 Task: Send email   to parteek.kumar@softage.net with a cc to Aakash.mishra@softage.net and bcc to Ayush@softage.net with a subject Subject0000000001 and add a message Message0000000003. Send email   to parteek.kumar@softage.net; aakash.mishra@softage.net with a cc to Ayush@softage.net; pooja.chaudhary@softage.net and bcc to Vanshu.thakur@softage.net with a subject Subject0000000001 and add a message Message0000000003. Send email   to parteek.kumar@softage.net with a cc to Aakash.mishra@softage.net with a subject Subject0000000001 and add a message Message0000000003 and with an attachment of Attach0000000002. Send email   to parteek.kumar@softage.net with a cc to Aakash.mishra@softage.net and bcc to Ayush@softage.net with a subject Subject0000000001 and add a message Message0000000003 and with an attachment of Attach0000000003. Send email   to parteek.kumar@softage.net; aakash.mishra@softage.net with a cc to Ayush@softage.net; pooja.chaudhary@softage.net and bcc to Vanshu.thakur@softage.net with a subject Subject0000000001 and add a message Message0000000003 and with an attachment of Attach0000000004
Action: Mouse moved to (177, 220)
Screenshot: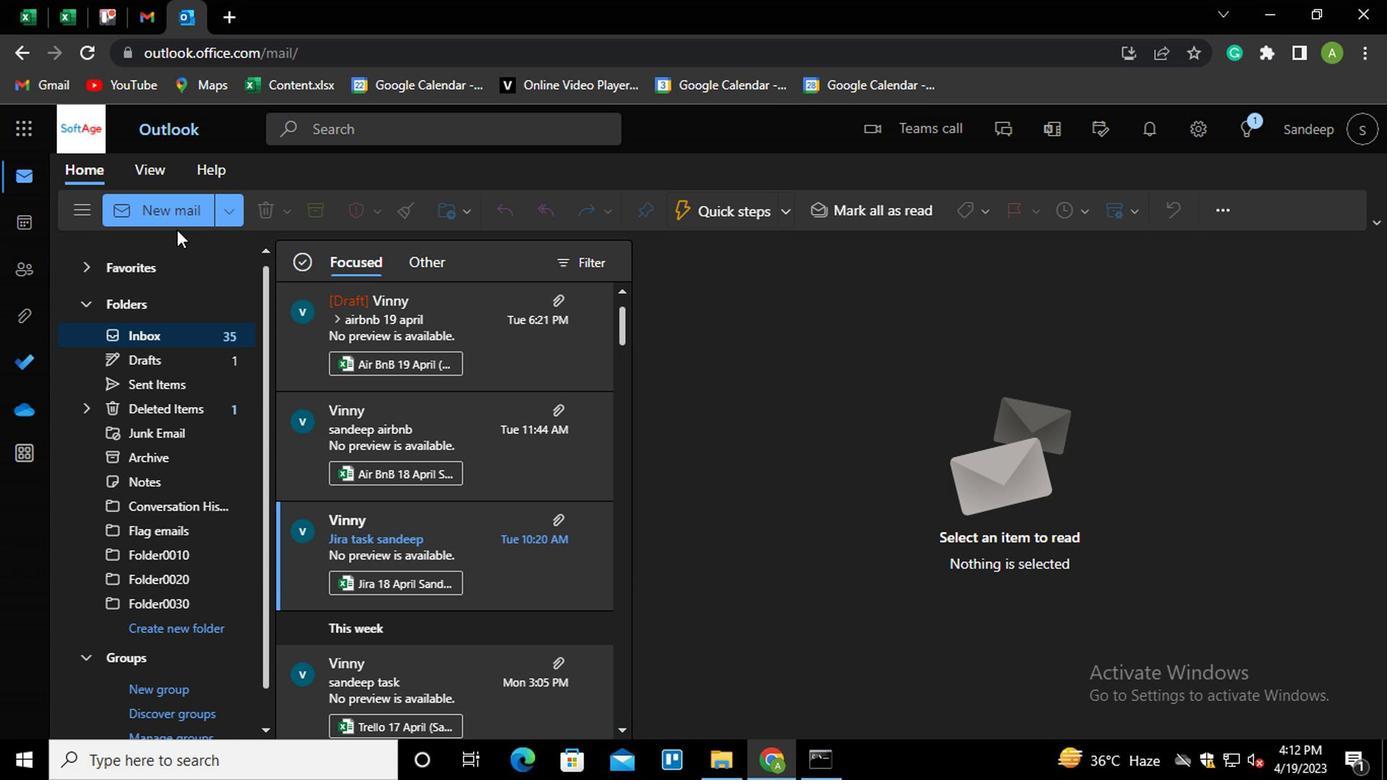 
Action: Mouse pressed left at (177, 220)
Screenshot: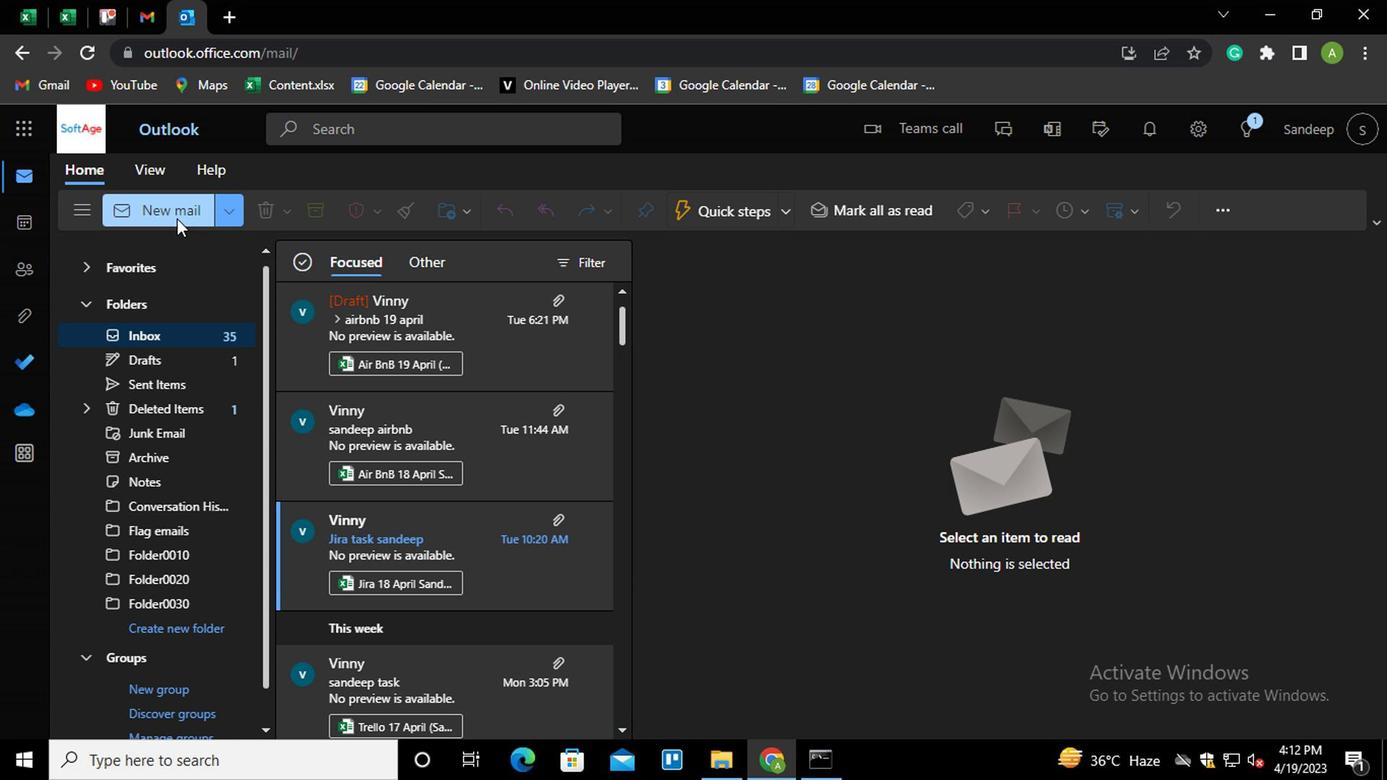 
Action: Mouse moved to (765, 324)
Screenshot: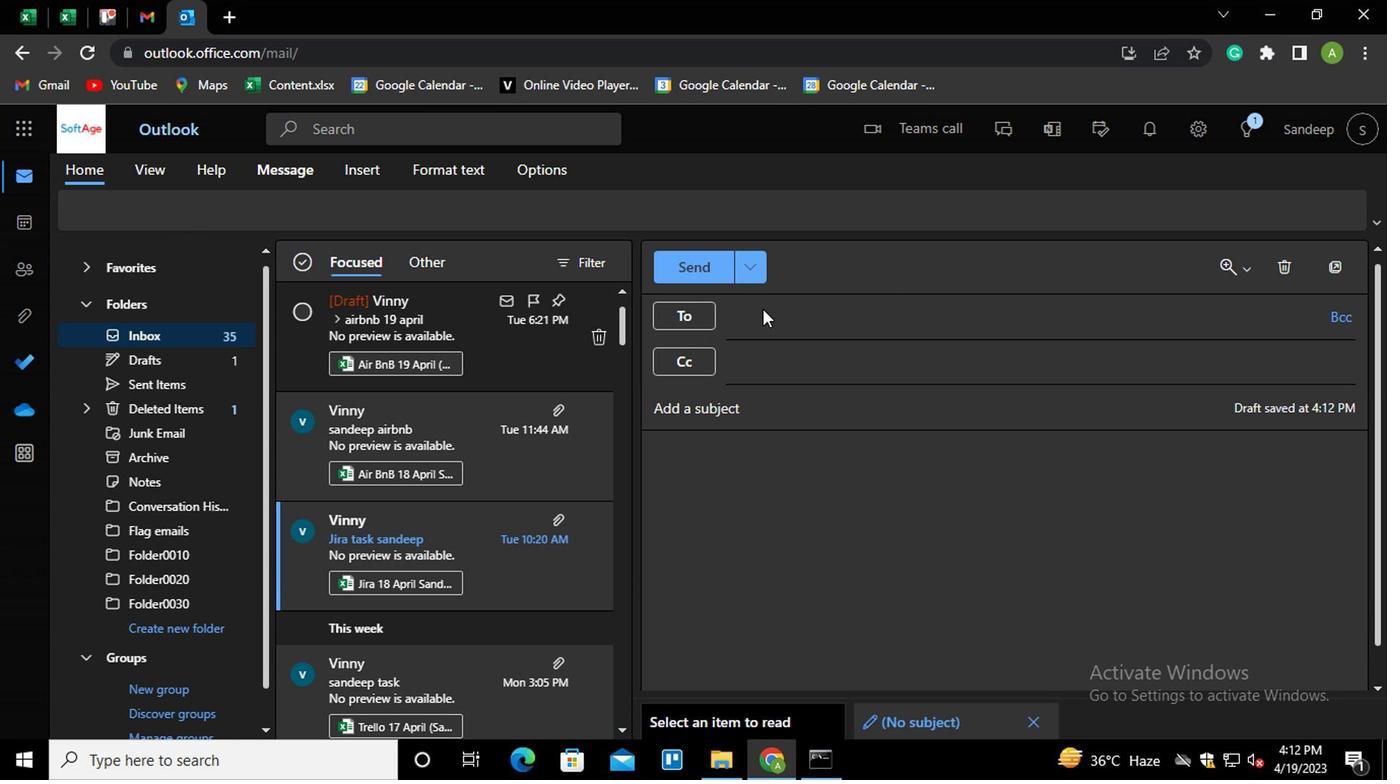 
Action: Mouse pressed left at (765, 324)
Screenshot: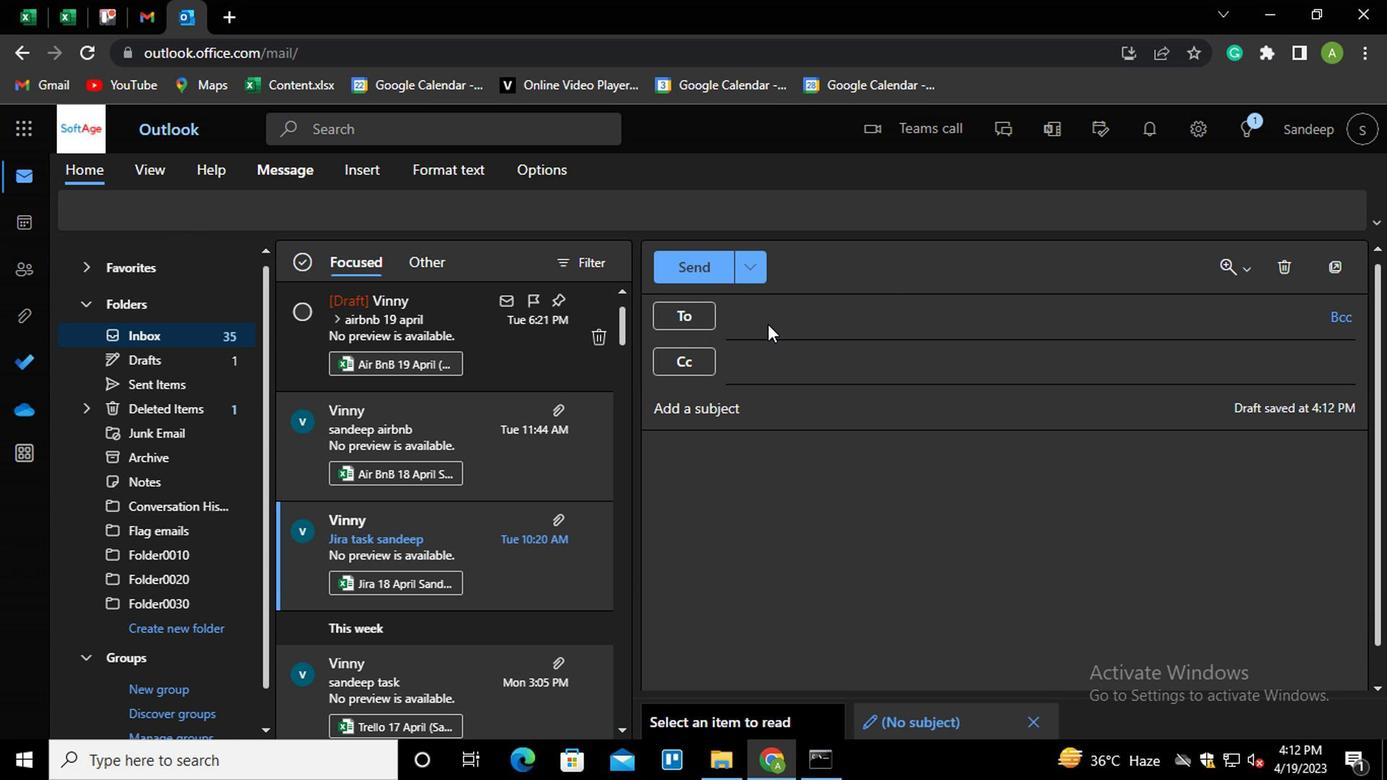 
Action: Mouse moved to (745, 310)
Screenshot: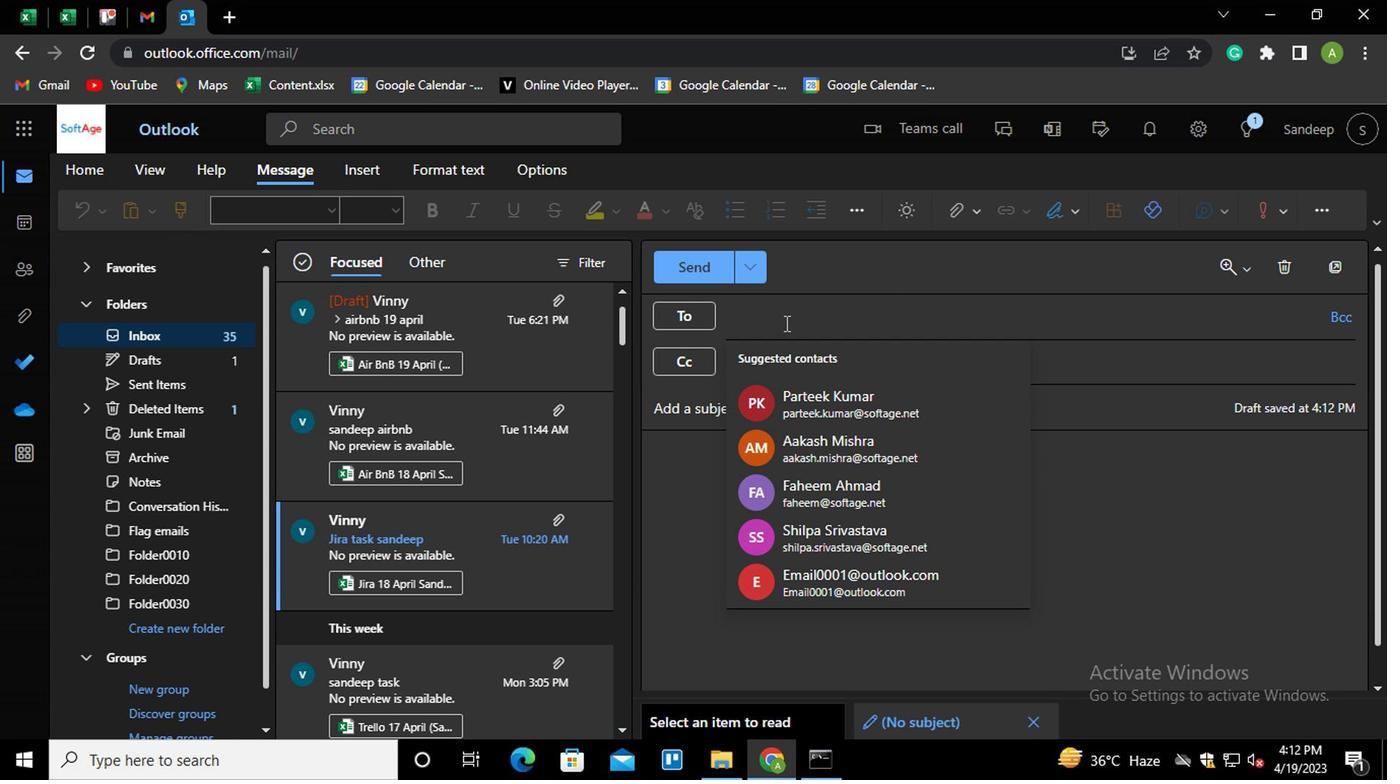 
Action: Key pressed <Key.shift>PRATEEJK<Key.backspace><Key.backspace>K./<Key.backspace>KUMAR<Key.shift>@SOFTAGE
Screenshot: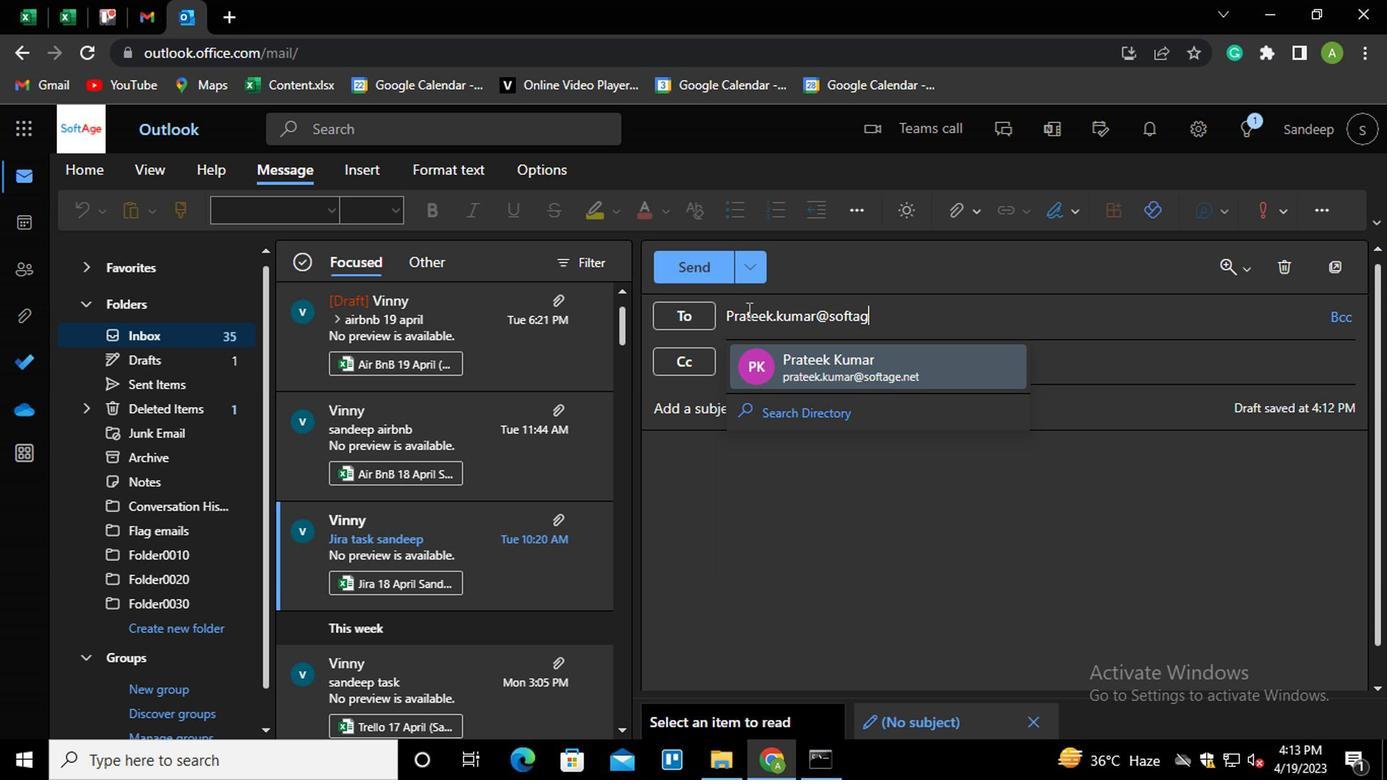 
Action: Mouse moved to (830, 373)
Screenshot: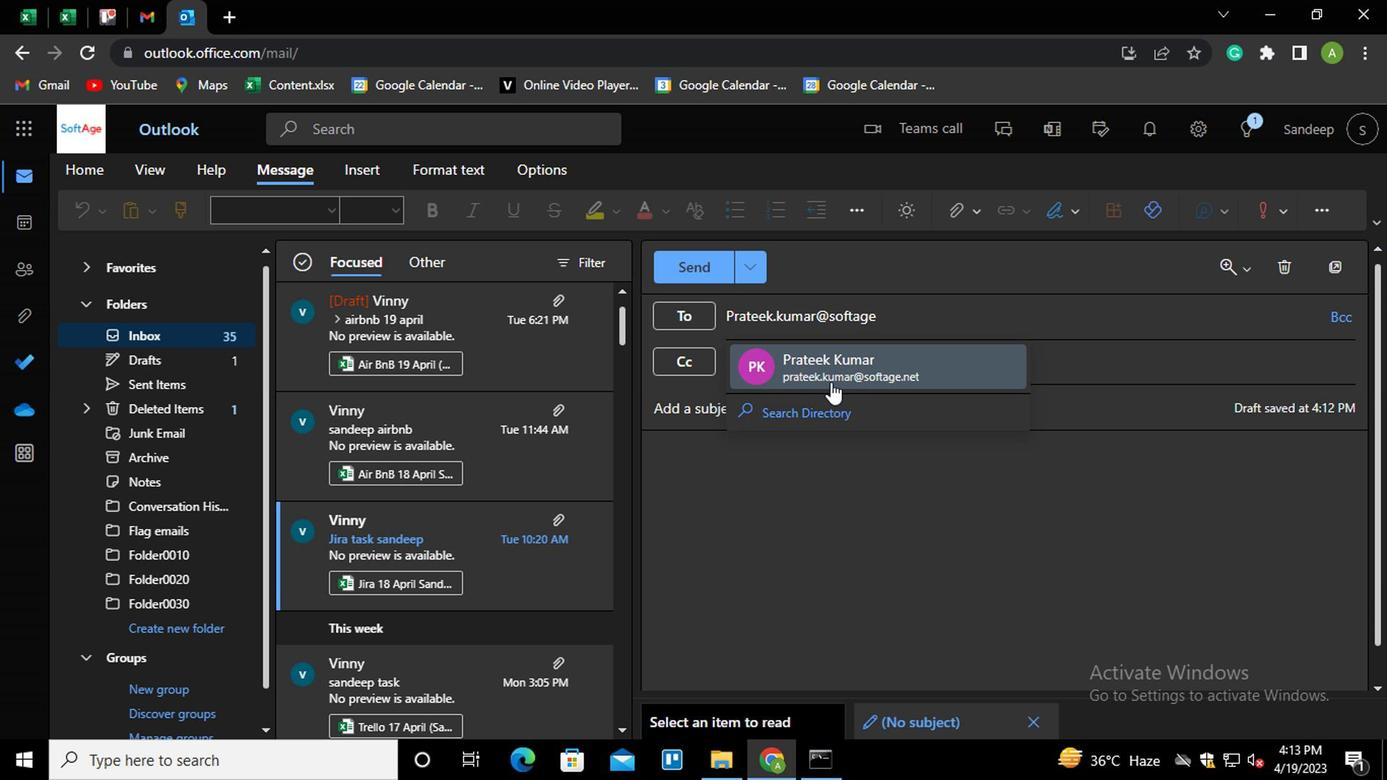 
Action: Mouse pressed left at (830, 373)
Screenshot: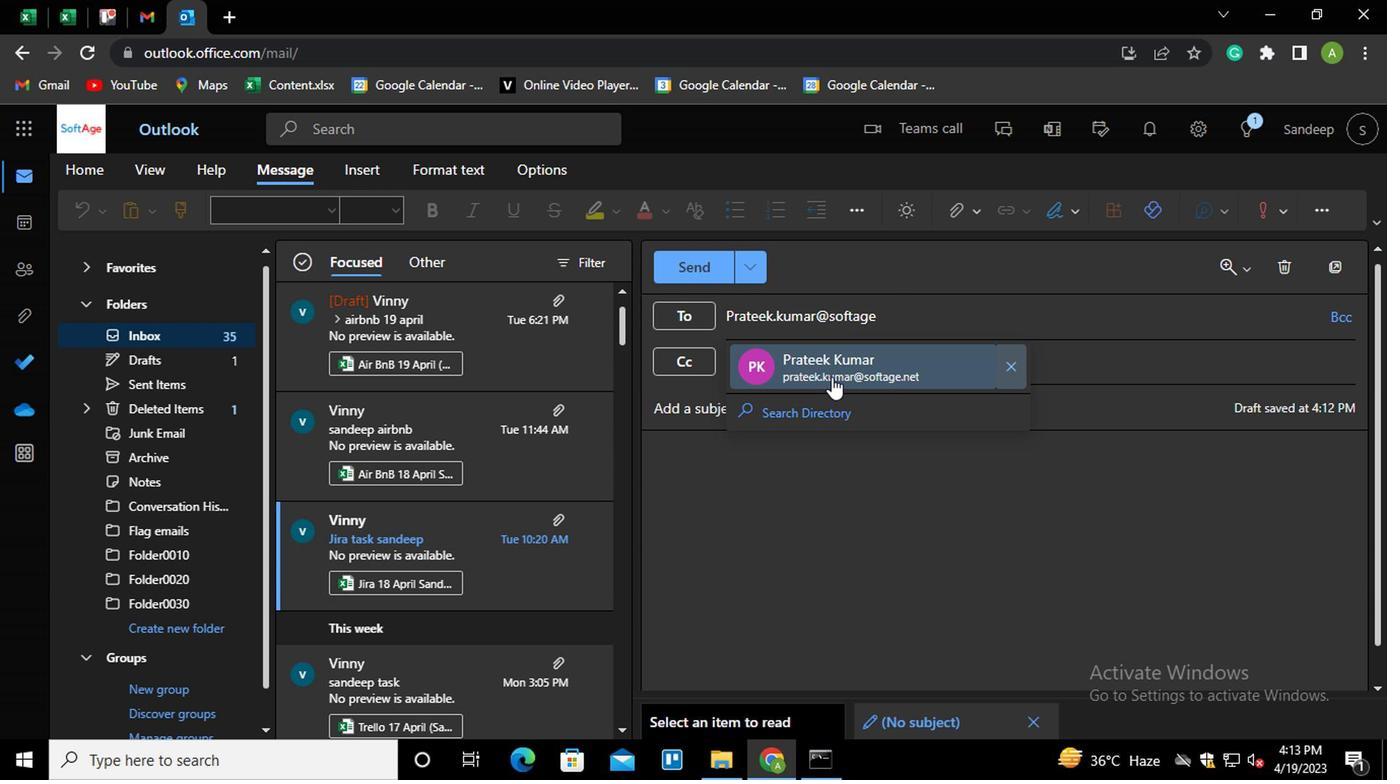 
Action: Mouse moved to (792, 398)
Screenshot: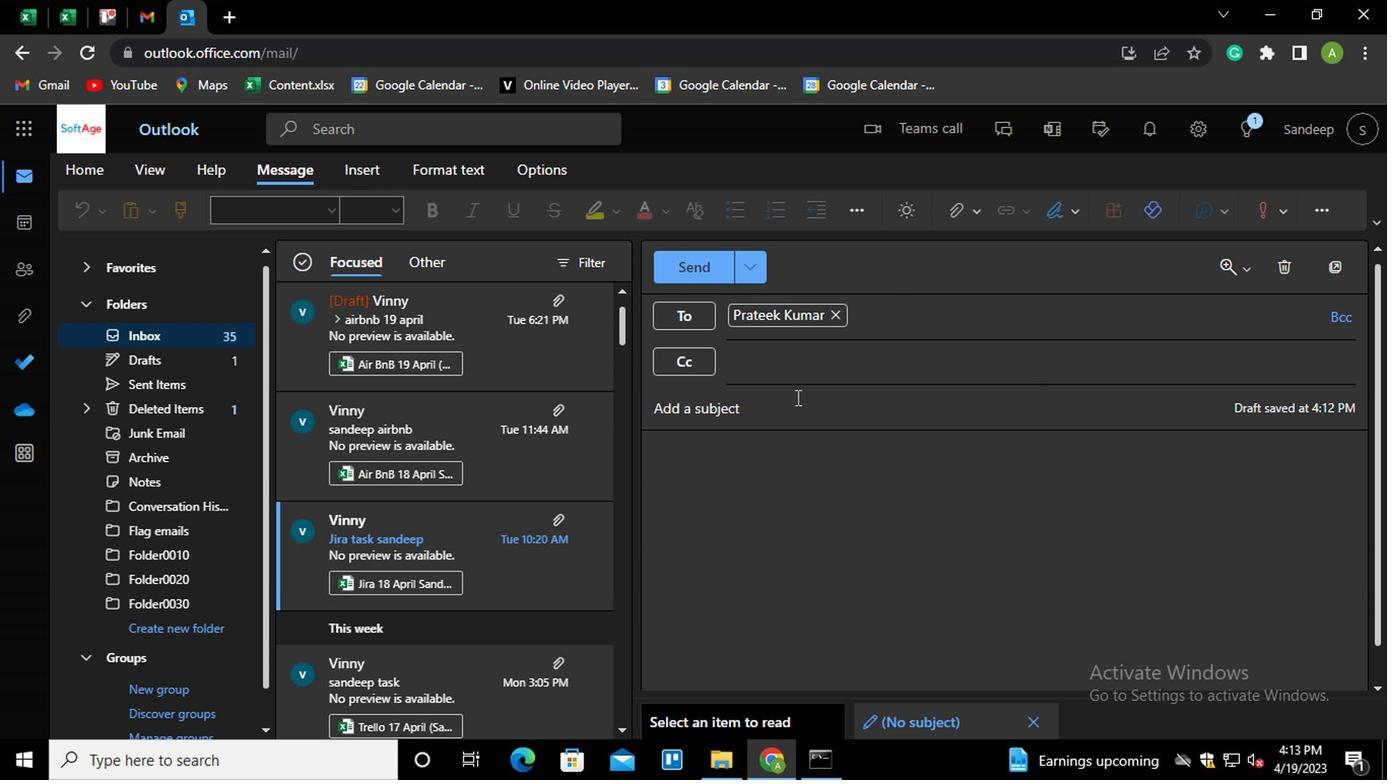 
Action: Mouse pressed left at (792, 398)
Screenshot: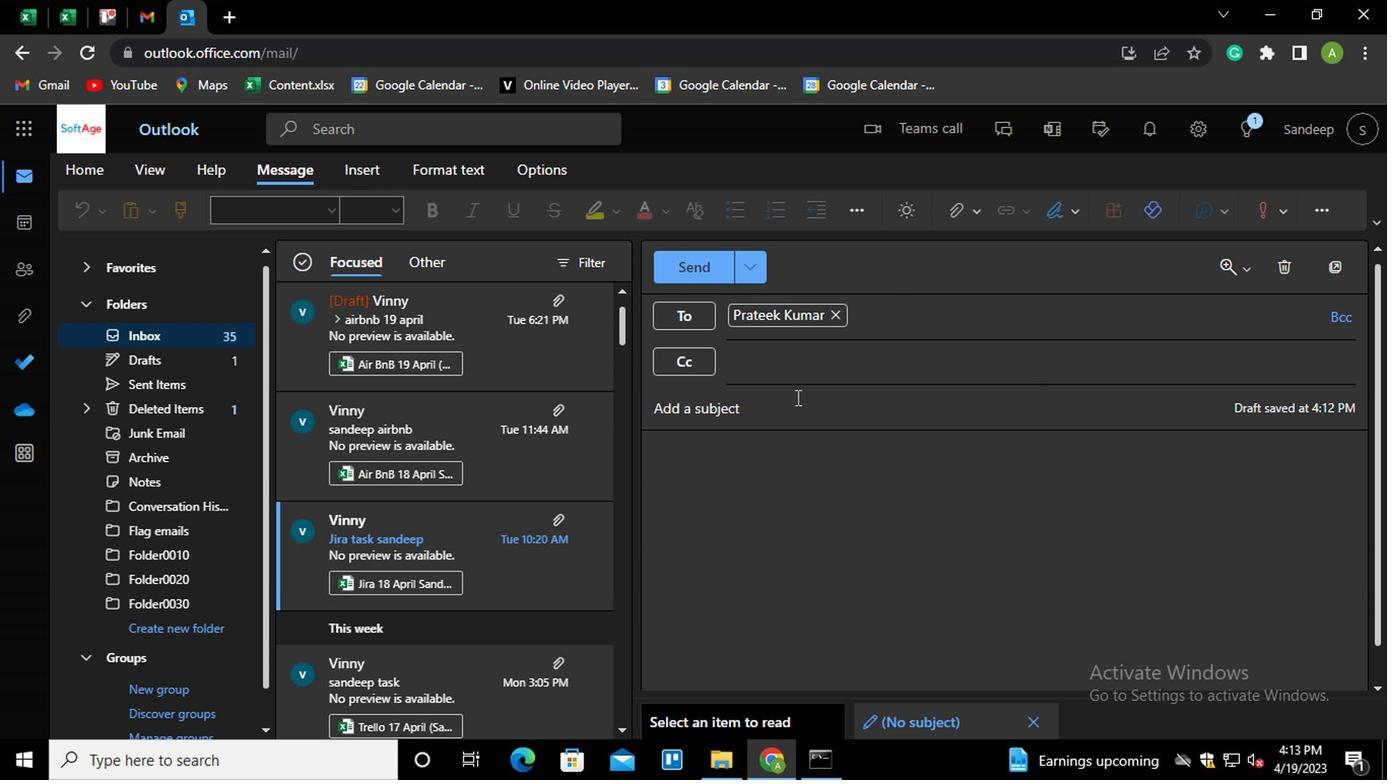 
Action: Key pressed <Key.shift>SUBJECT0000000001
Screenshot: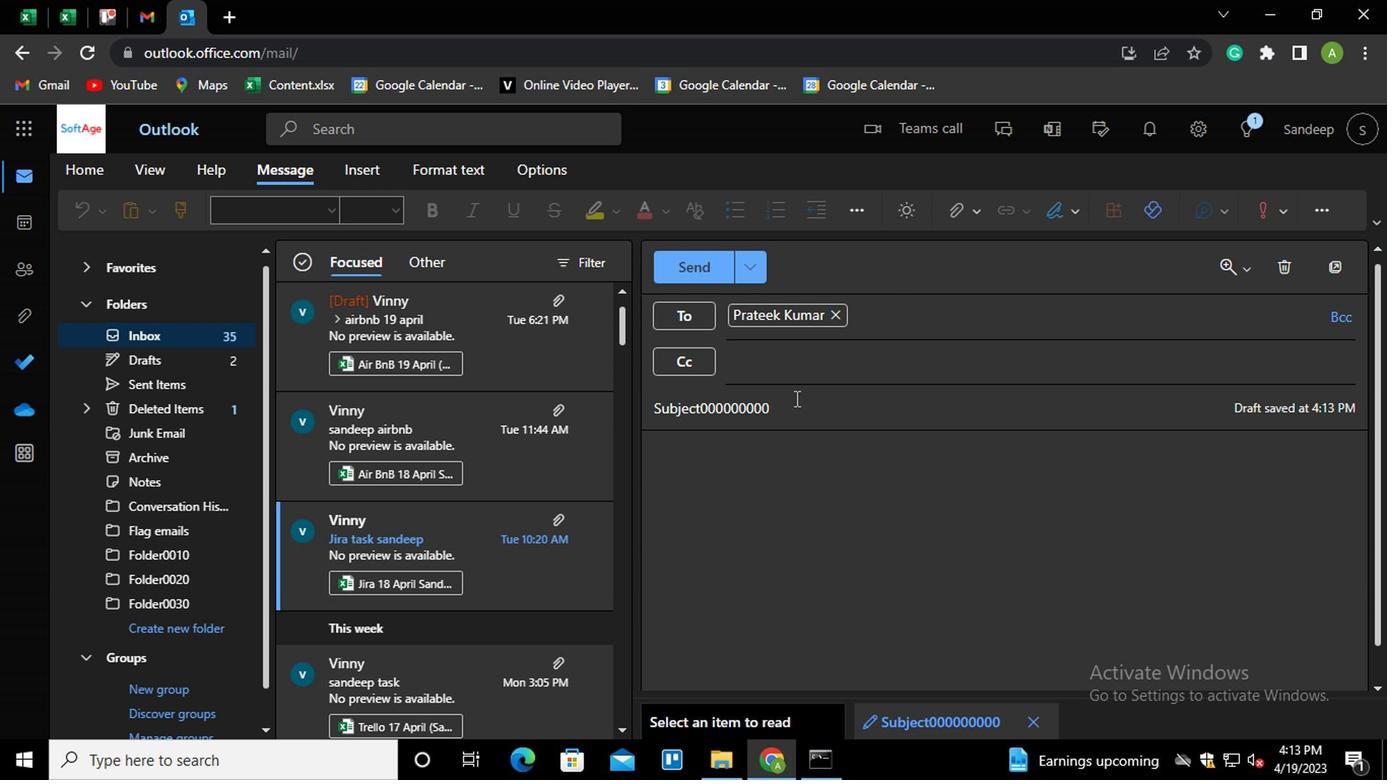 
Action: Mouse moved to (820, 474)
Screenshot: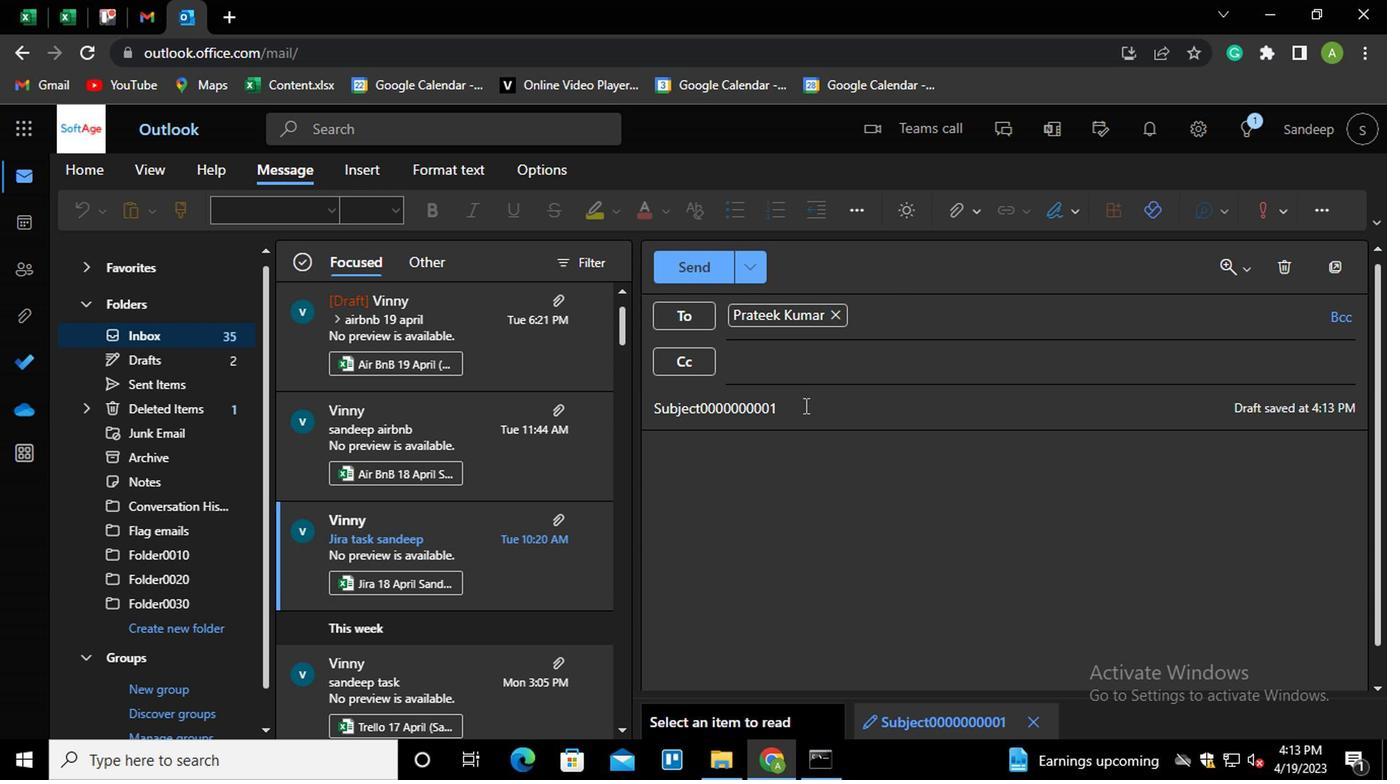 
Action: Mouse pressed left at (820, 474)
Screenshot: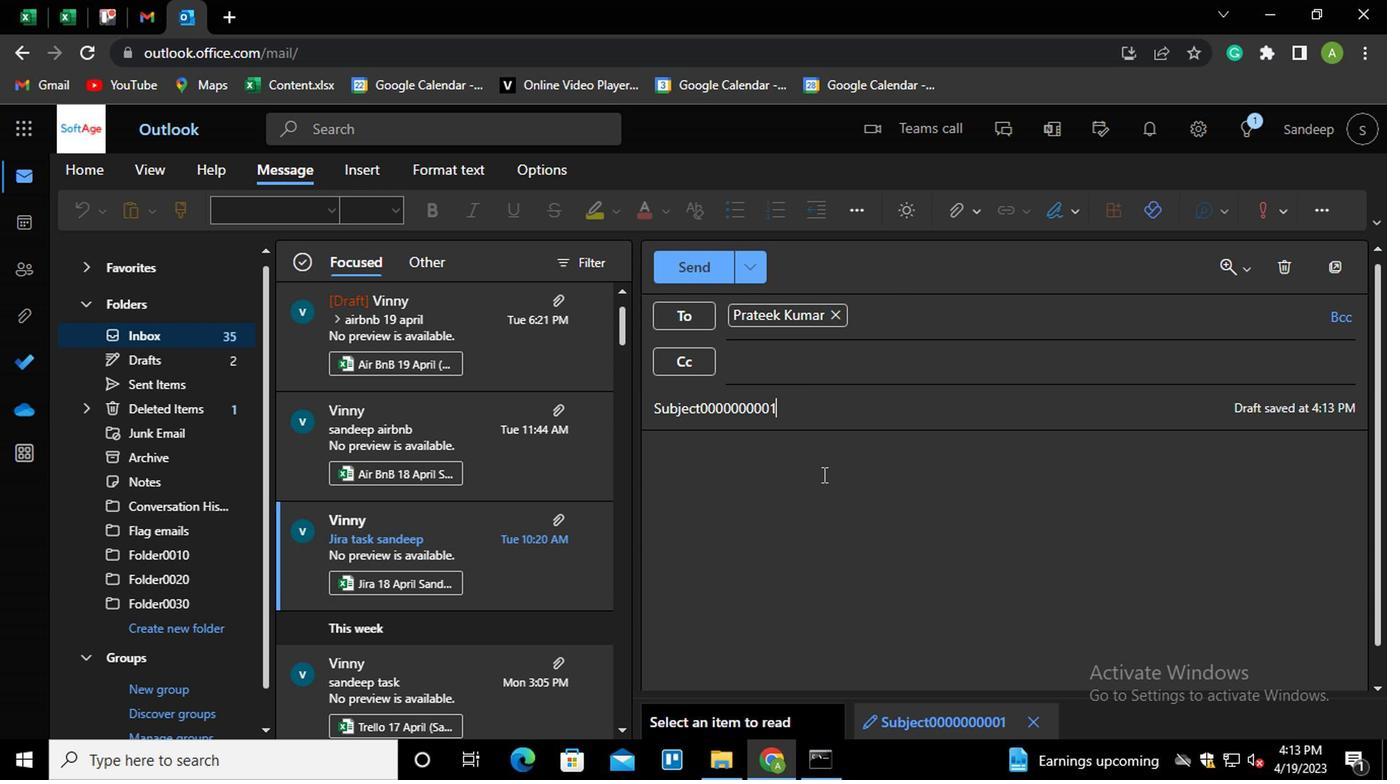 
Action: Key pressed <Key.shift_r>MESSAGE000000000<Key.num_lock>1
Screenshot: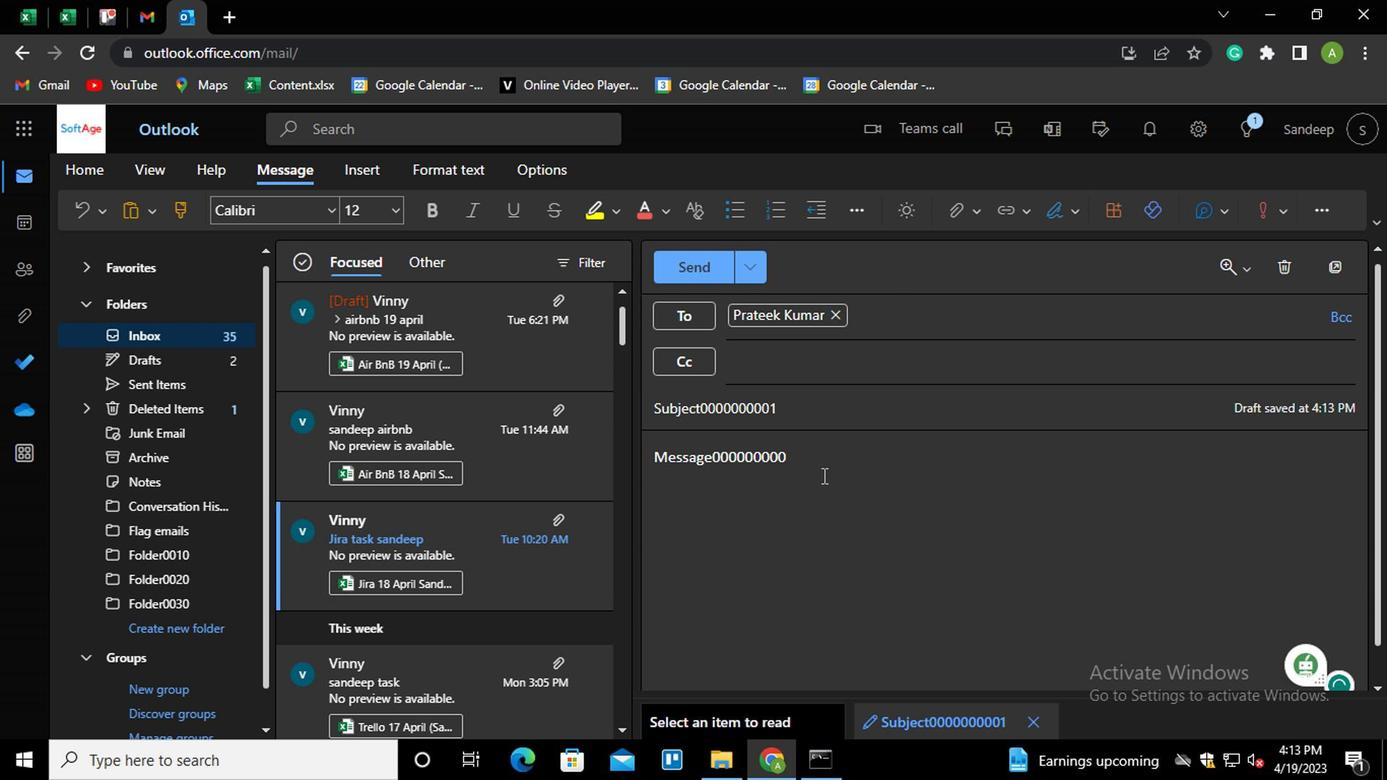 
Action: Mouse moved to (696, 265)
Screenshot: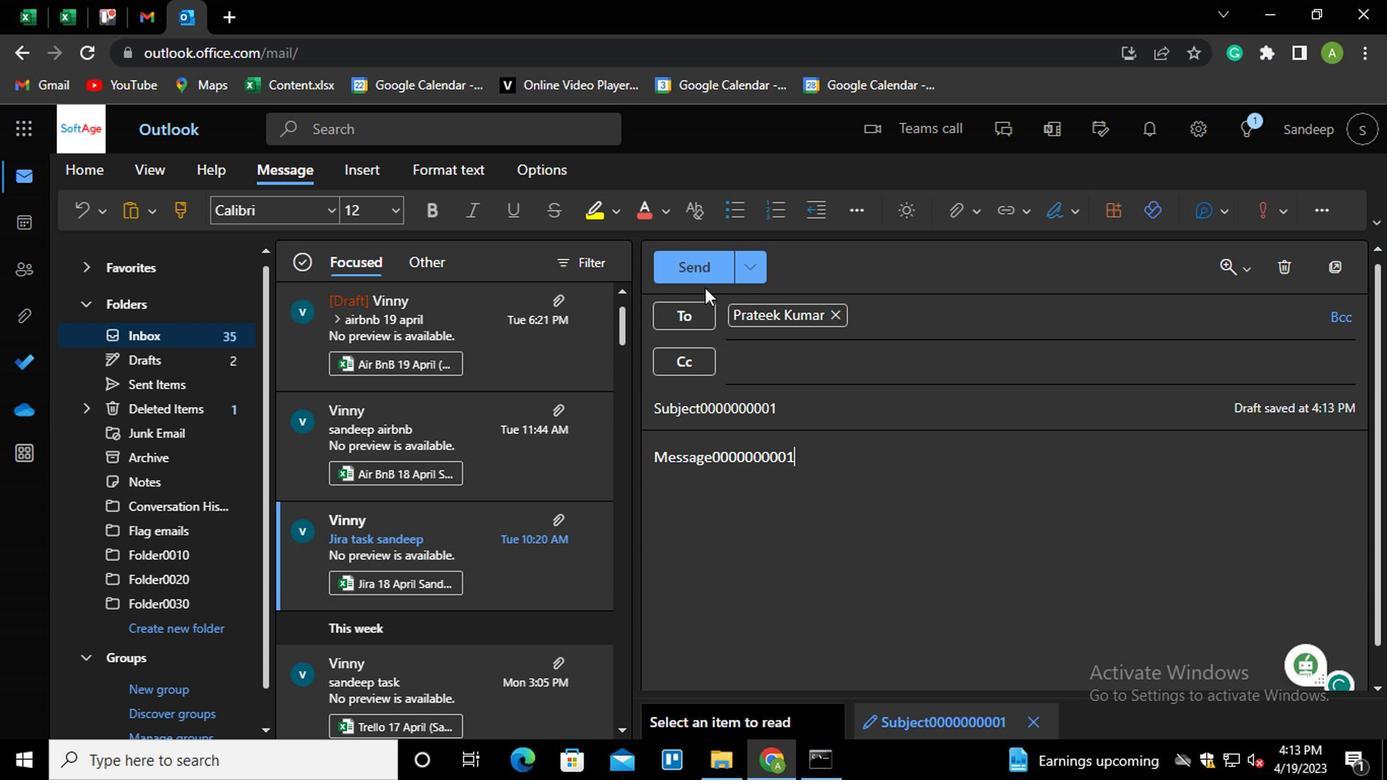 
Action: Mouse pressed left at (696, 265)
Screenshot: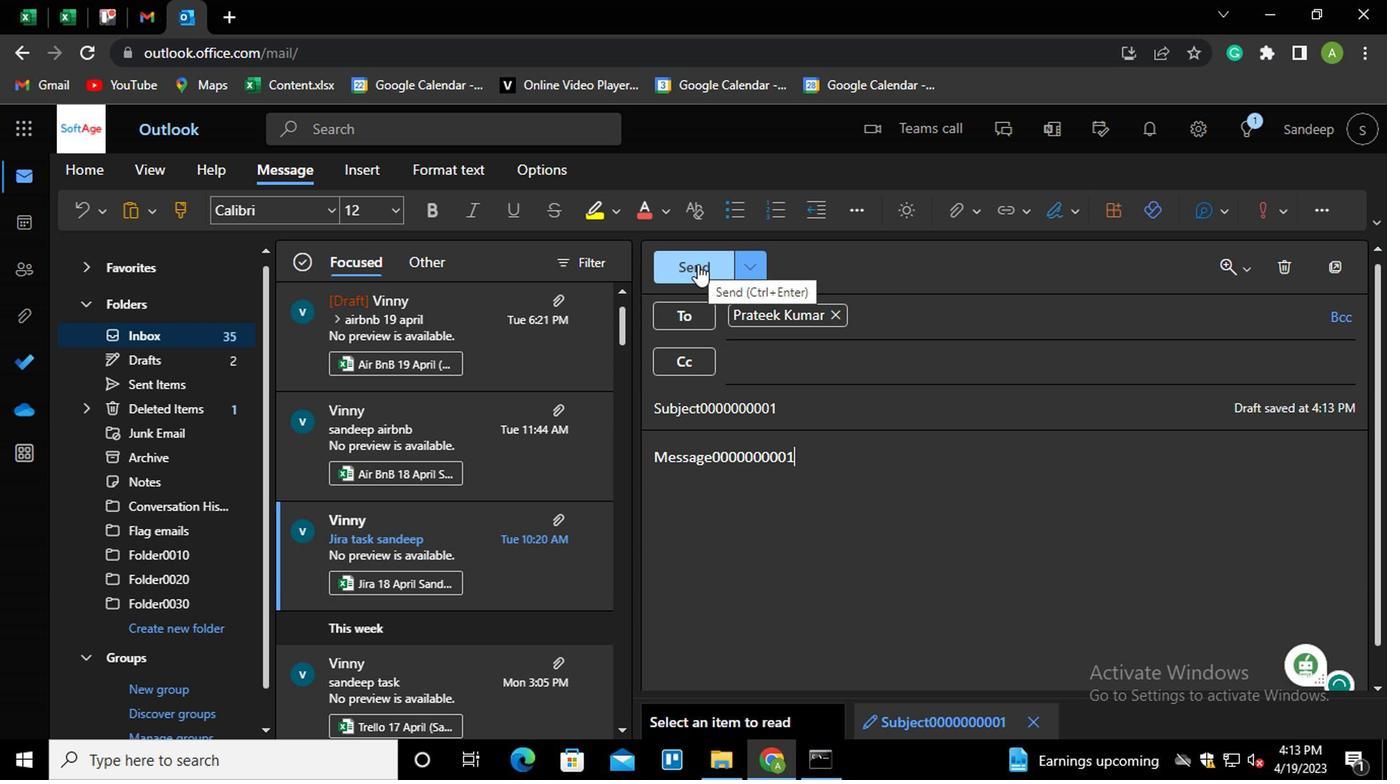
Action: Mouse moved to (178, 208)
Screenshot: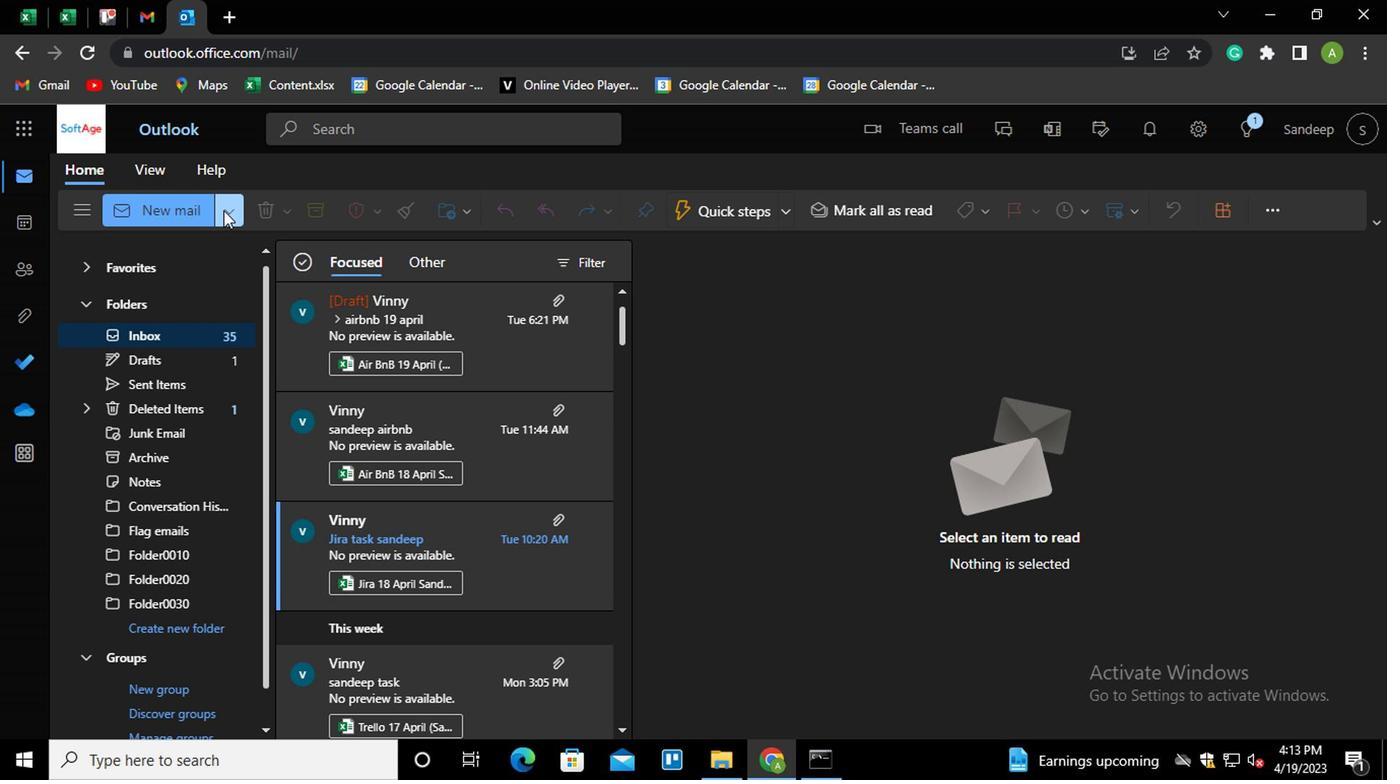 
Action: Mouse pressed left at (178, 208)
Screenshot: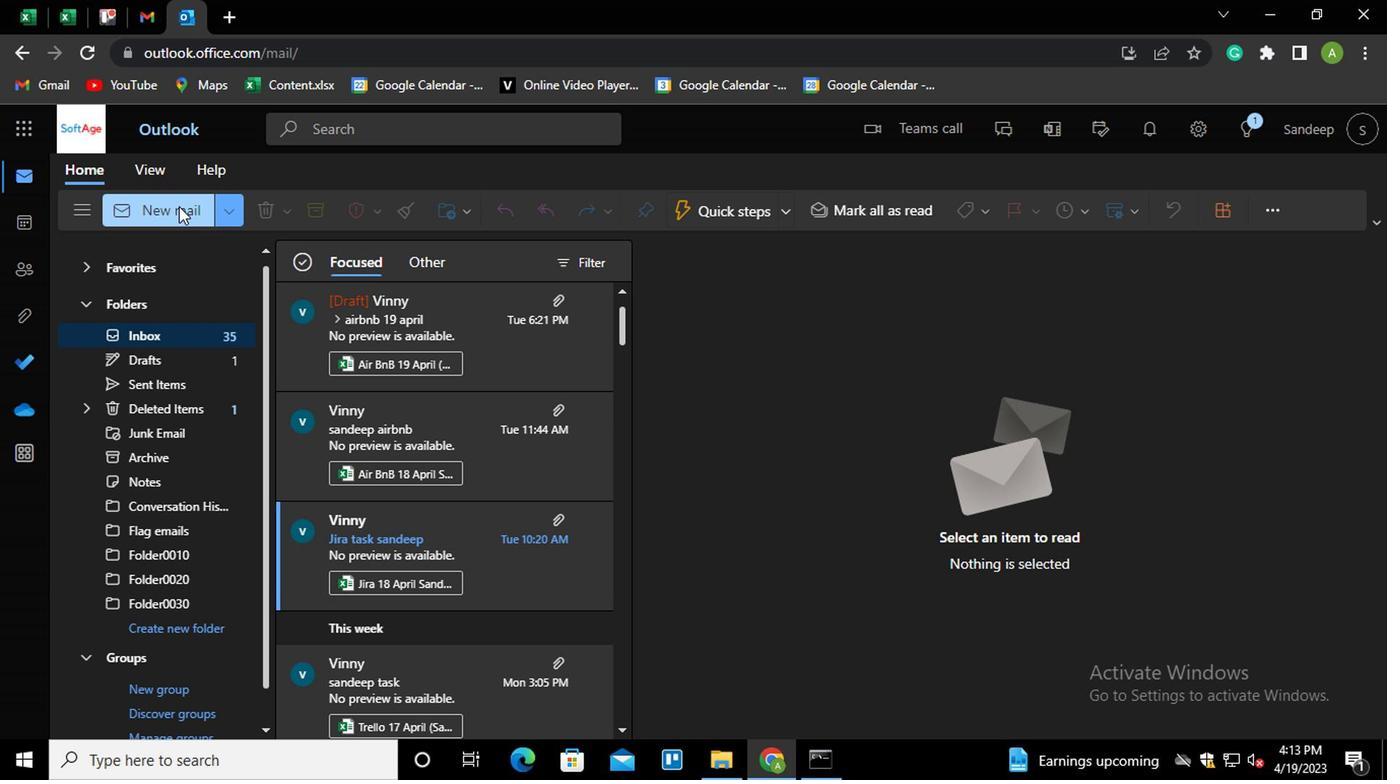 
Action: Mouse moved to (756, 311)
Screenshot: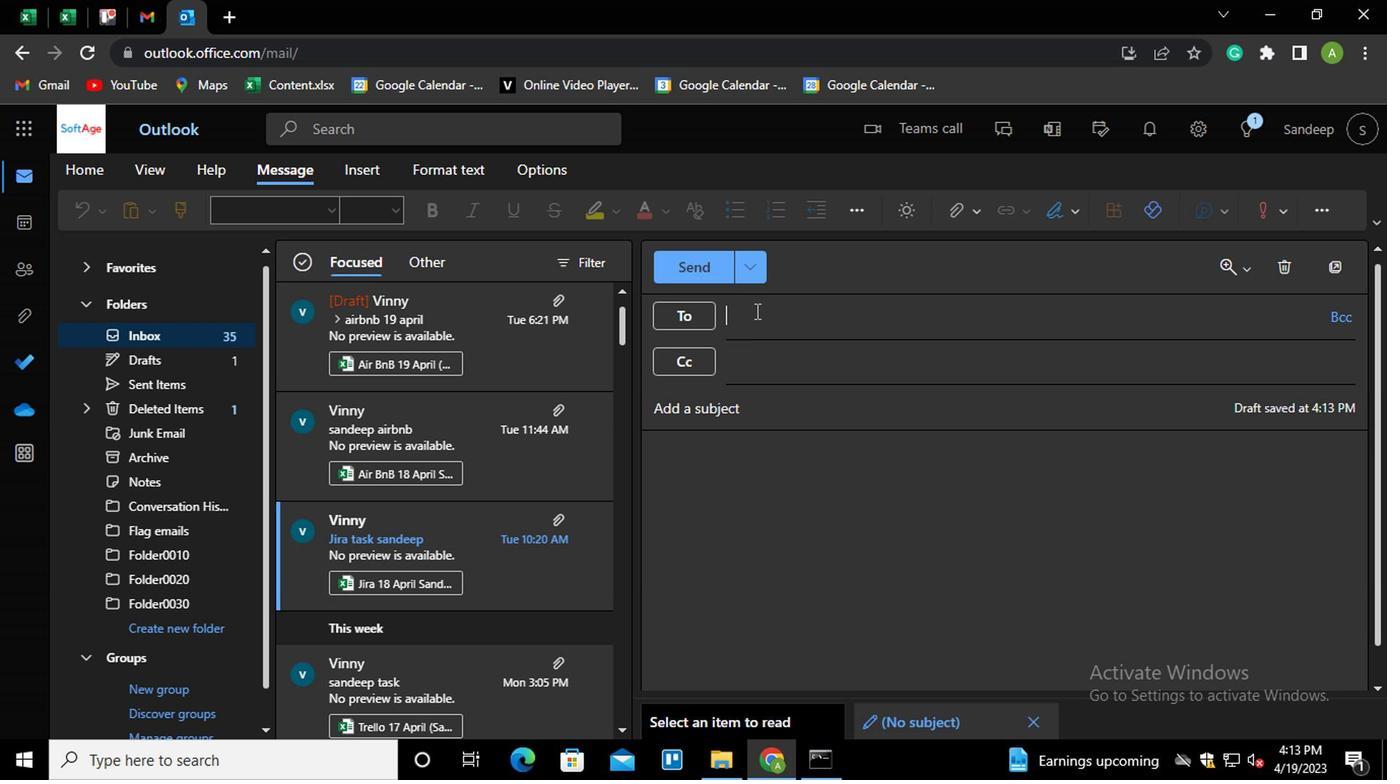 
Action: Mouse pressed left at (756, 311)
Screenshot: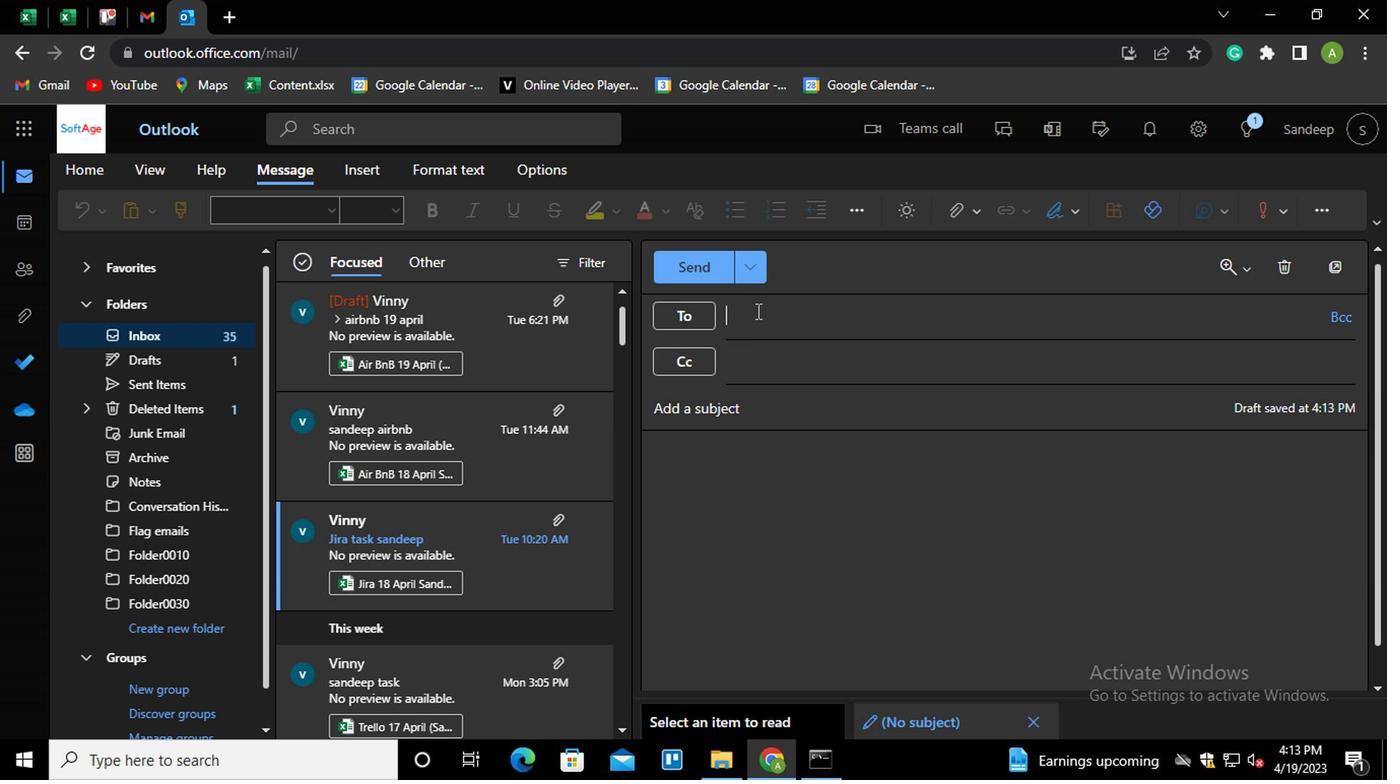 
Action: Key pressed P
Screenshot: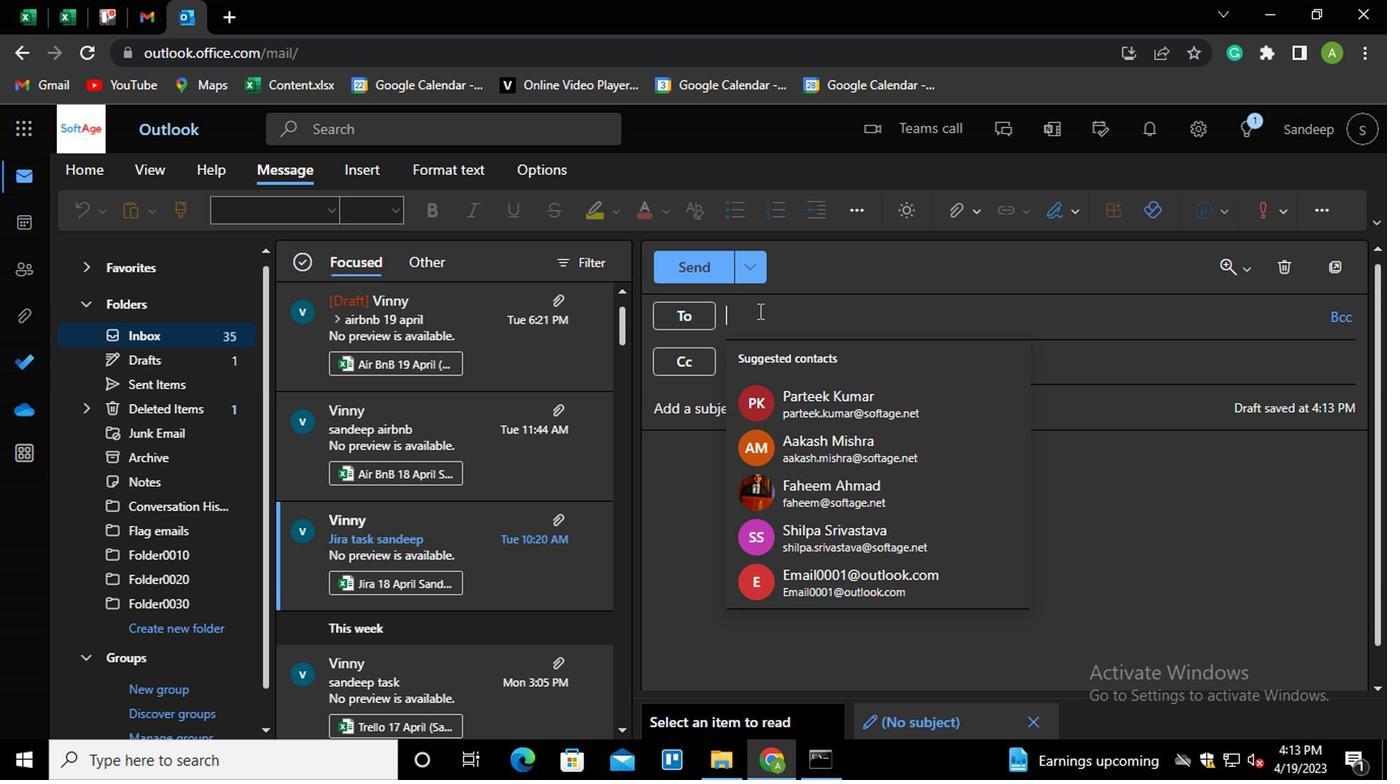 
Action: Mouse moved to (818, 398)
Screenshot: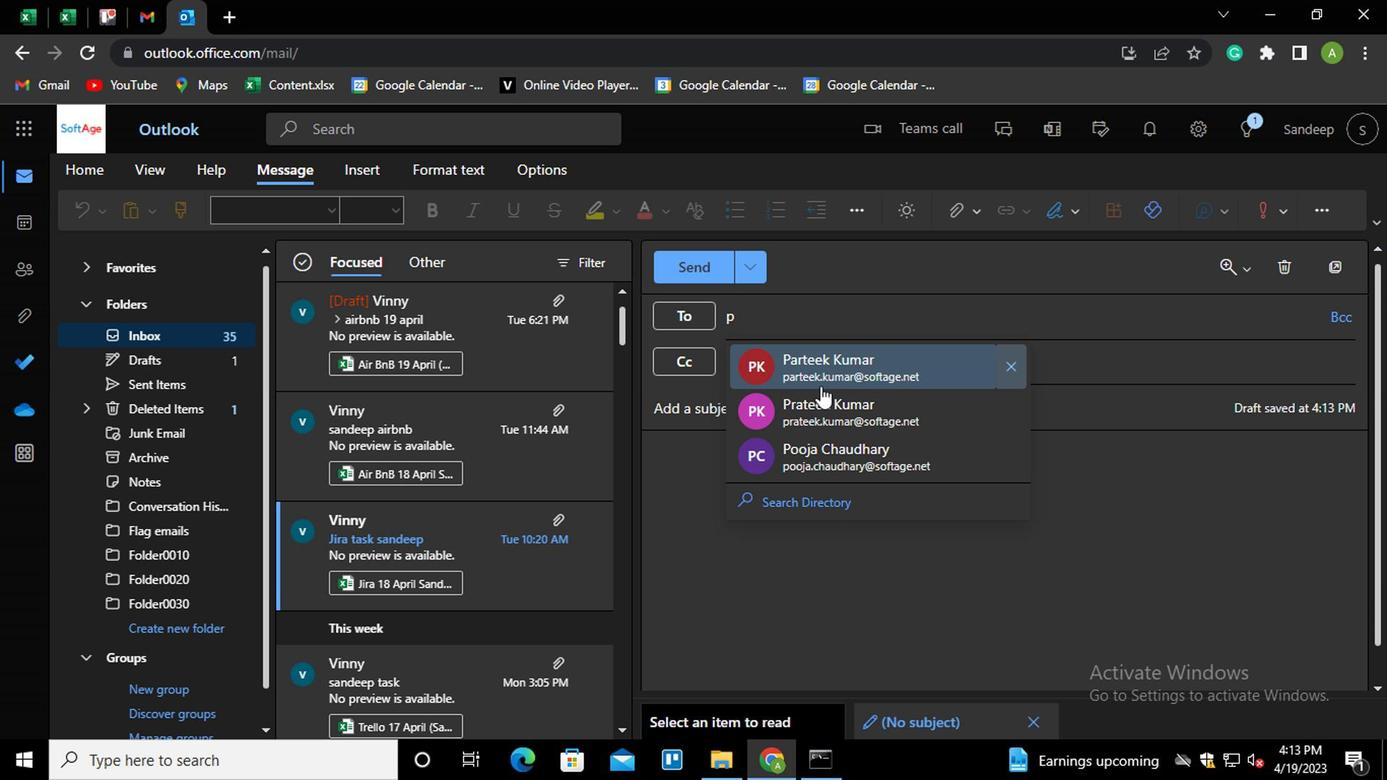 
Action: Mouse pressed left at (818, 398)
Screenshot: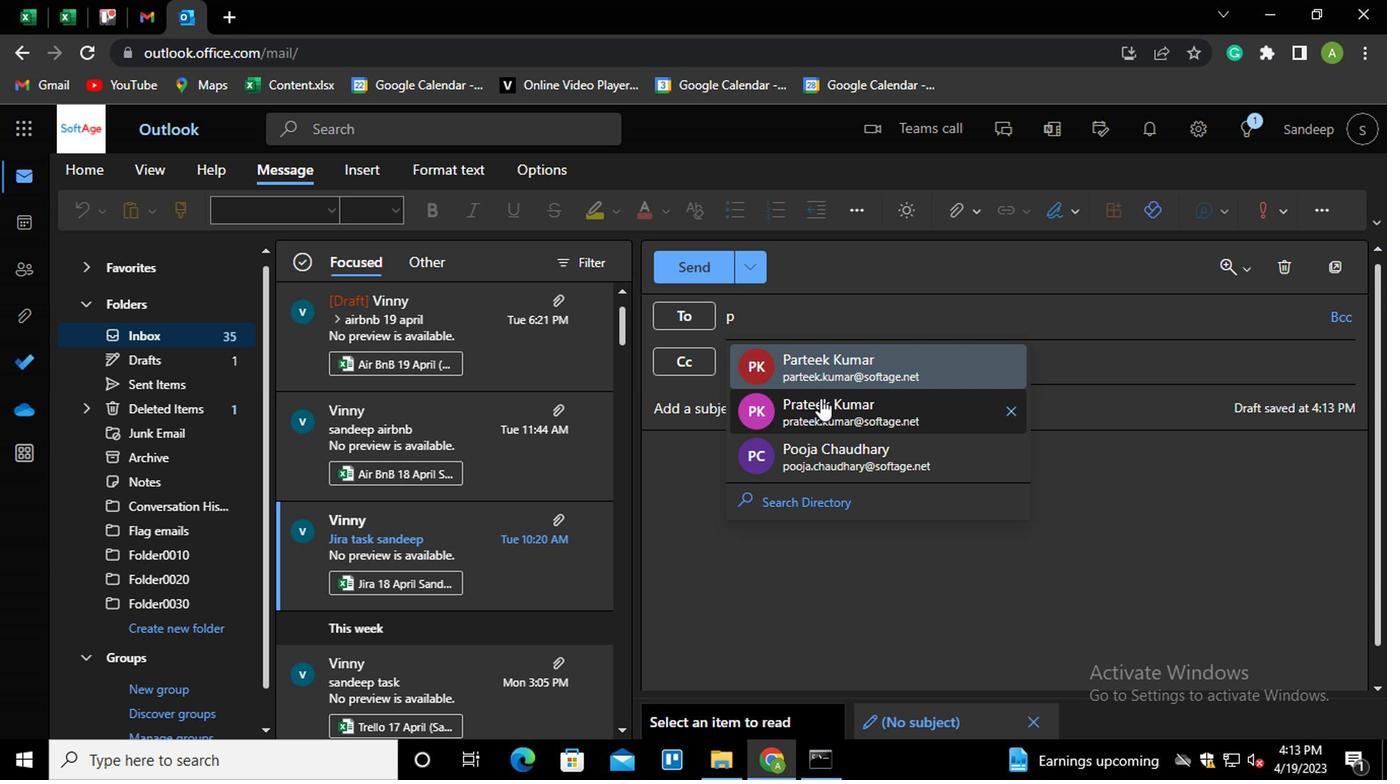 
Action: Mouse moved to (860, 310)
Screenshot: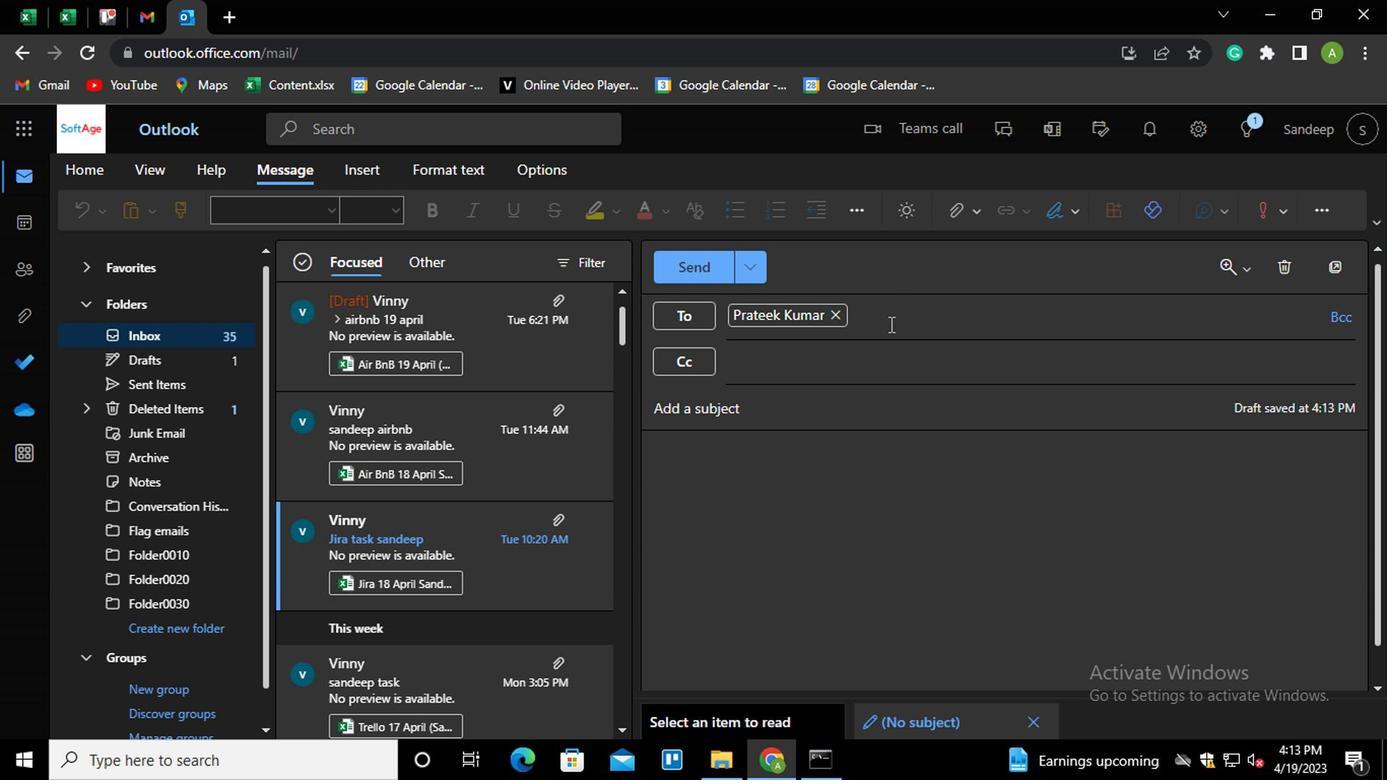 
Action: Key pressed <Key.shift>A
Screenshot: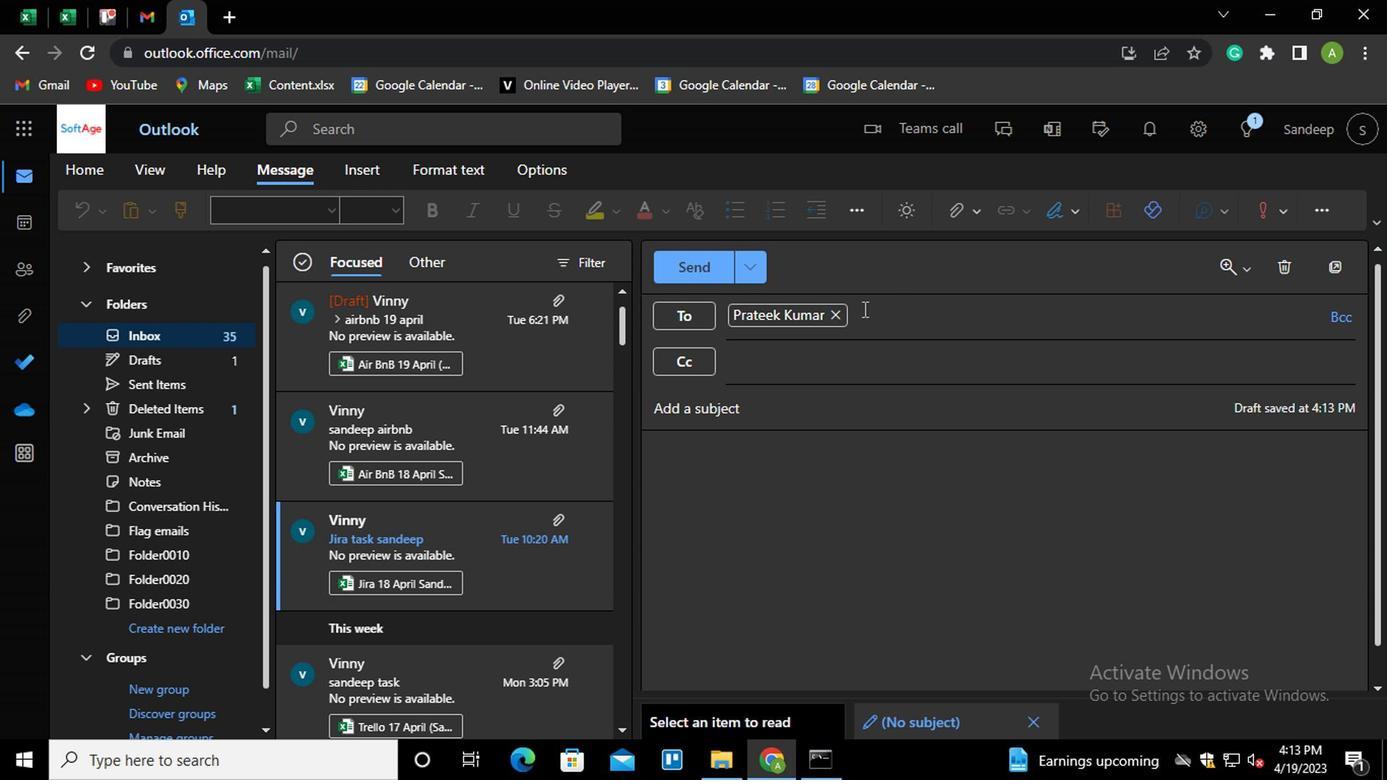 
Action: Mouse moved to (921, 367)
Screenshot: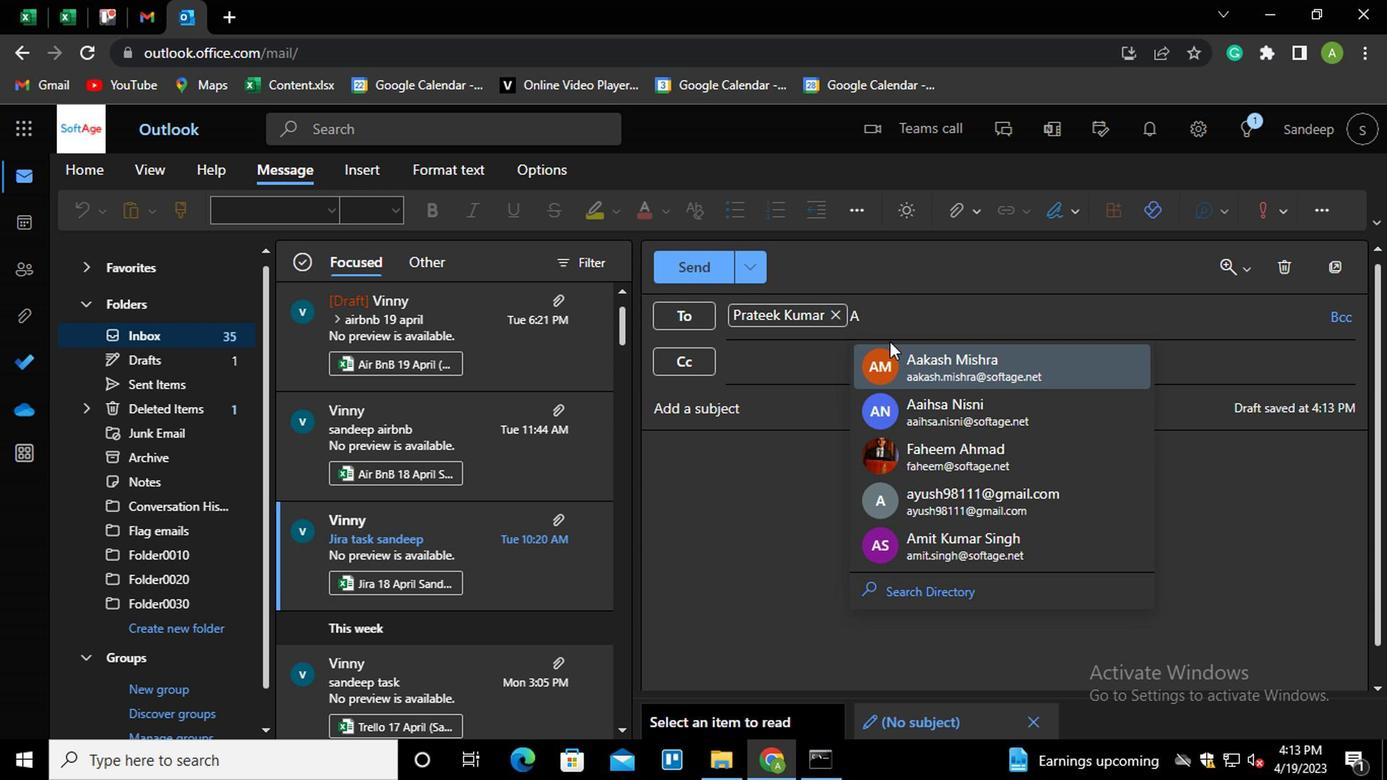 
Action: Mouse pressed left at (921, 367)
Screenshot: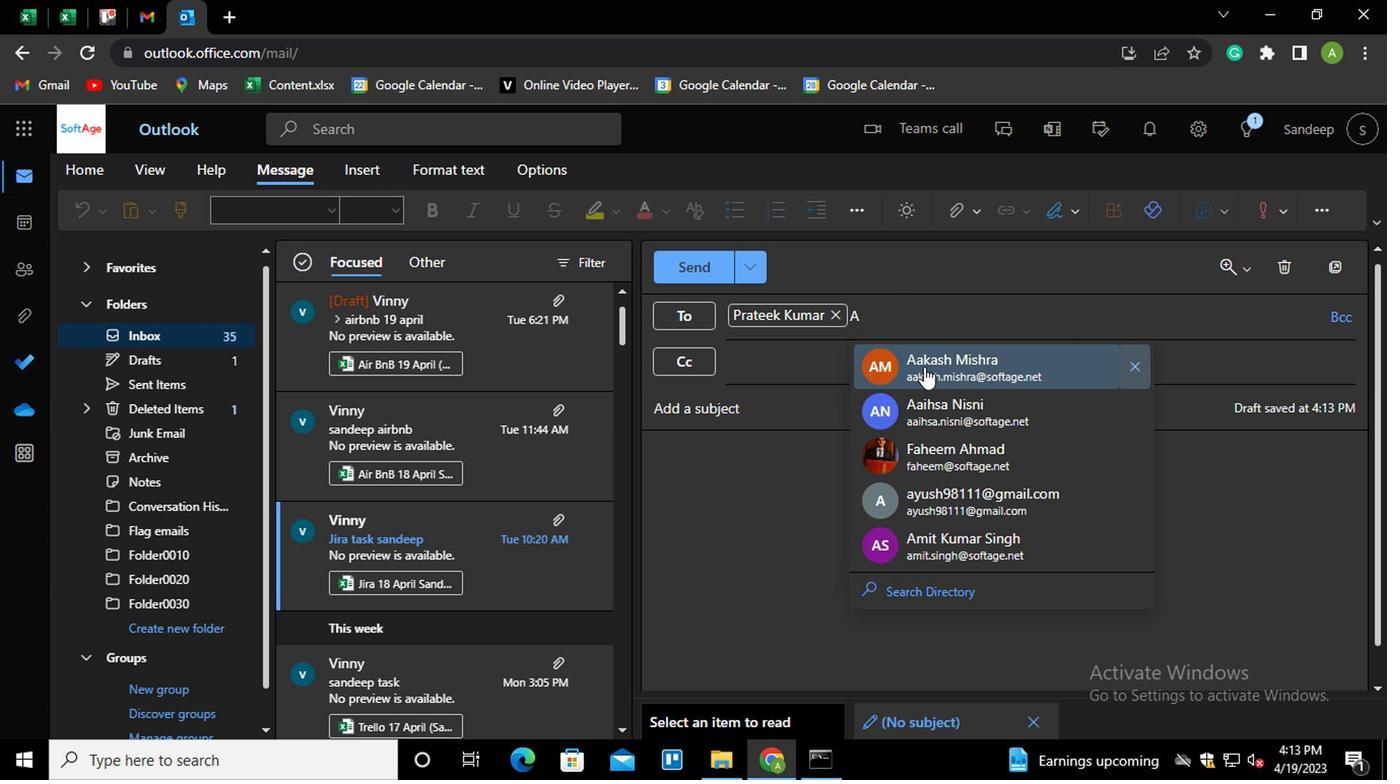 
Action: Mouse moved to (749, 414)
Screenshot: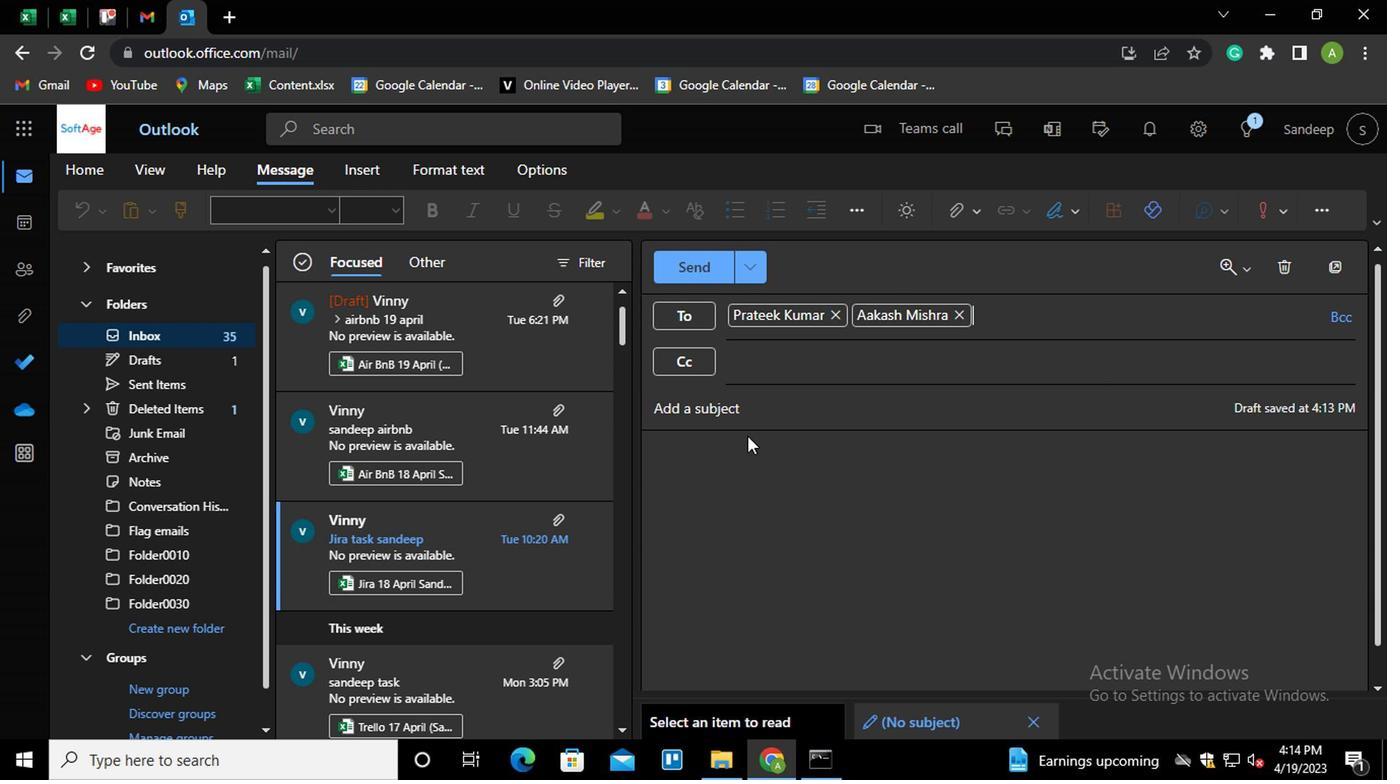 
Action: Mouse pressed left at (749, 414)
Screenshot: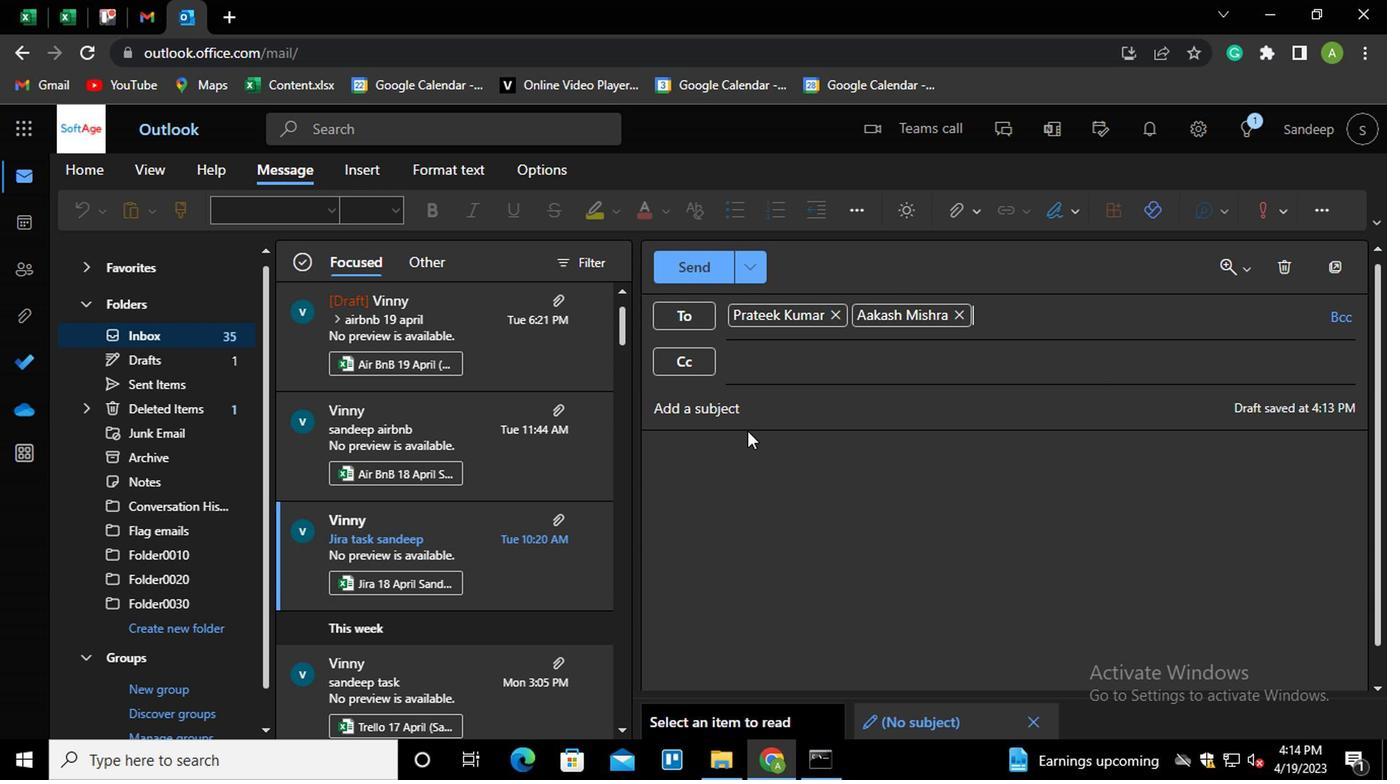 
Action: Key pressed <Key.shift>SUBJECT0000000002
Screenshot: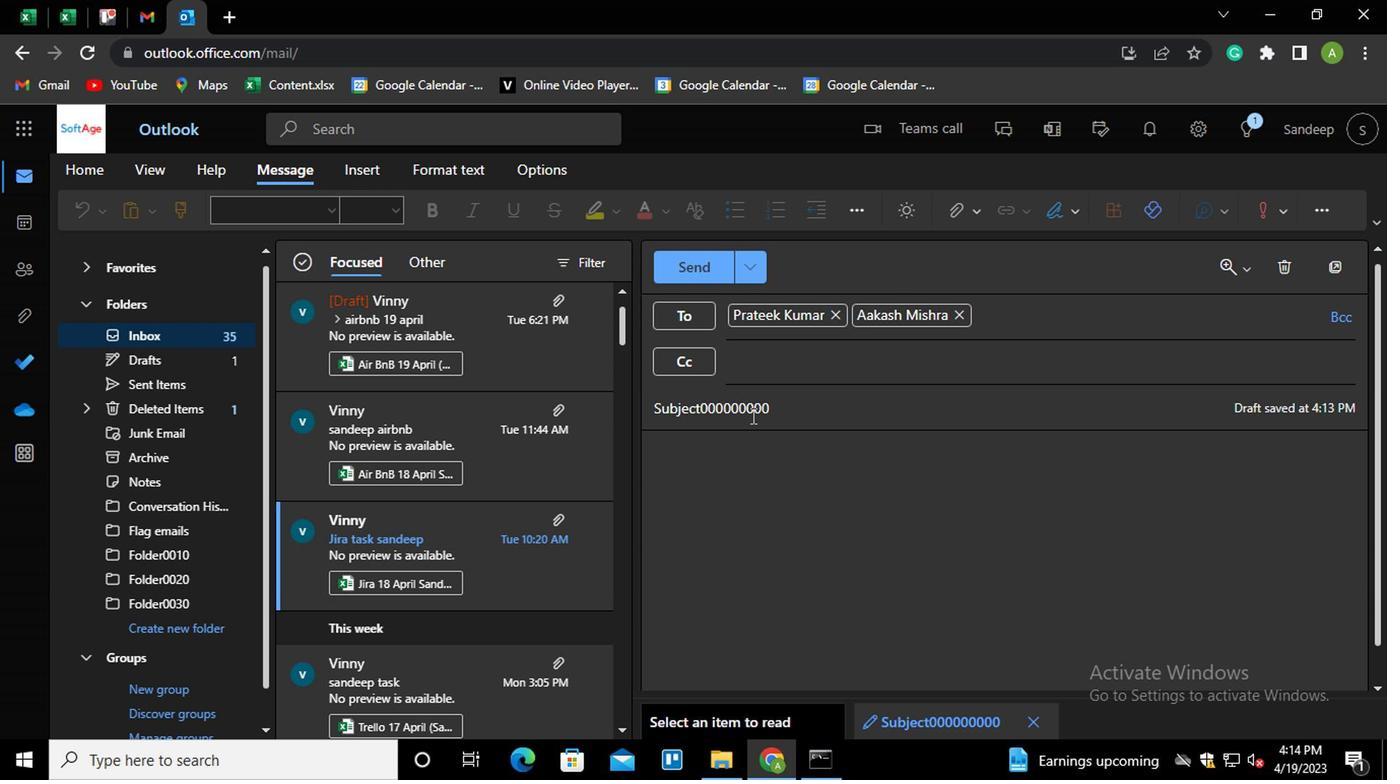 
Action: Mouse moved to (769, 460)
Screenshot: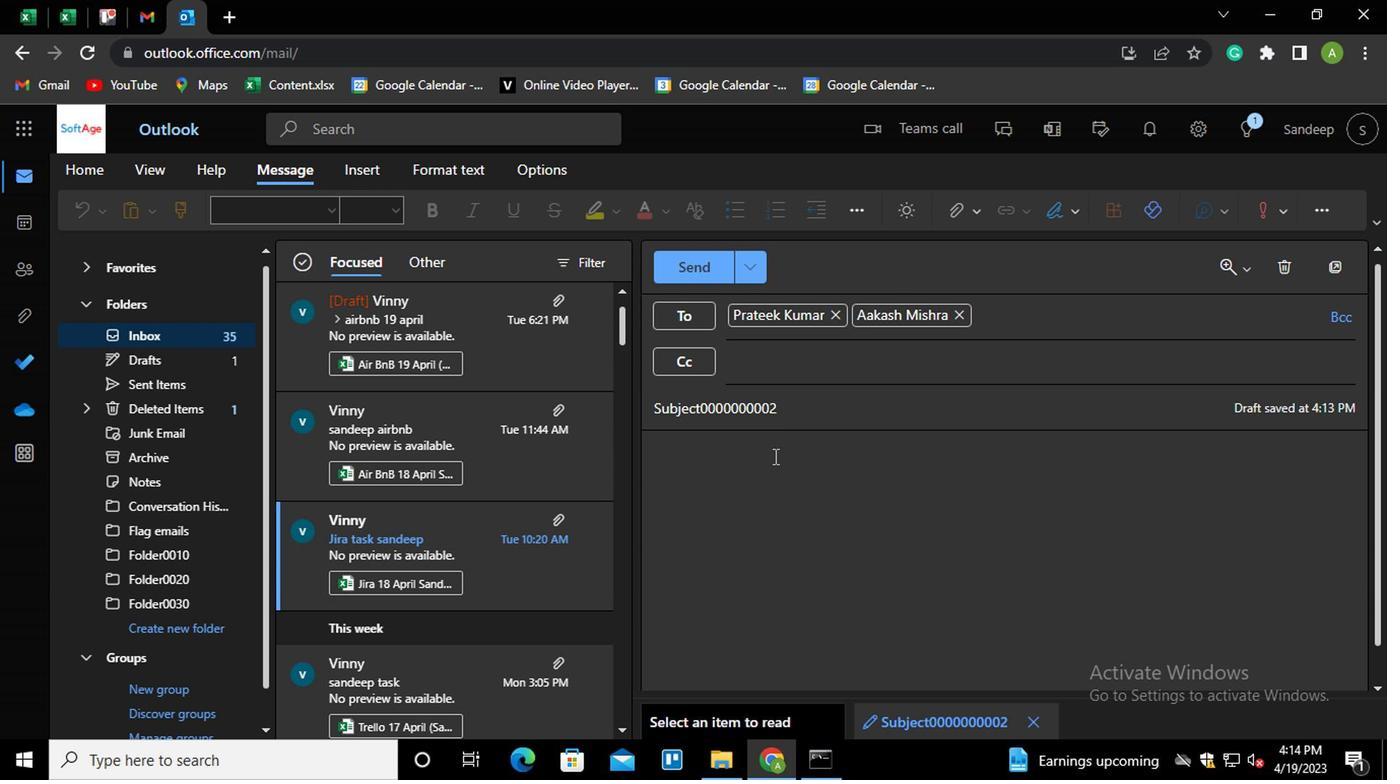 
Action: Mouse pressed left at (769, 460)
Screenshot: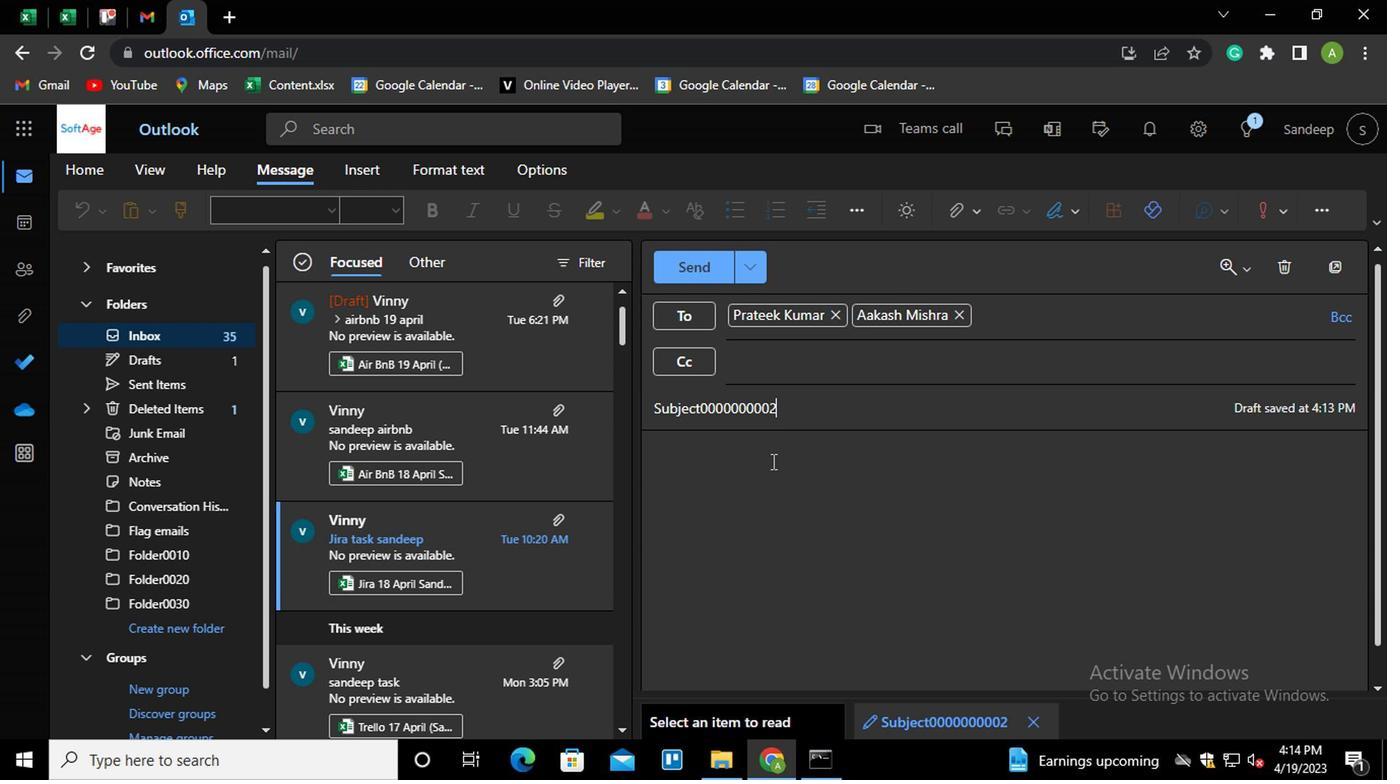 
Action: Key pressed <Key.shift_r>MESSAGE0000000002
Screenshot: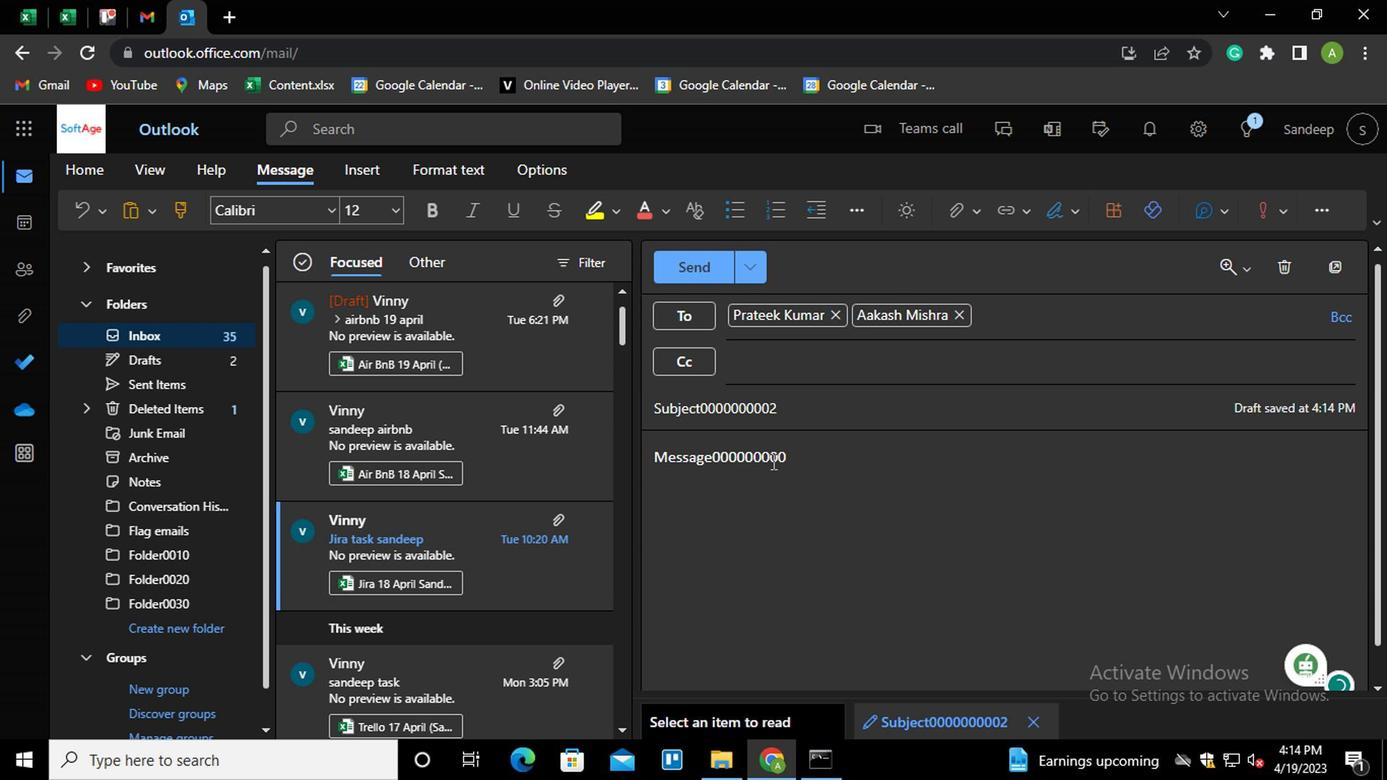 
Action: Mouse moved to (696, 260)
Screenshot: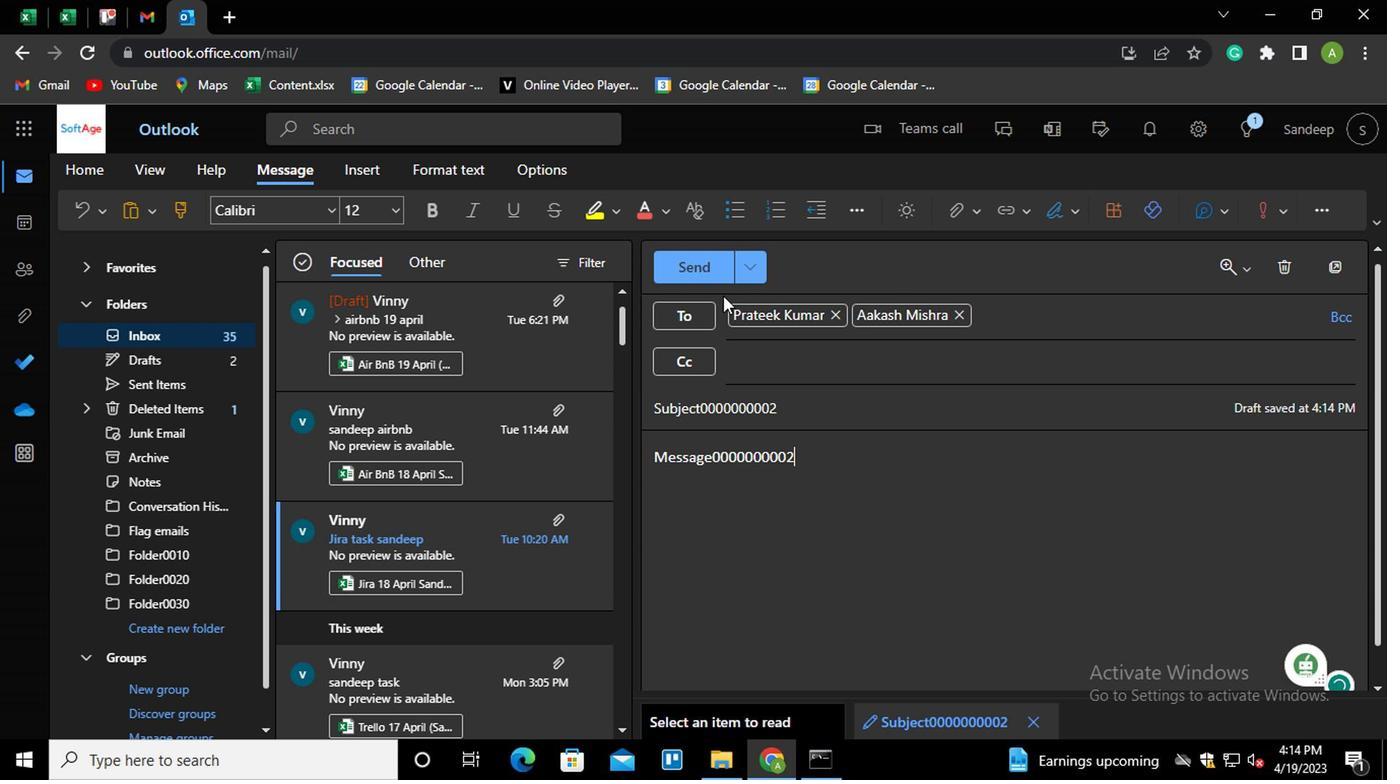 
Action: Mouse pressed left at (696, 260)
Screenshot: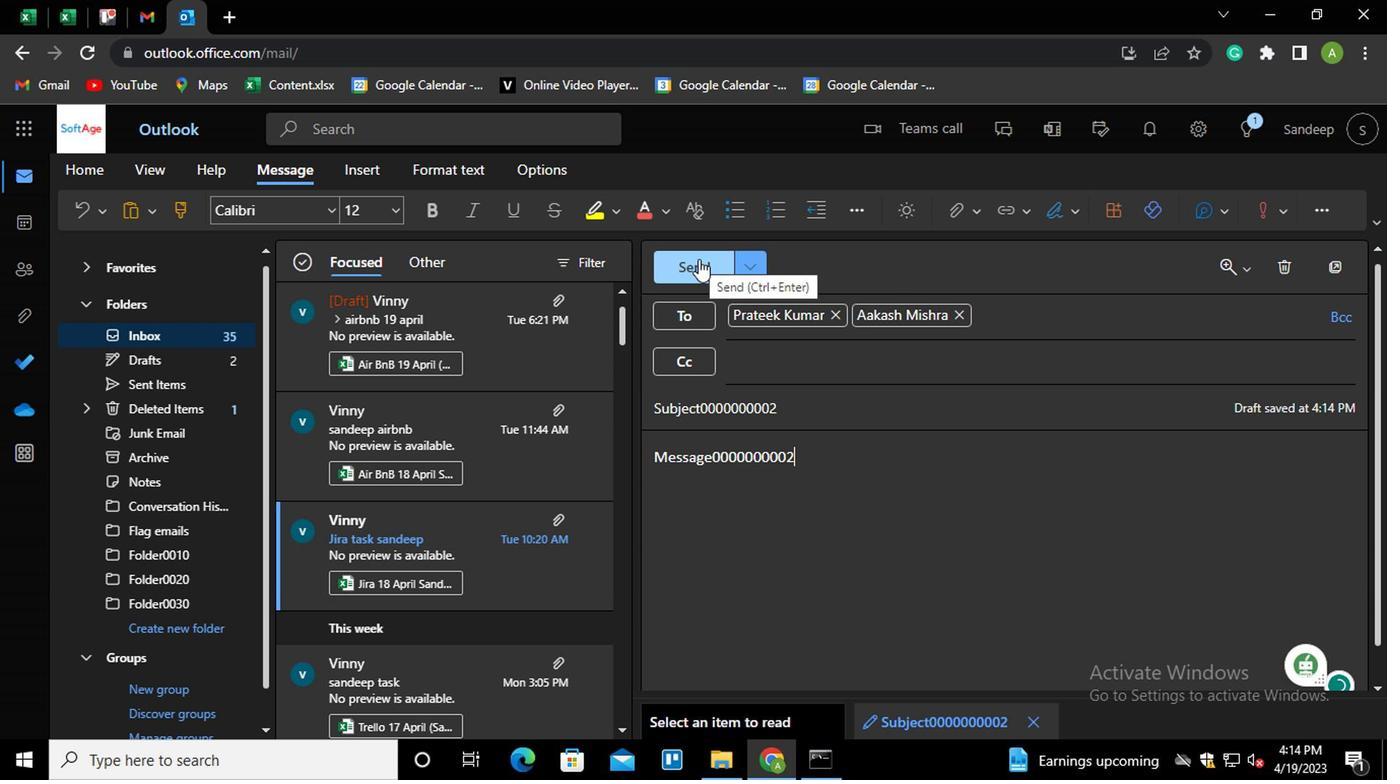
Action: Mouse moved to (172, 206)
Screenshot: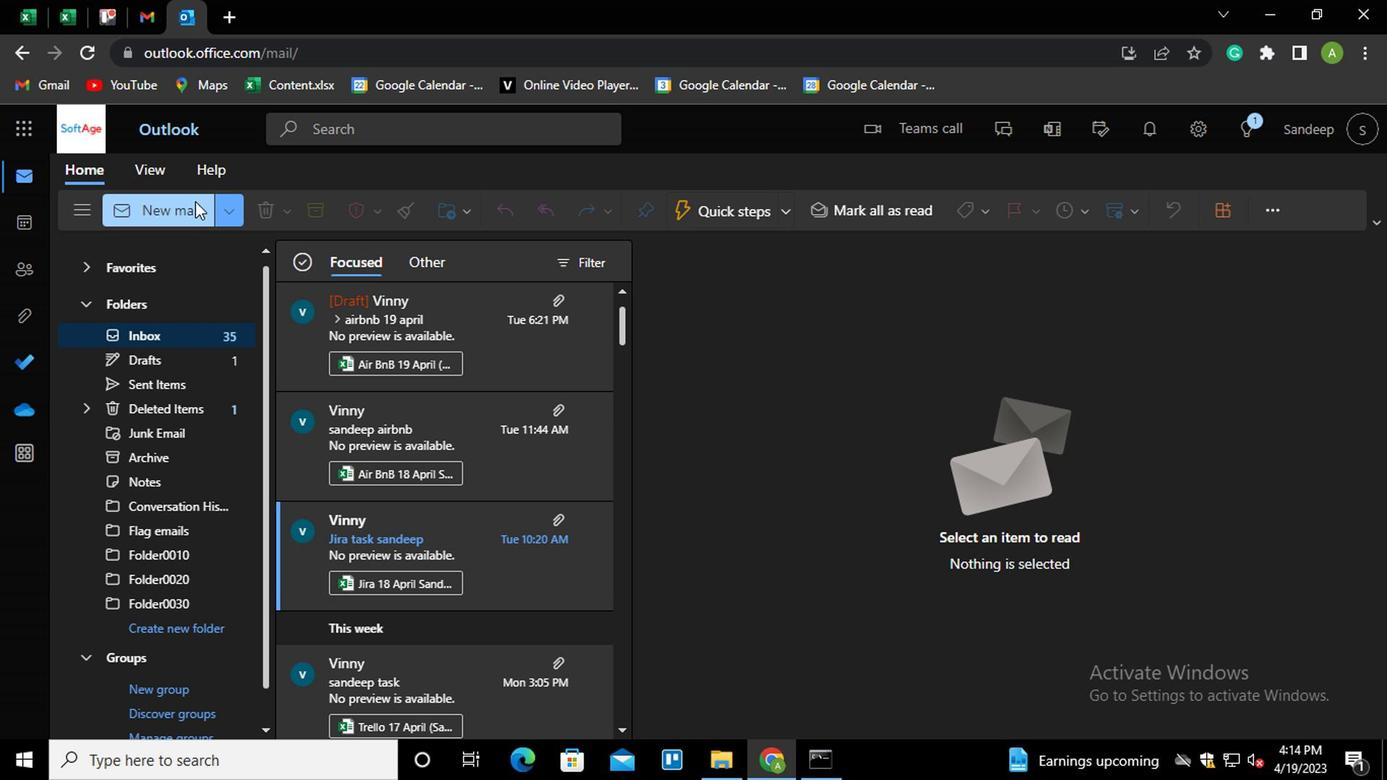 
Action: Mouse pressed left at (172, 206)
Screenshot: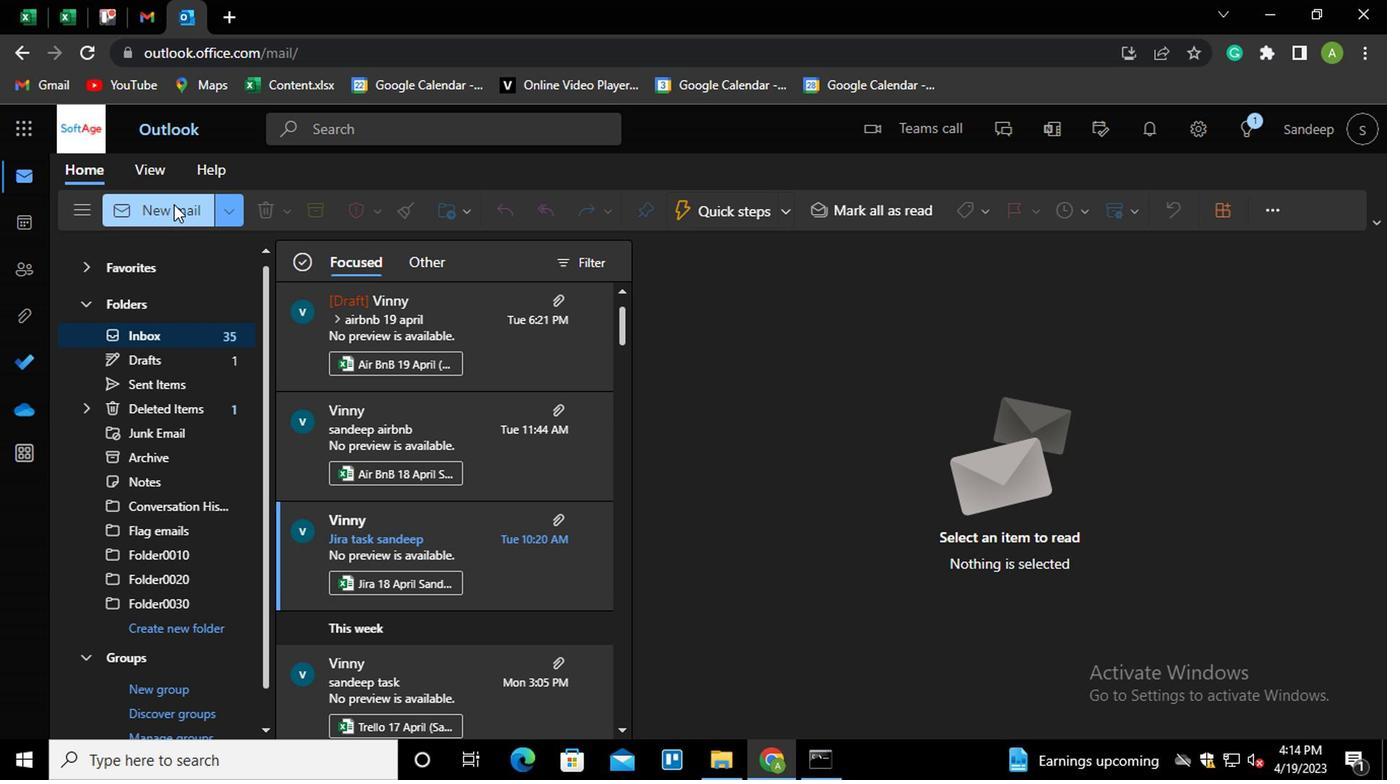 
Action: Mouse moved to (755, 315)
Screenshot: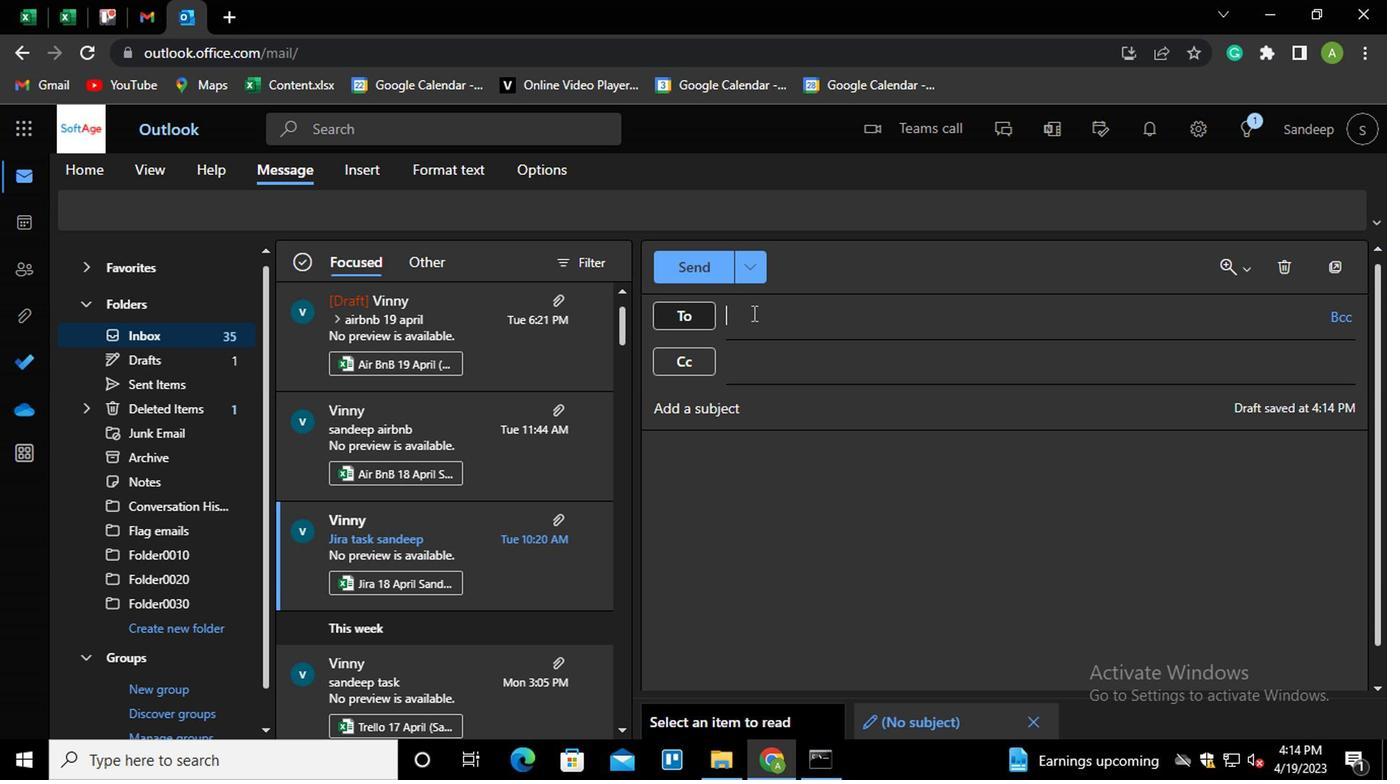 
Action: Mouse pressed left at (755, 315)
Screenshot: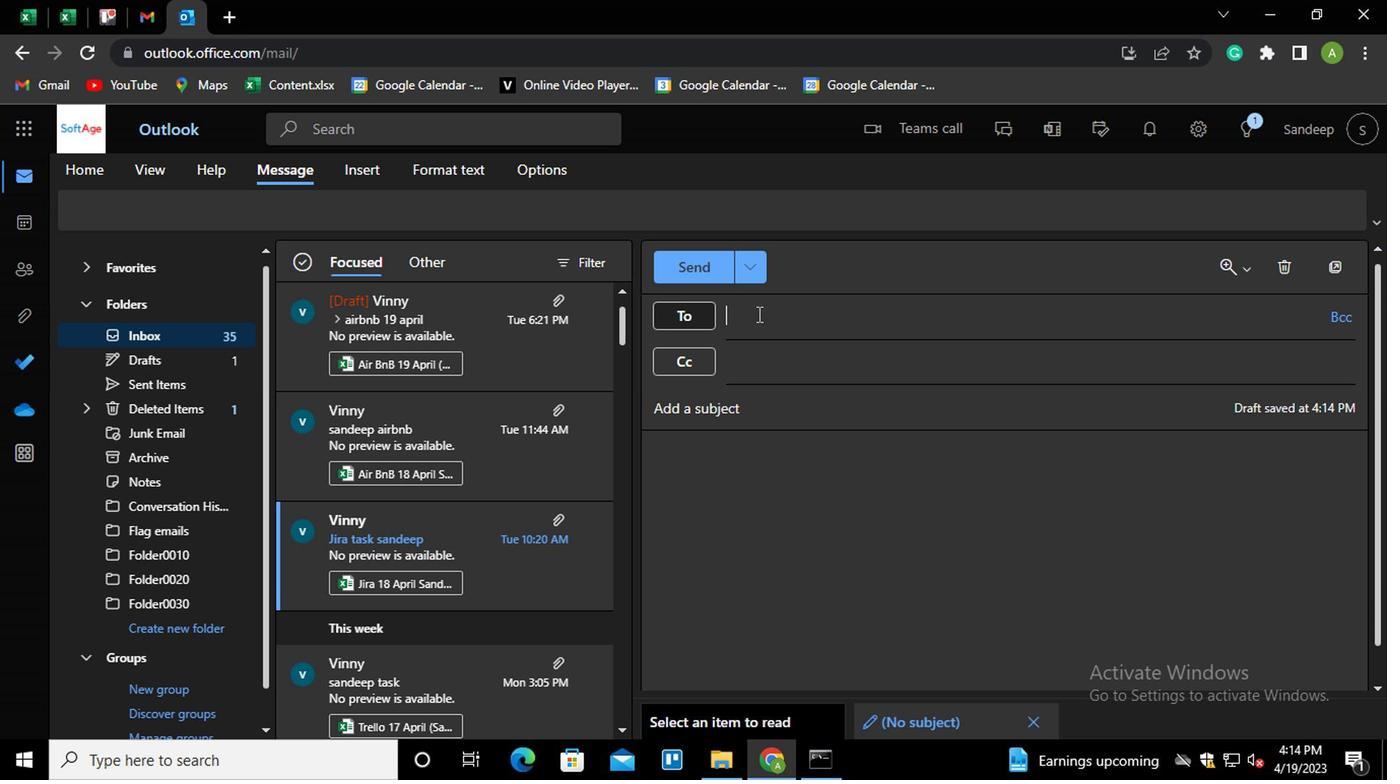 
Action: Key pressed <Key.shift>AYU
Screenshot: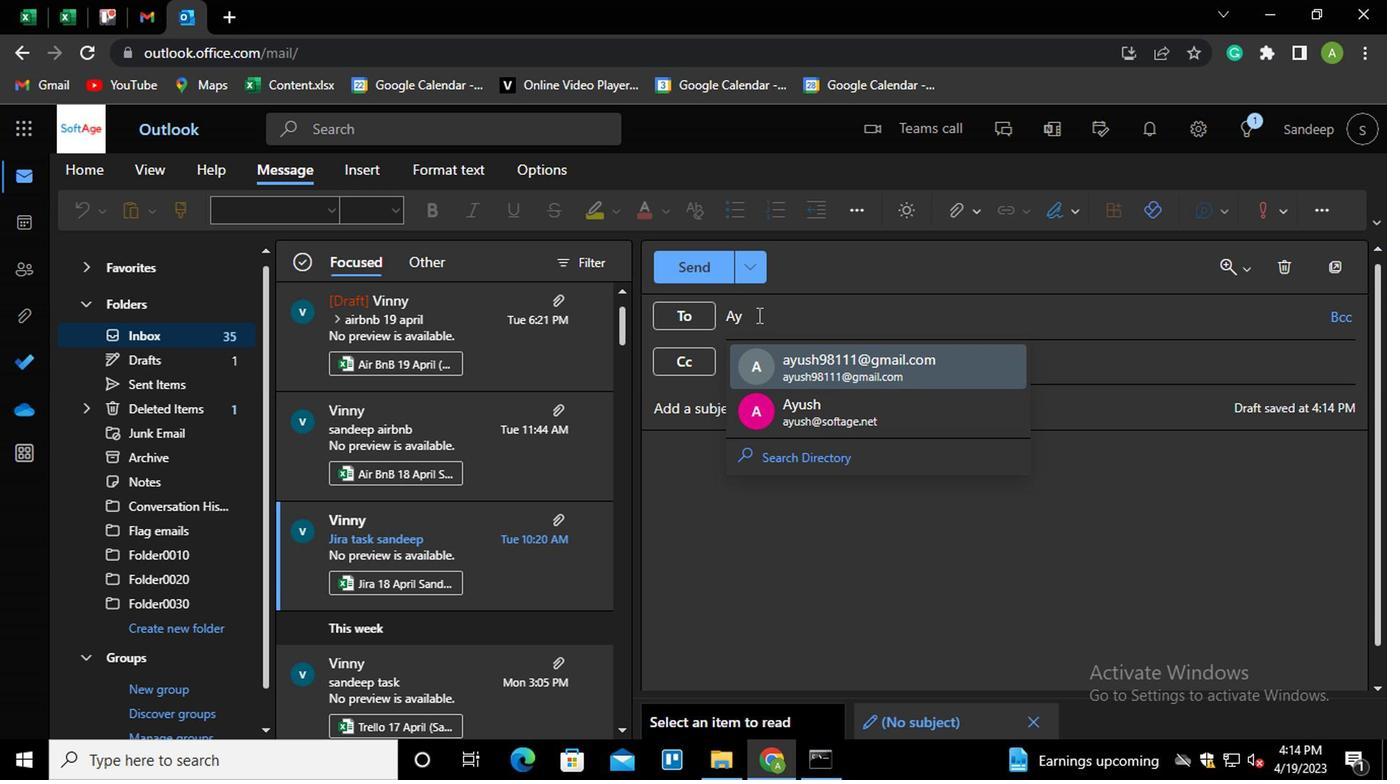 
Action: Mouse moved to (819, 395)
Screenshot: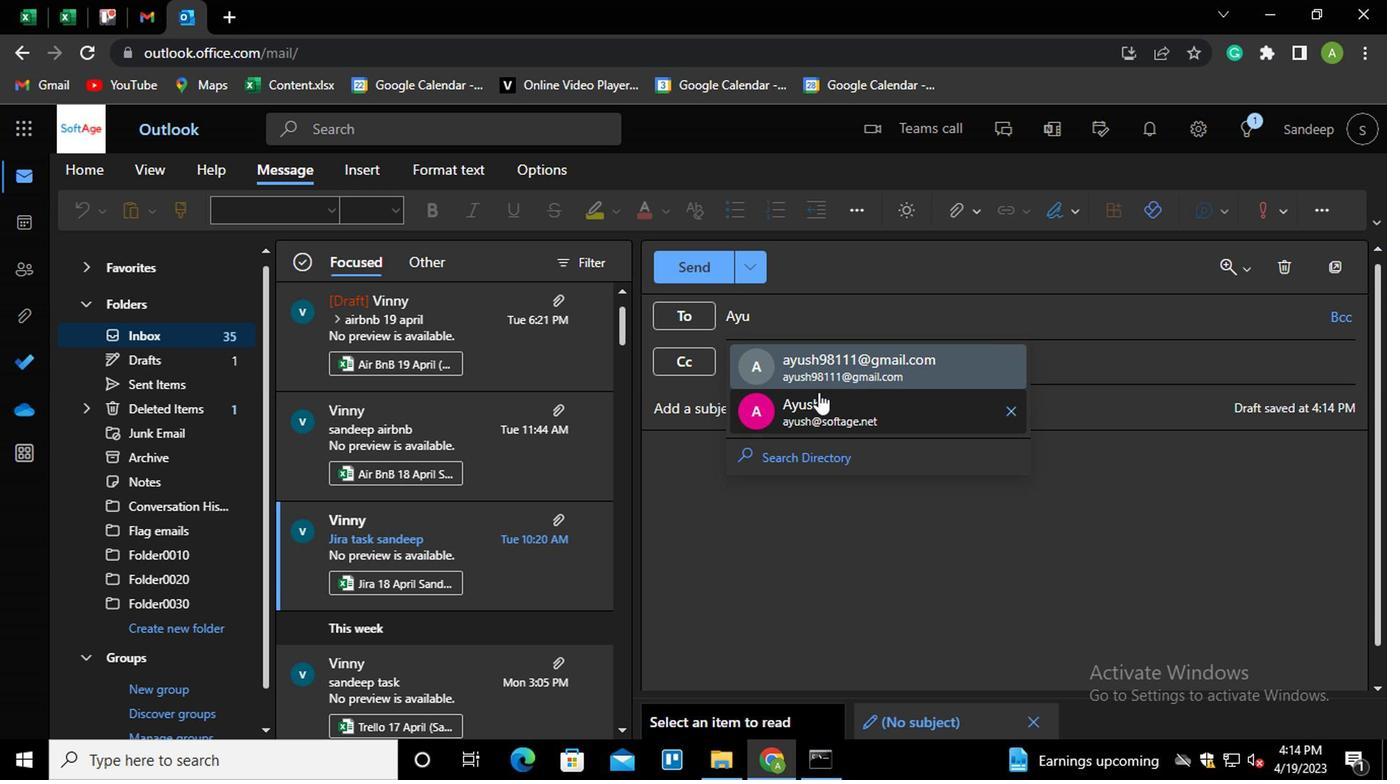 
Action: Mouse pressed left at (819, 395)
Screenshot: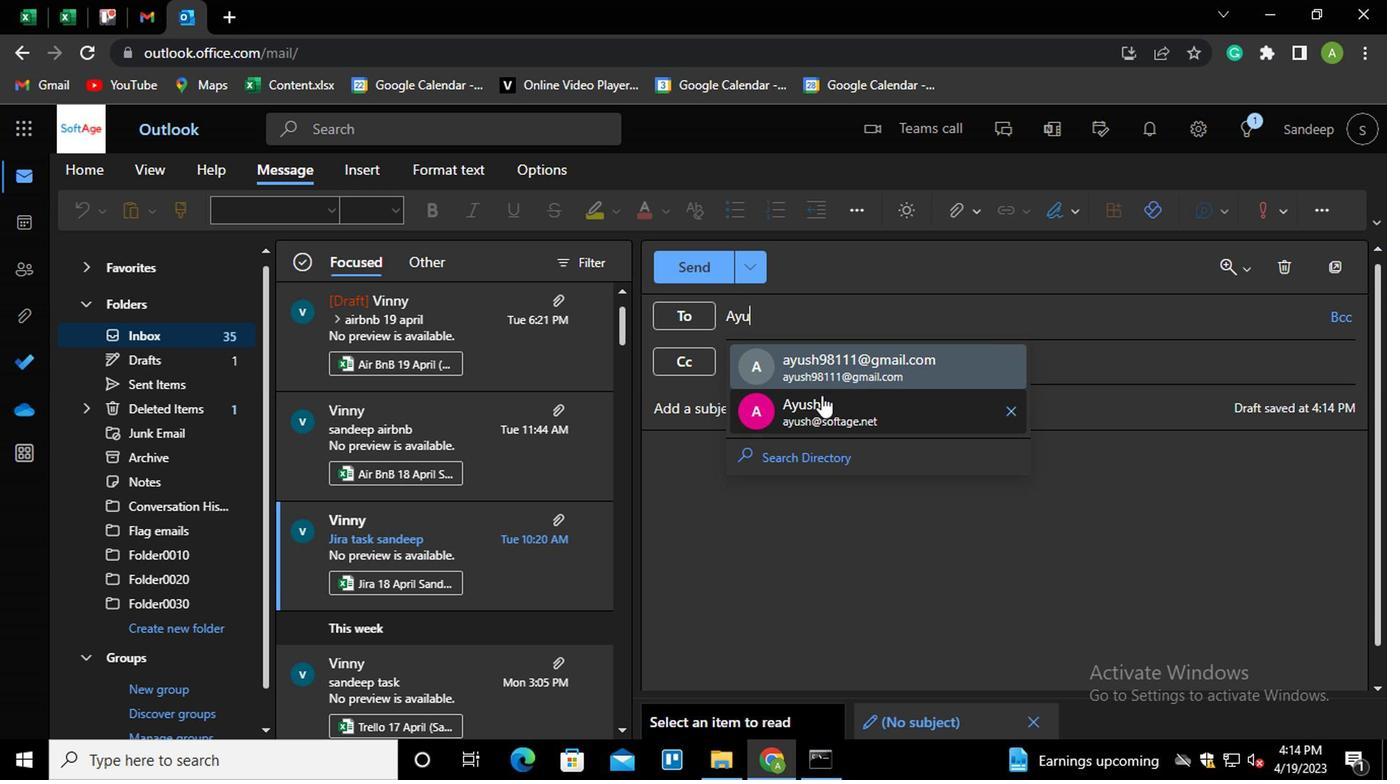 
Action: Mouse moved to (815, 414)
Screenshot: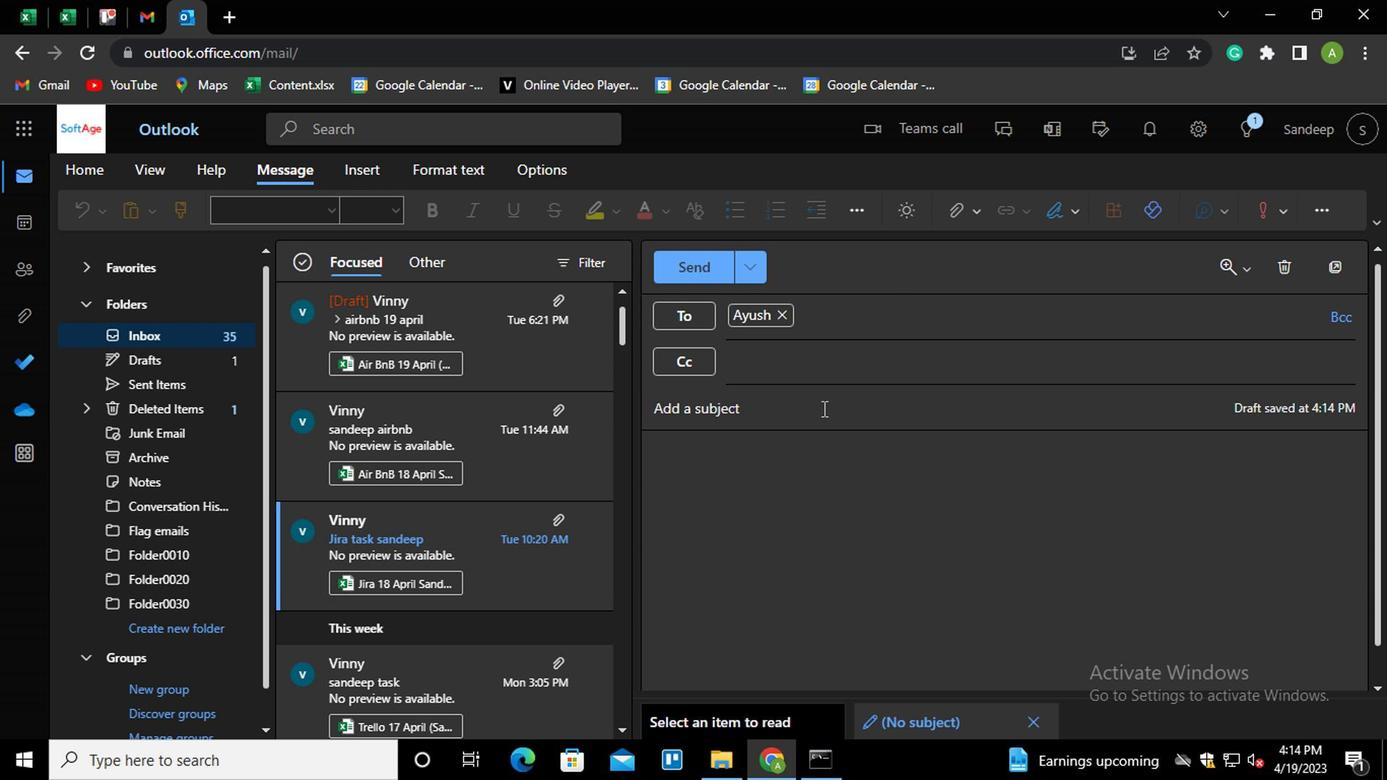 
Action: Mouse pressed left at (815, 414)
Screenshot: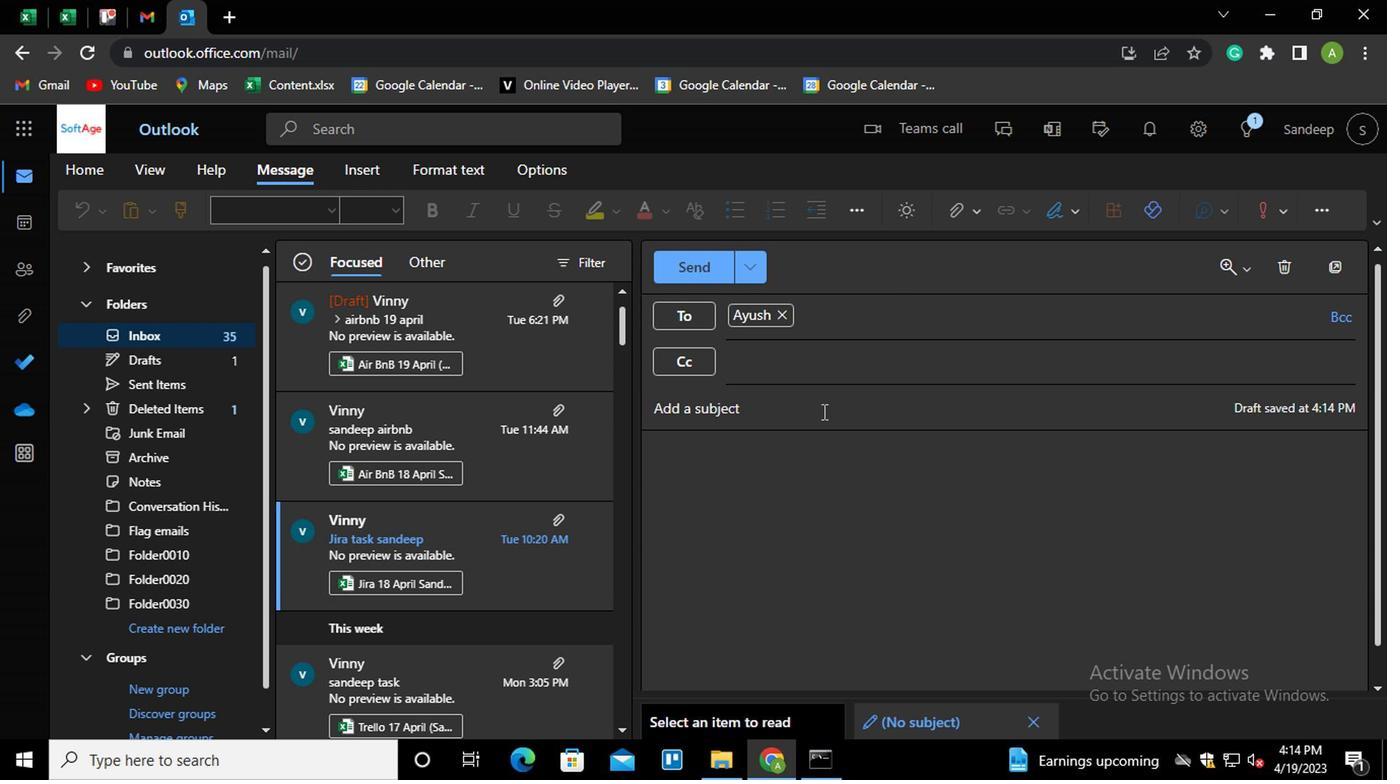 
Action: Key pressed <Key.shift>SUBJECT0000000002
Screenshot: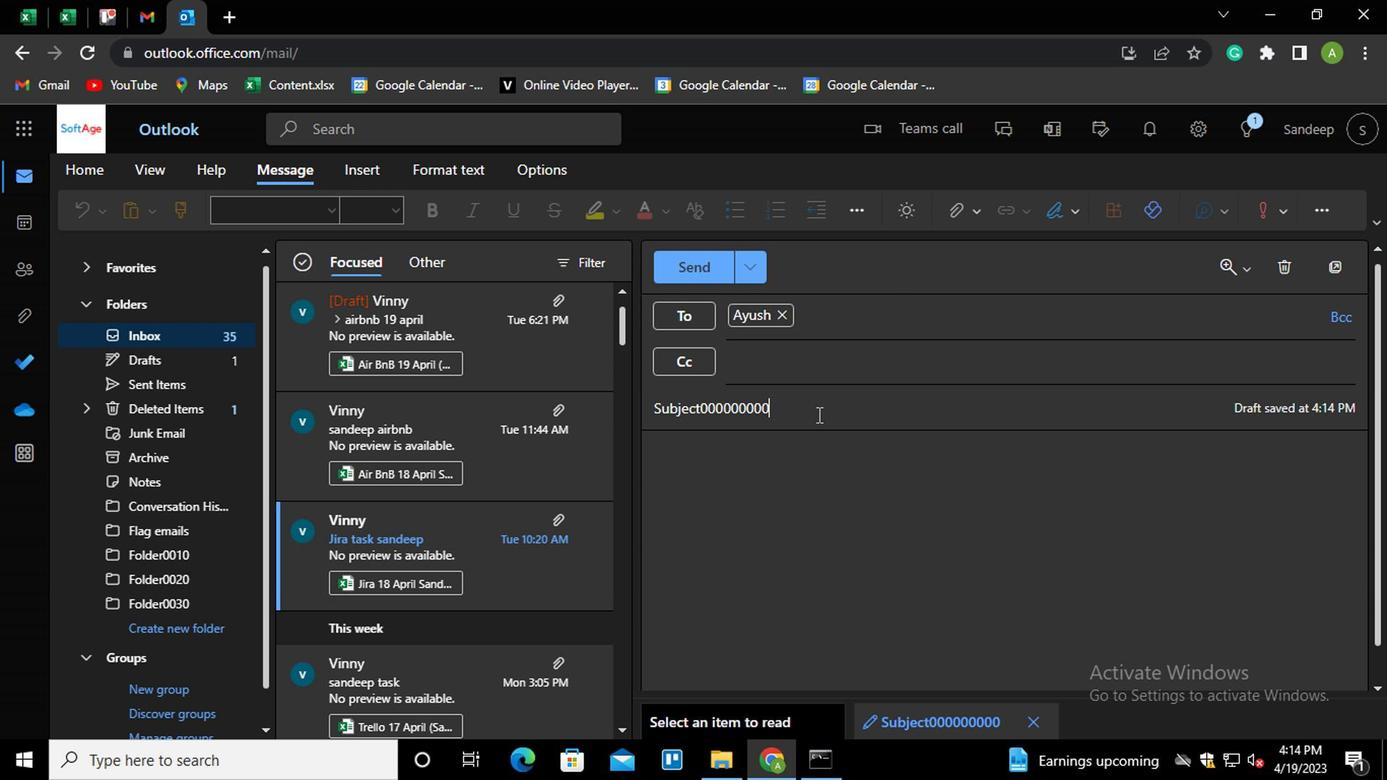 
Action: Mouse moved to (782, 527)
Screenshot: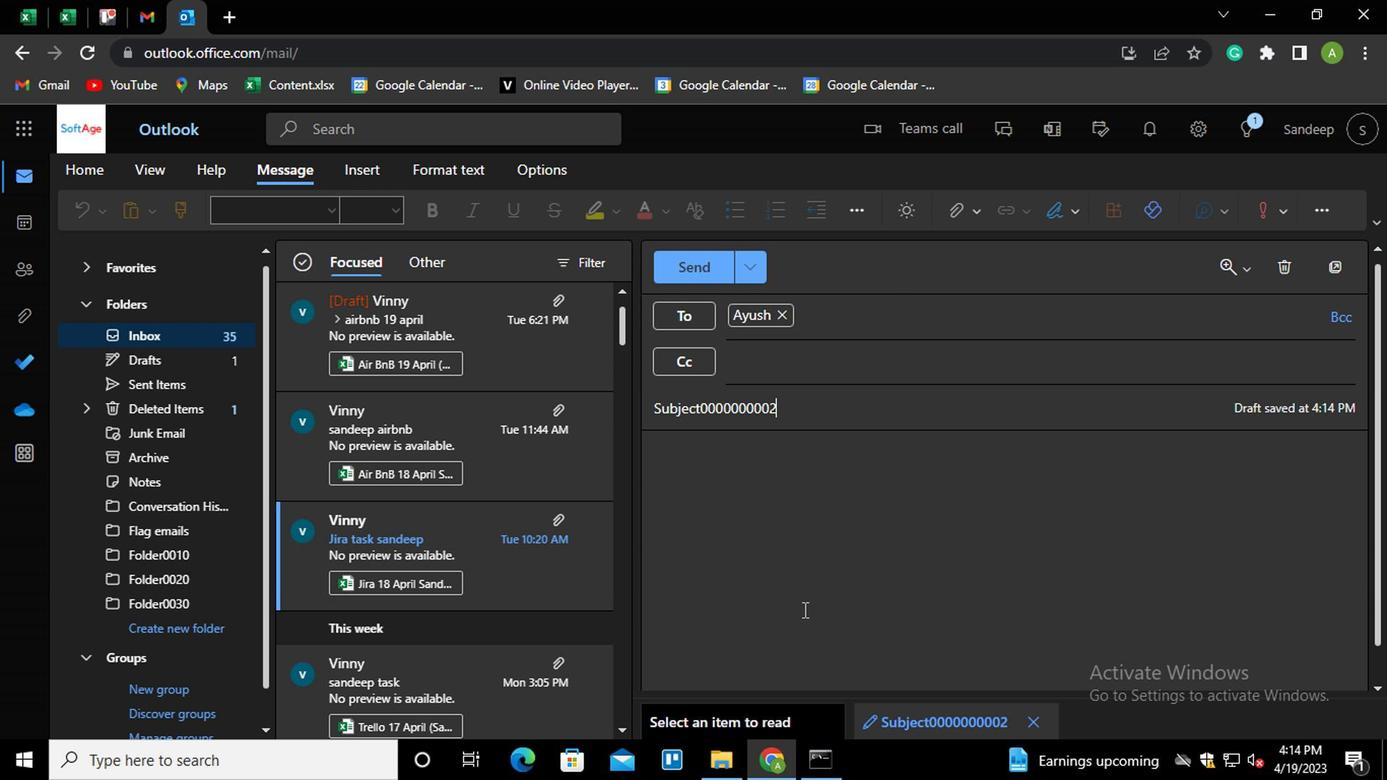 
Action: Mouse pressed left at (782, 527)
Screenshot: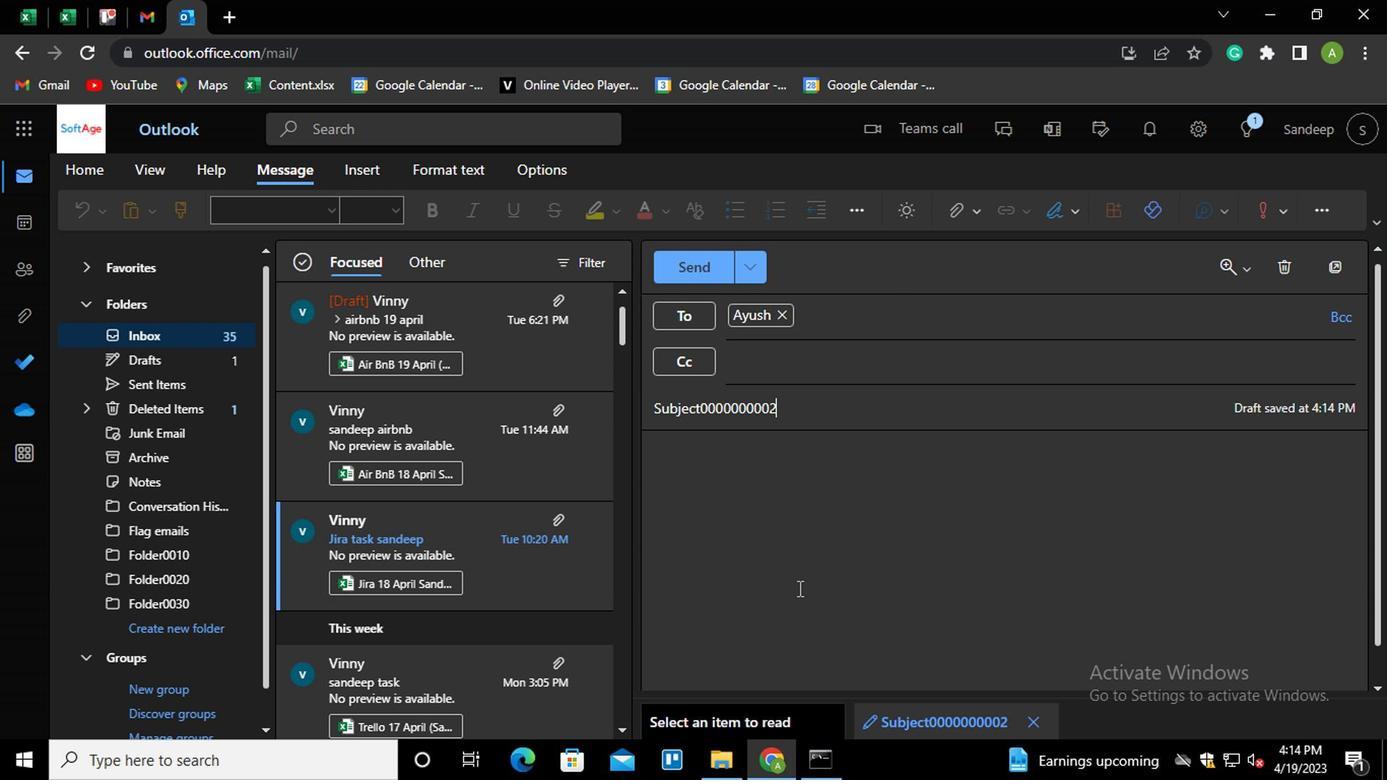 
Action: Key pressed <Key.shift_r>MESSSAGE0000000003
Screenshot: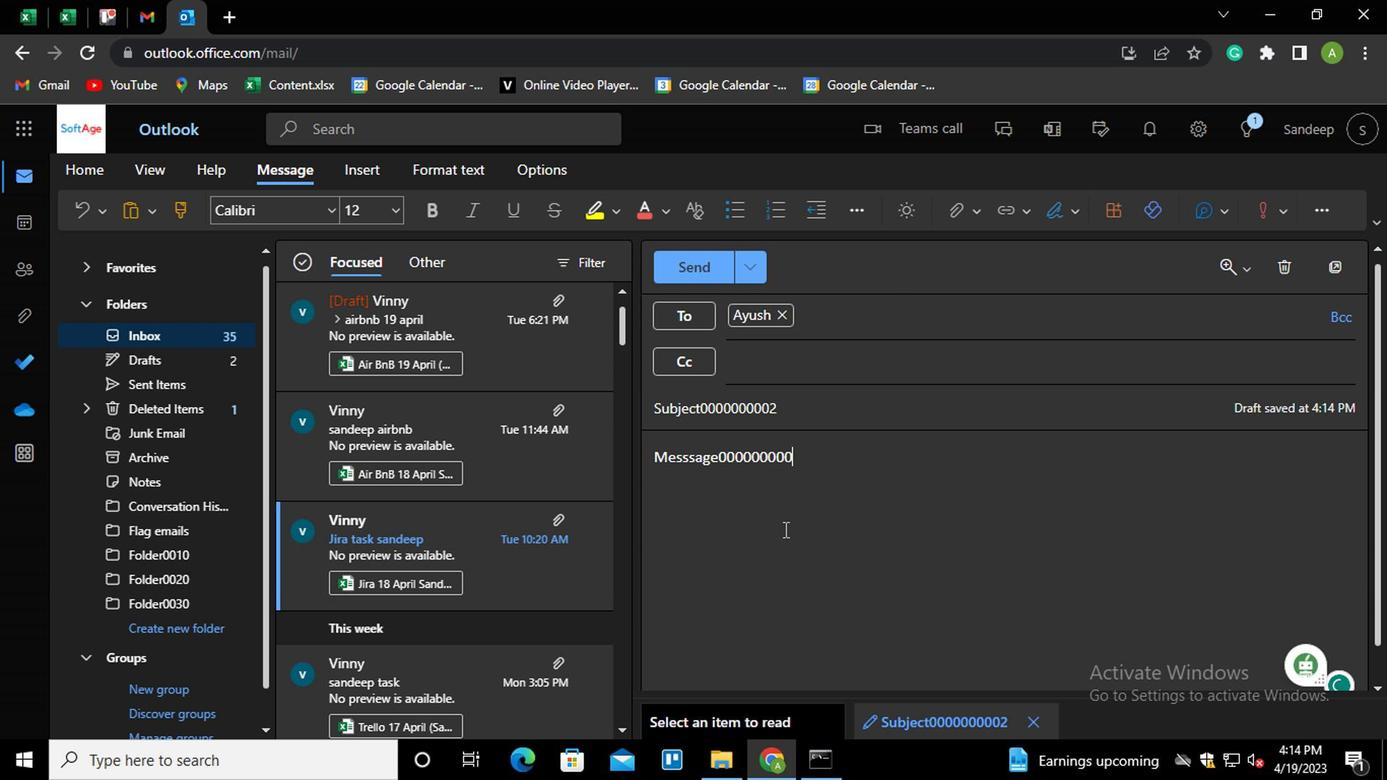 
Action: Mouse moved to (956, 215)
Screenshot: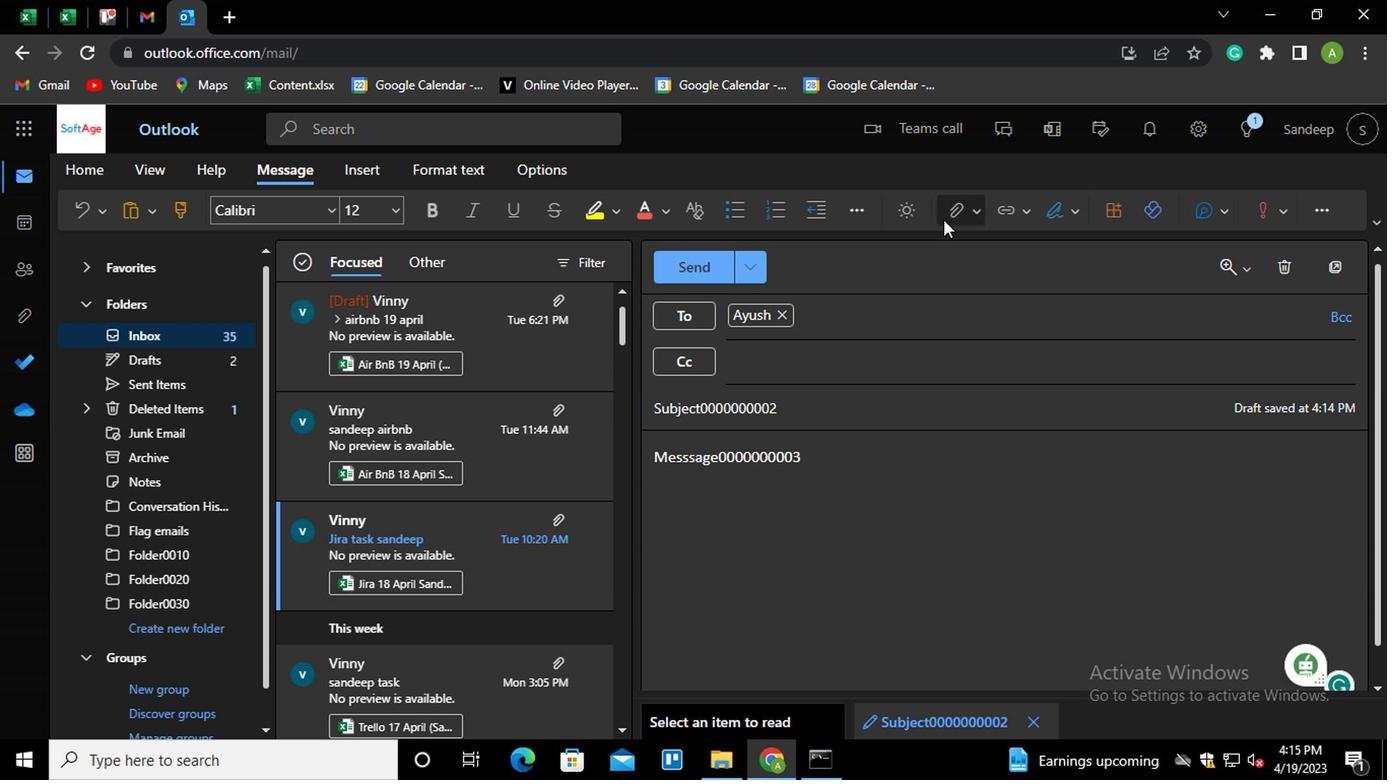 
Action: Mouse pressed left at (956, 215)
Screenshot: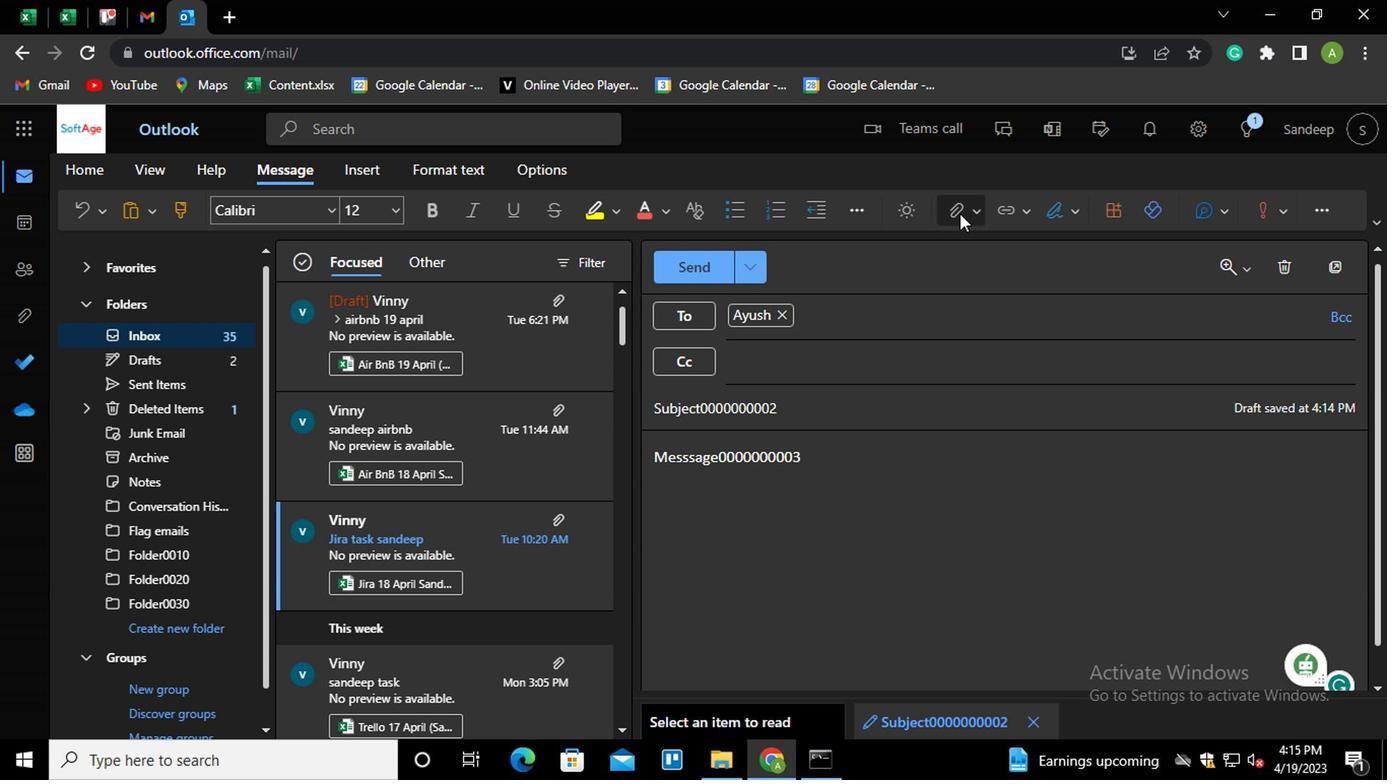 
Action: Mouse moved to (849, 254)
Screenshot: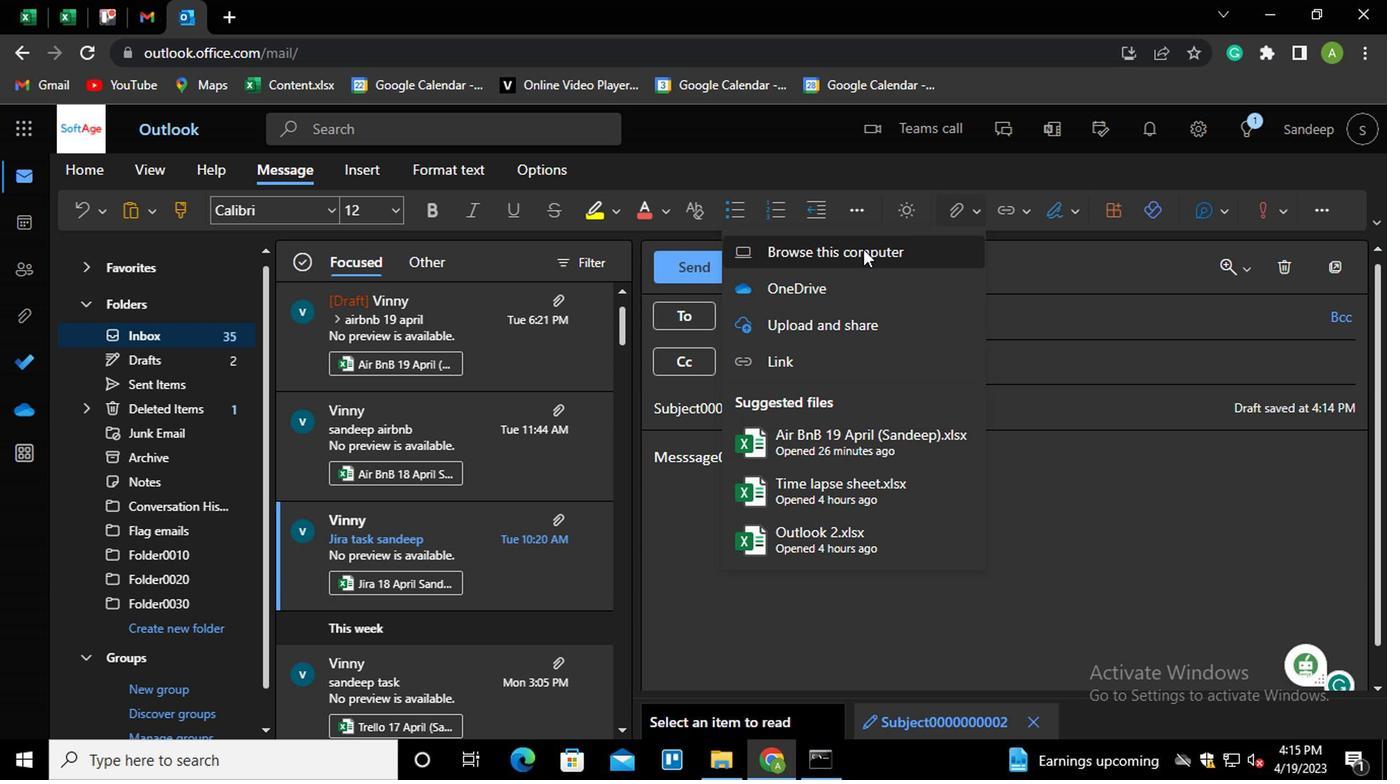 
Action: Mouse pressed left at (849, 254)
Screenshot: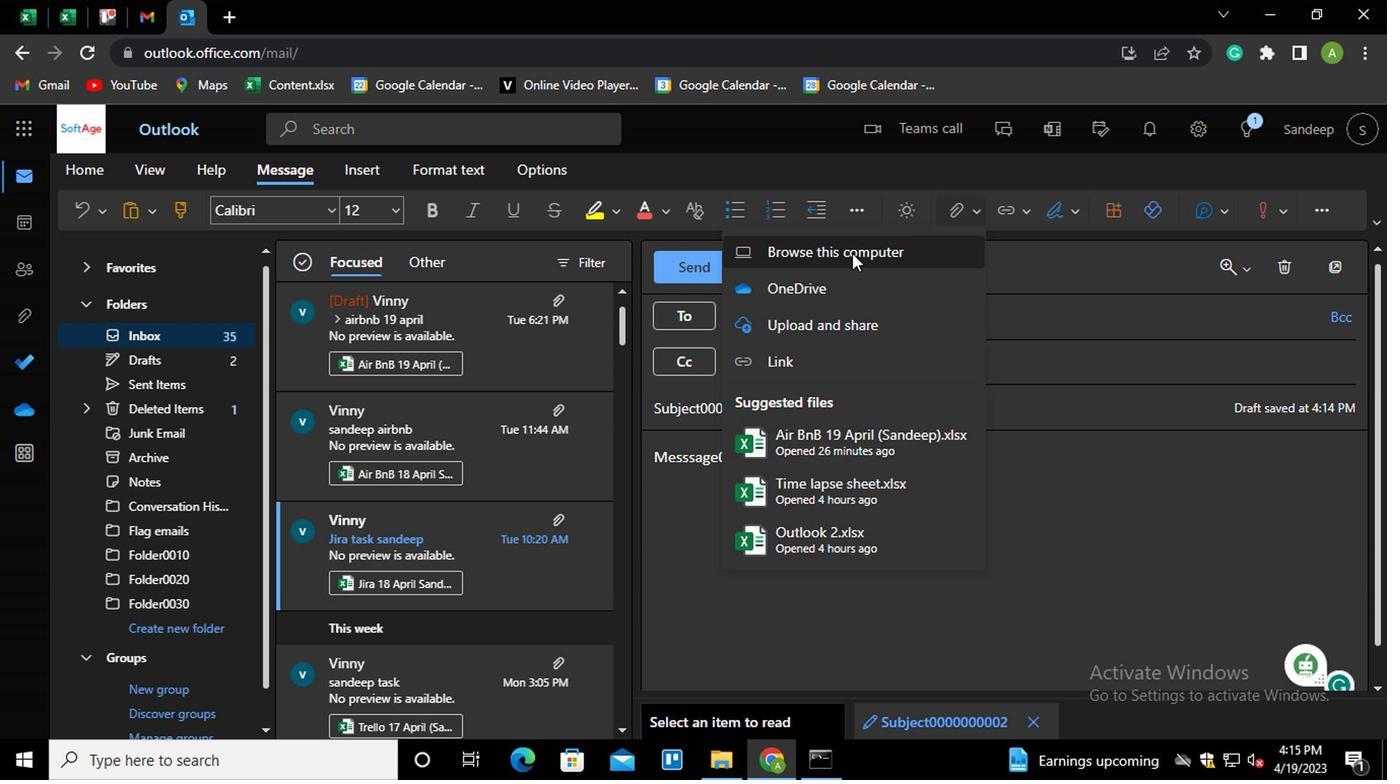
Action: Mouse moved to (258, 154)
Screenshot: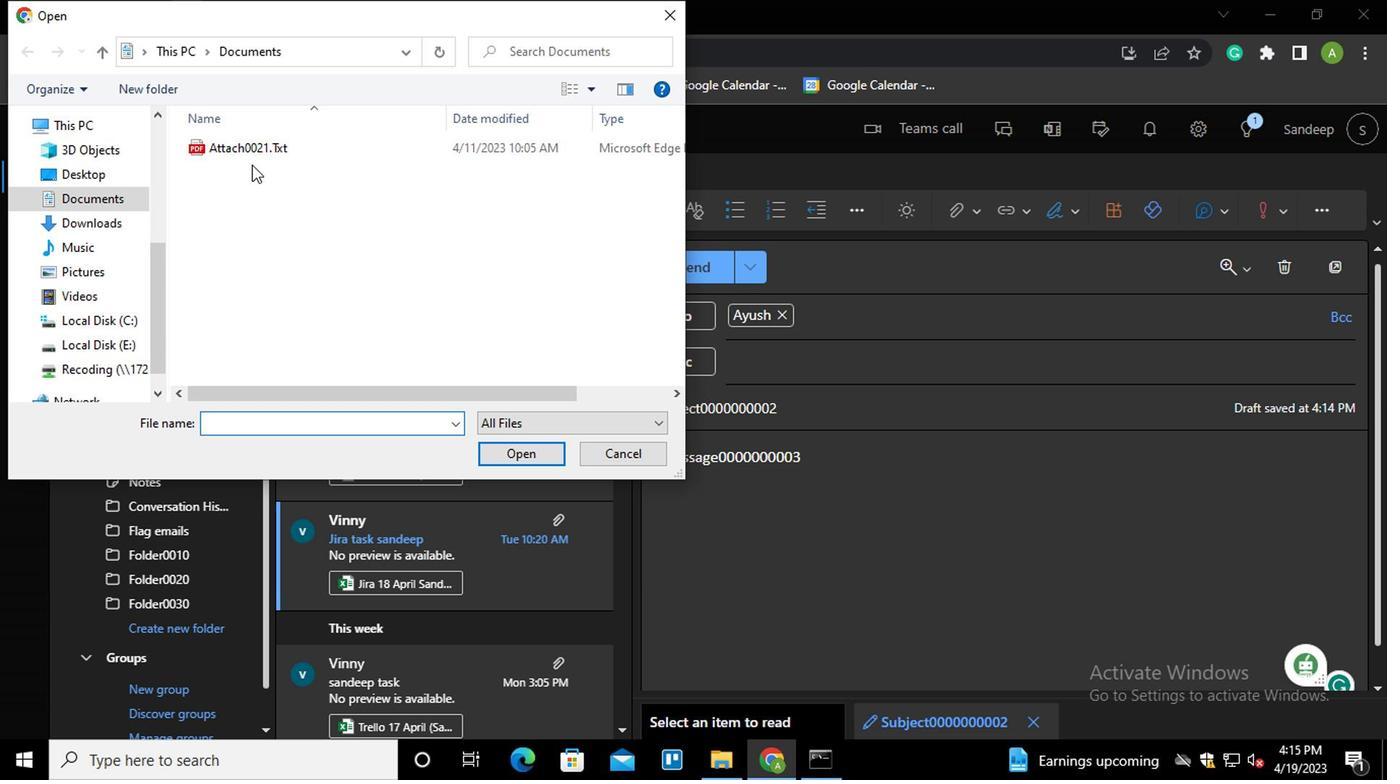 
Action: Mouse pressed left at (258, 154)
Screenshot: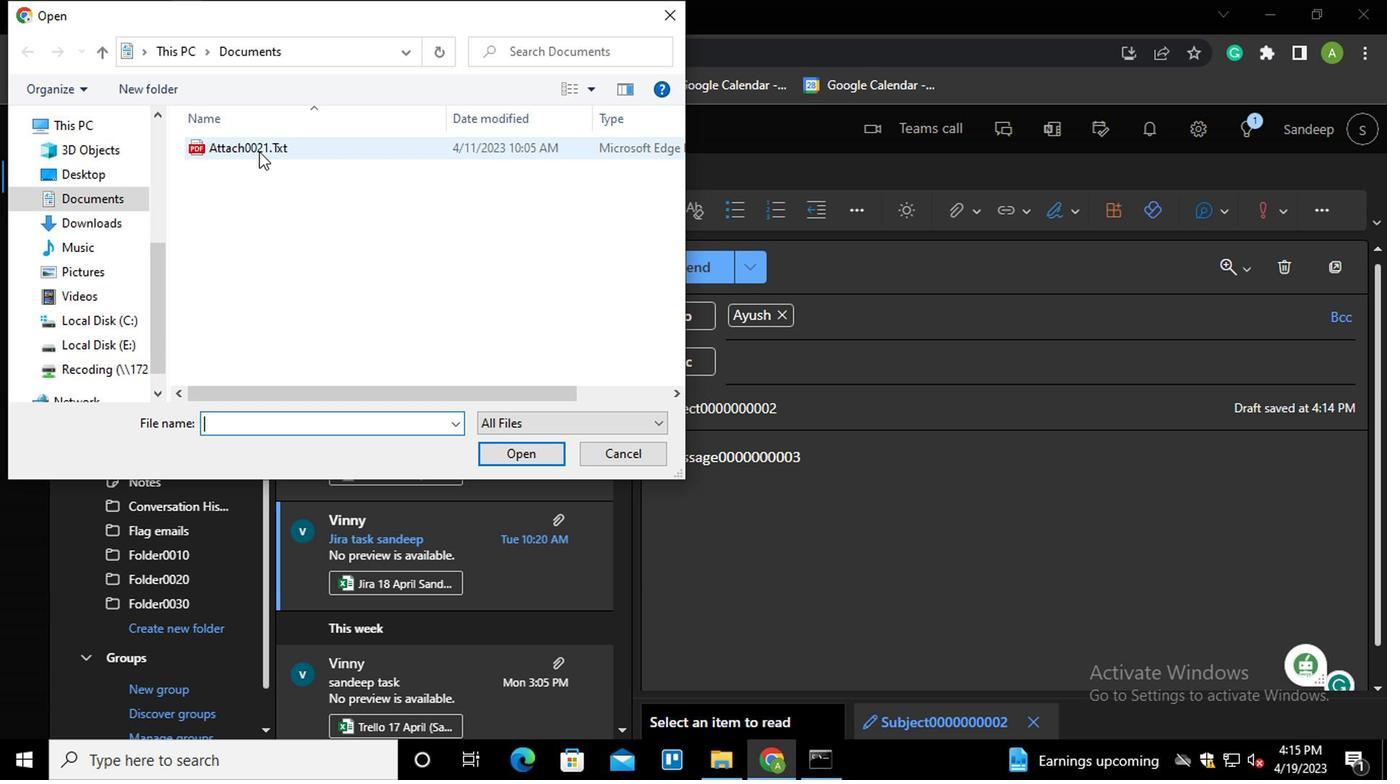 
Action: Mouse moved to (281, 156)
Screenshot: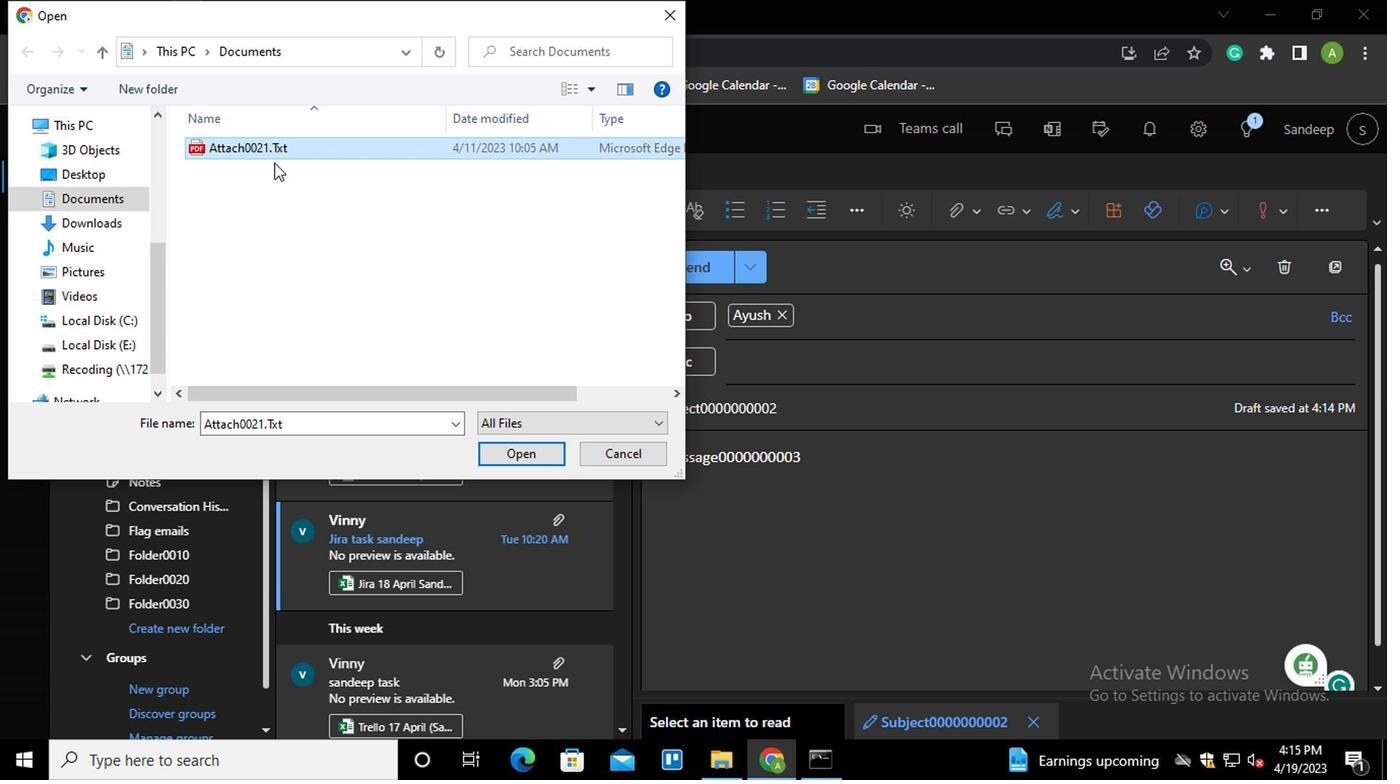 
Action: Mouse pressed right at (281, 156)
Screenshot: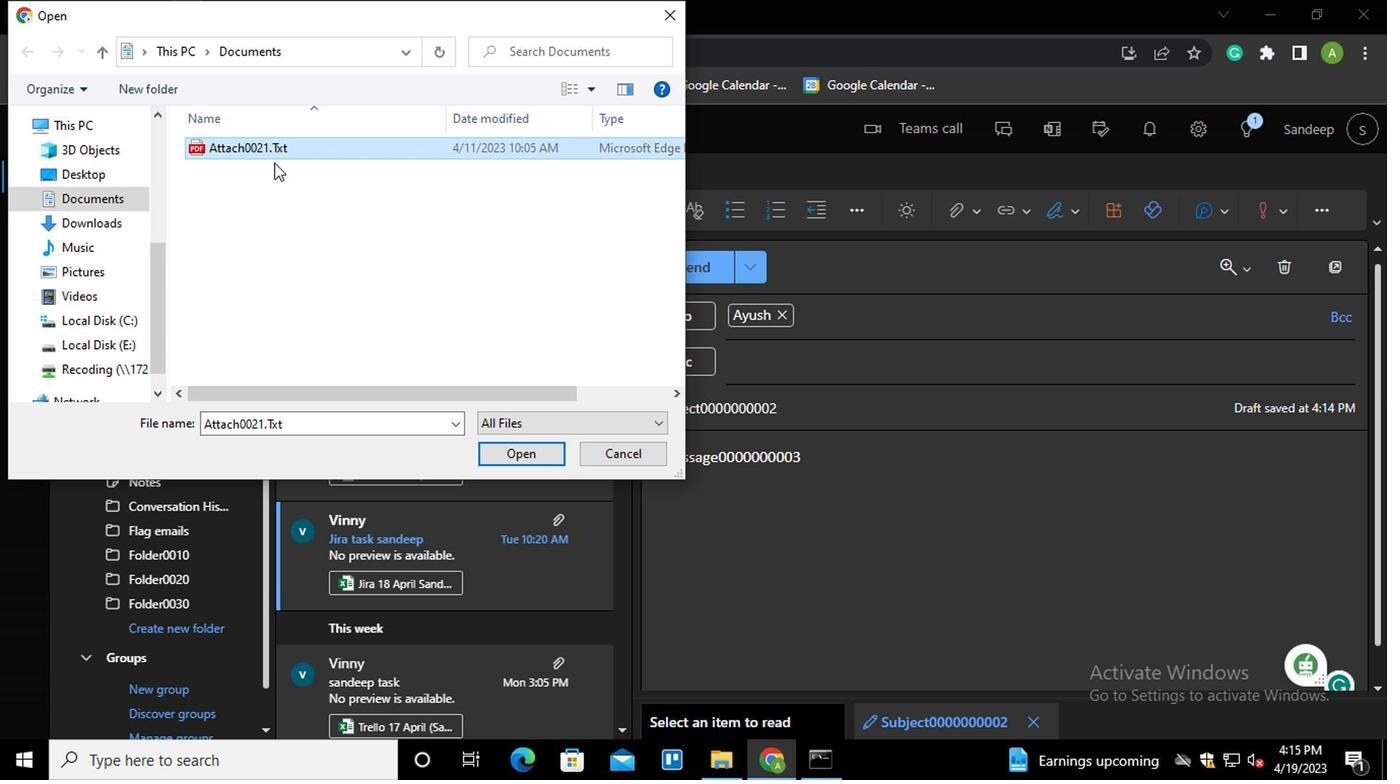 
Action: Mouse moved to (346, 447)
Screenshot: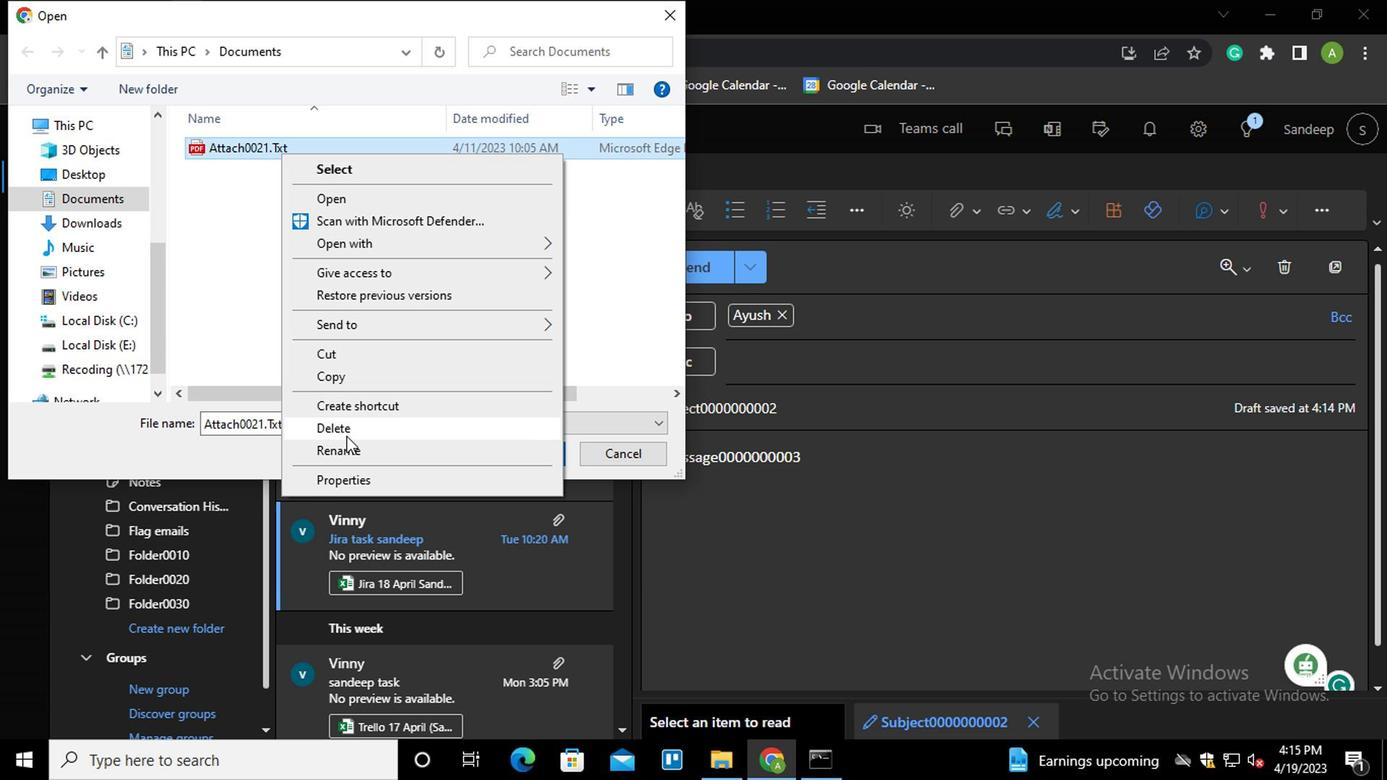 
Action: Mouse pressed left at (346, 447)
Screenshot: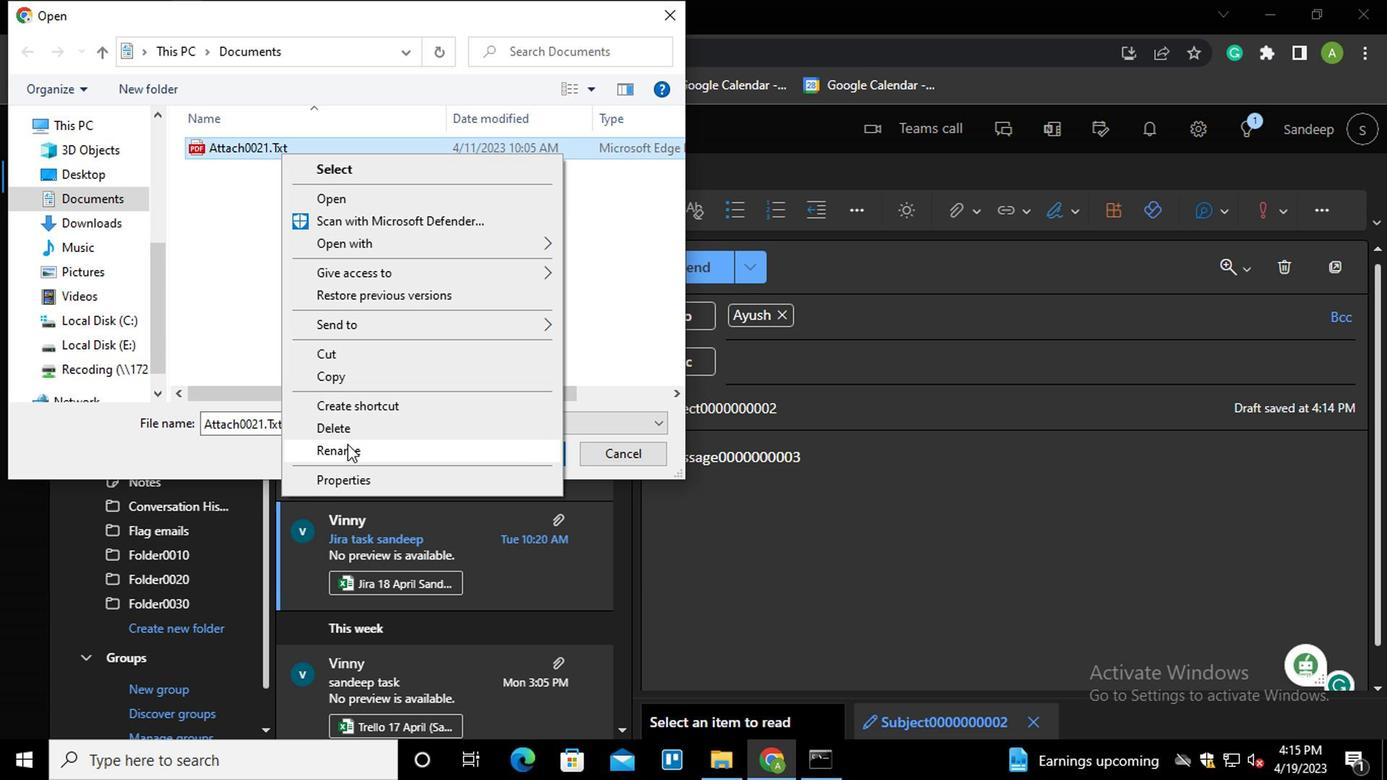 
Action: Mouse moved to (355, 354)
Screenshot: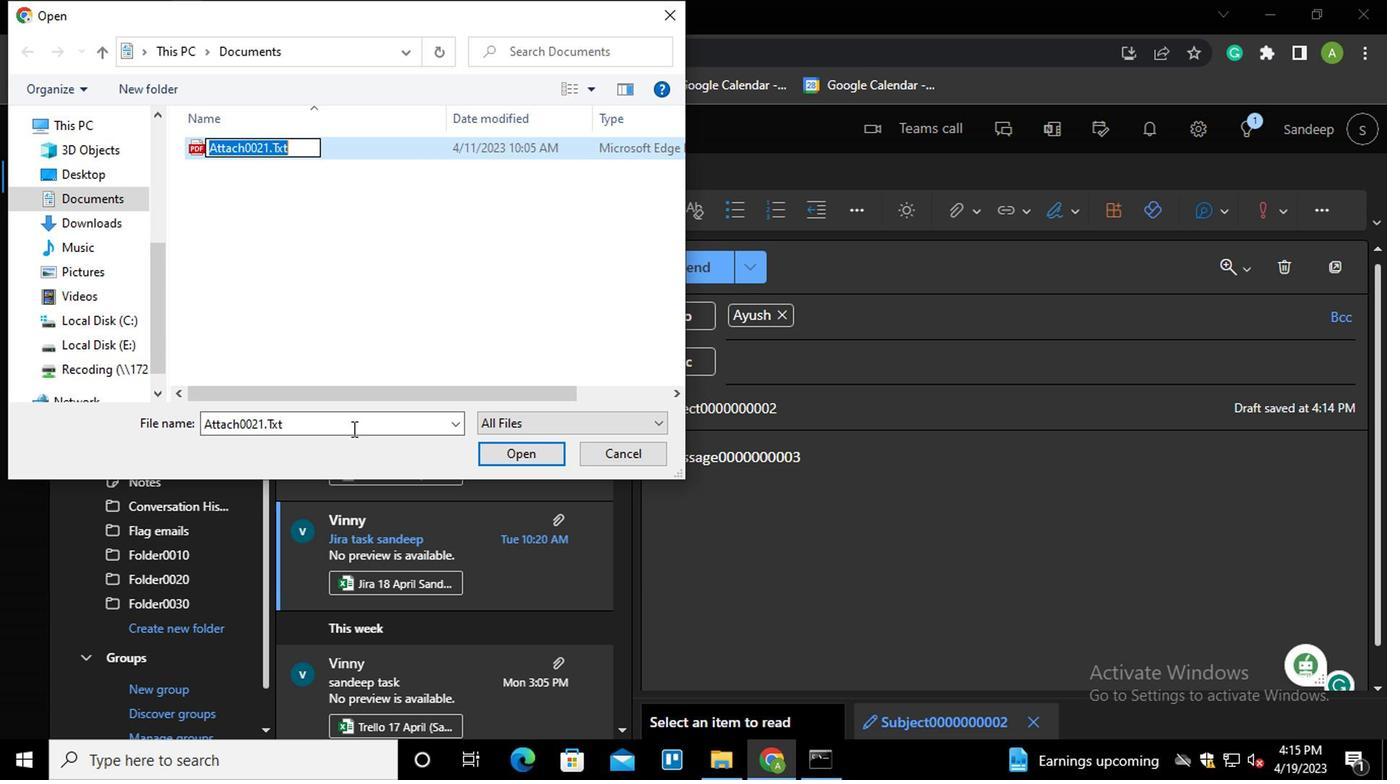 
Action: Key pressed <Key.backspace><Key.shift>ATTACH0000000001<Key.enter>
Screenshot: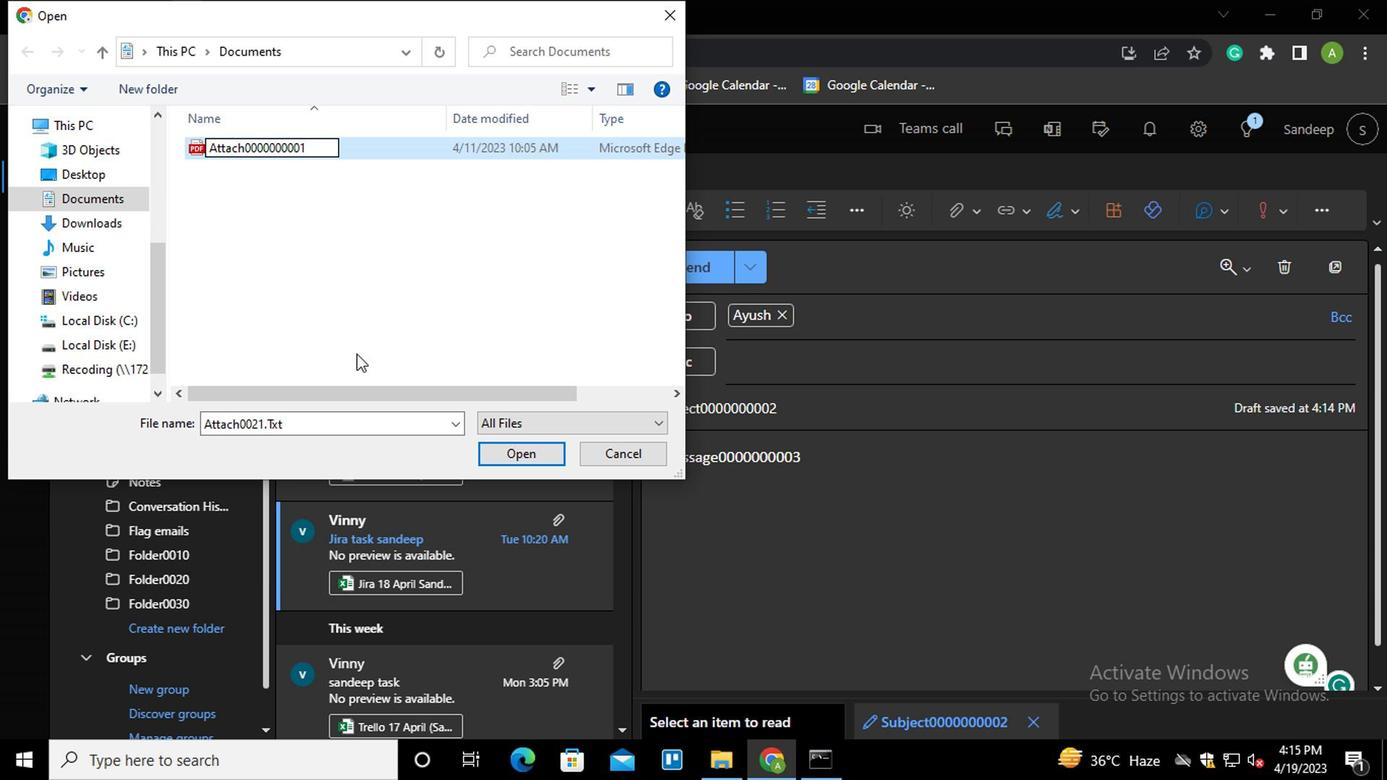 
Action: Mouse moved to (317, 155)
Screenshot: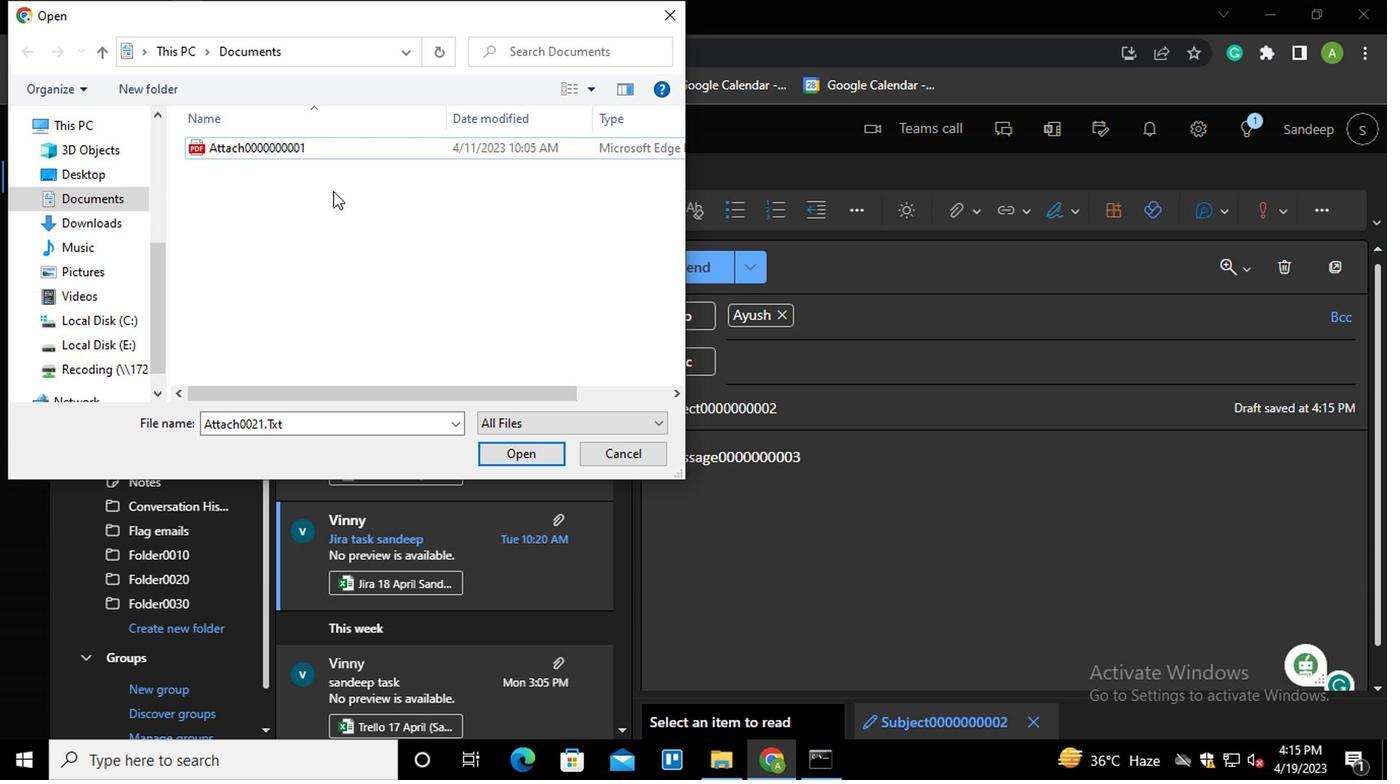 
Action: Mouse pressed left at (317, 155)
Screenshot: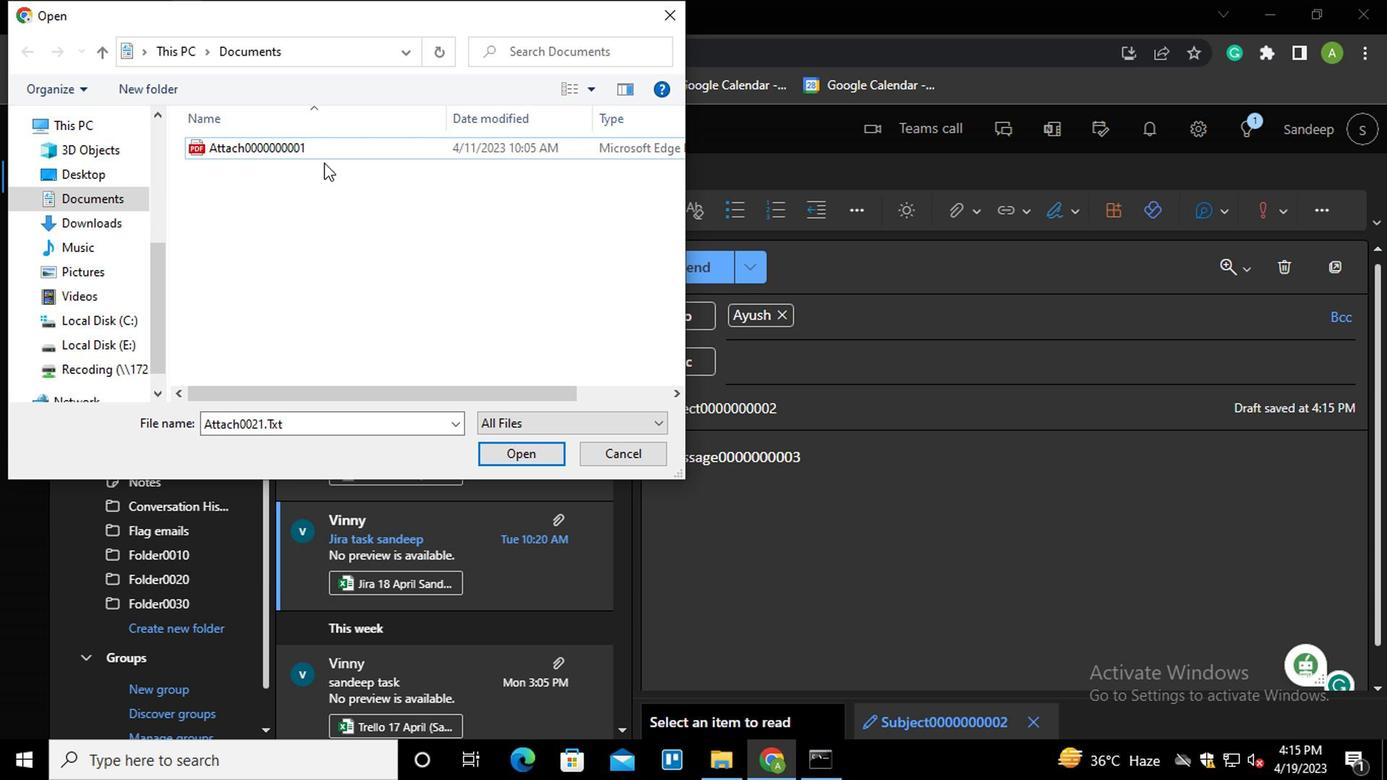 
Action: Mouse moved to (521, 458)
Screenshot: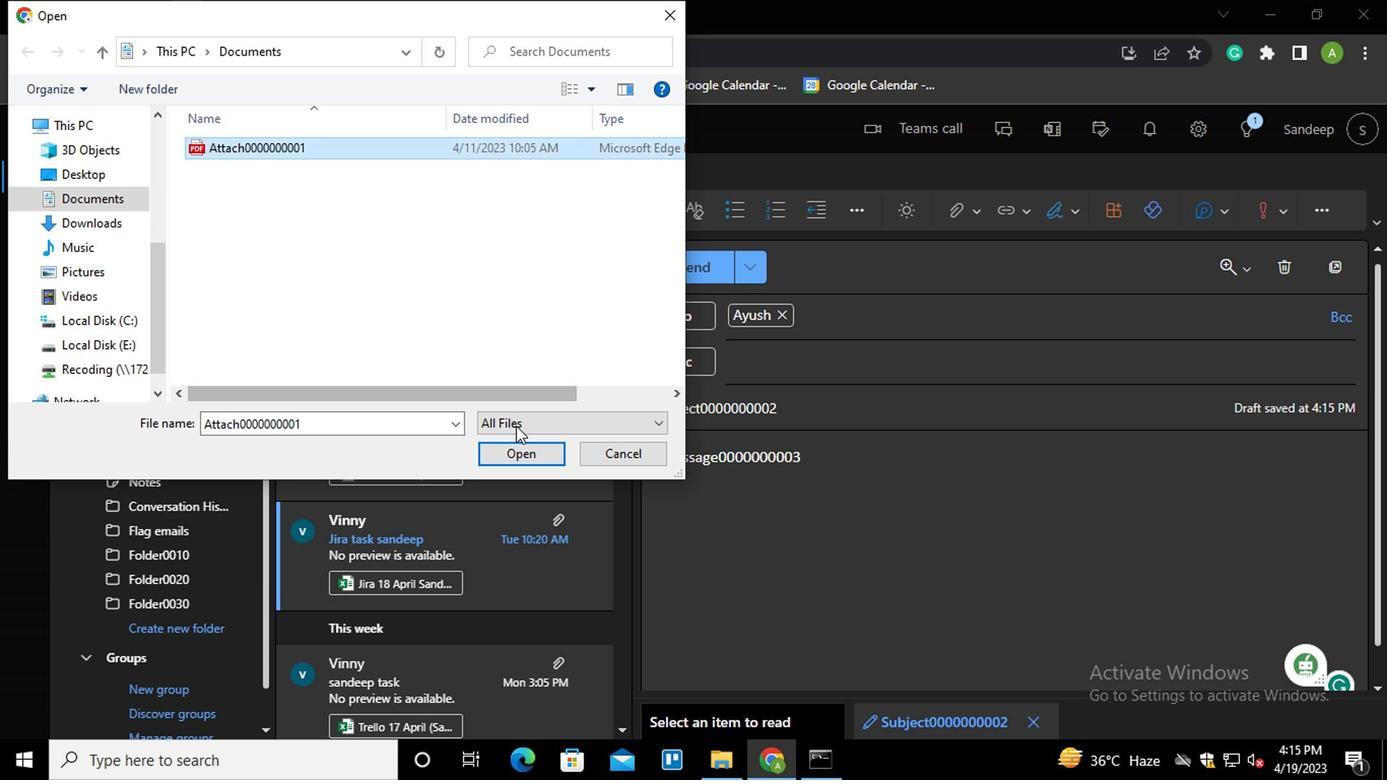 
Action: Mouse pressed left at (521, 458)
Screenshot: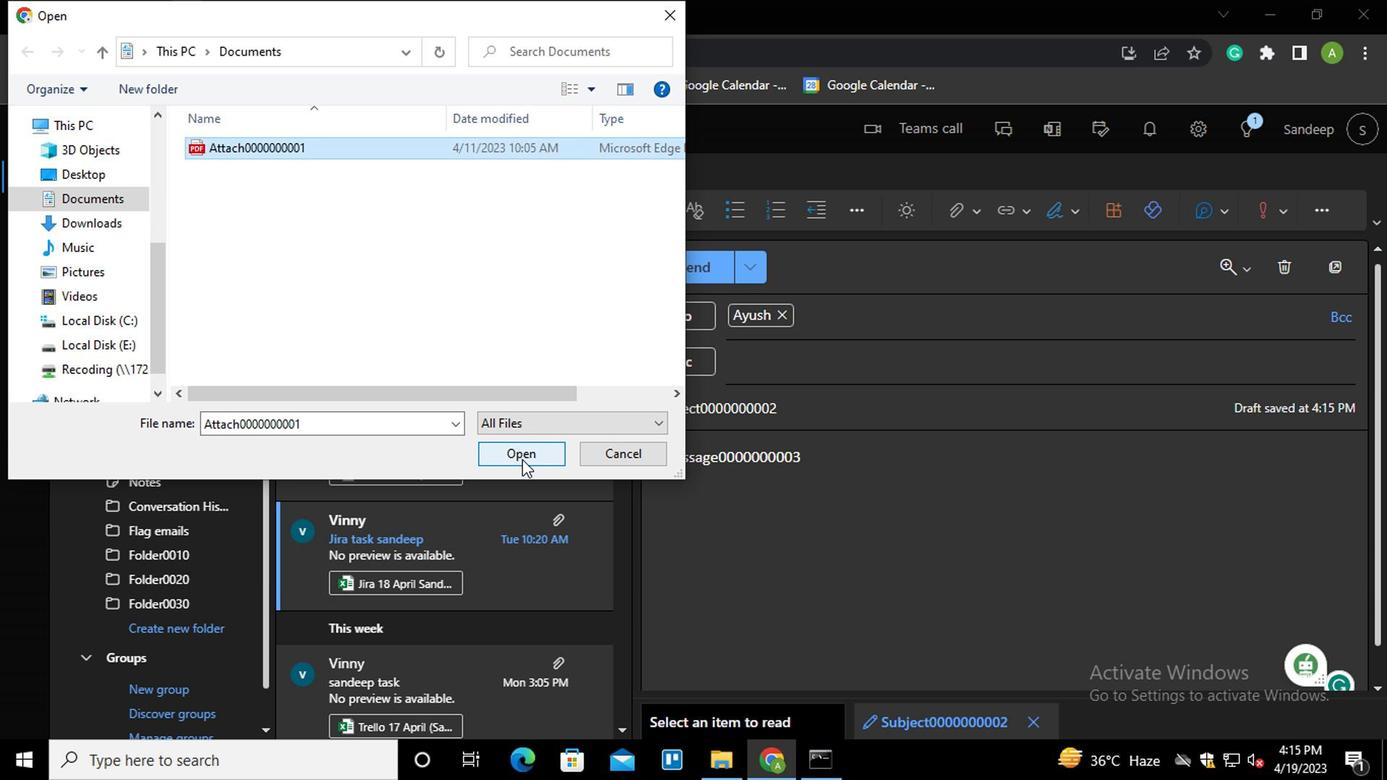
Action: Mouse moved to (684, 272)
Screenshot: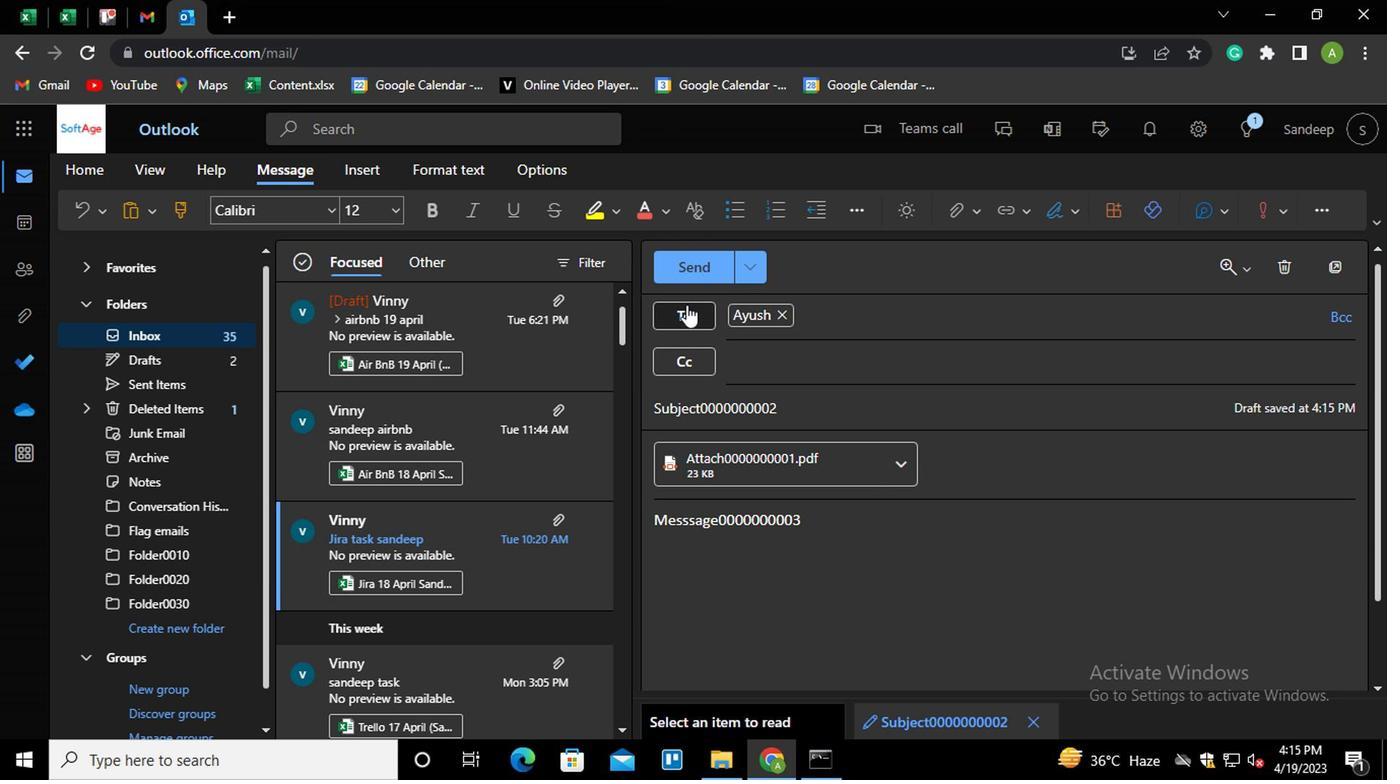 
Action: Mouse pressed left at (684, 272)
Screenshot: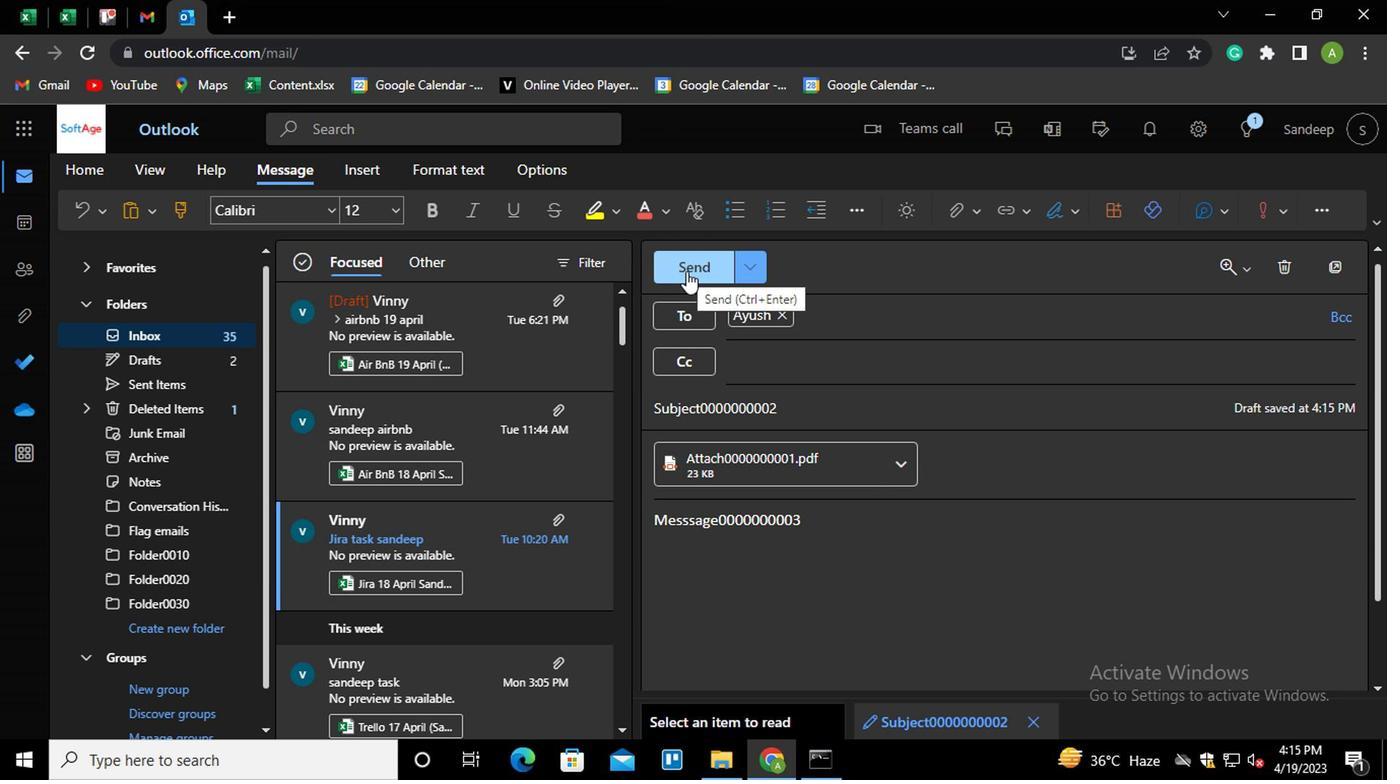 
Action: Mouse moved to (119, 211)
Screenshot: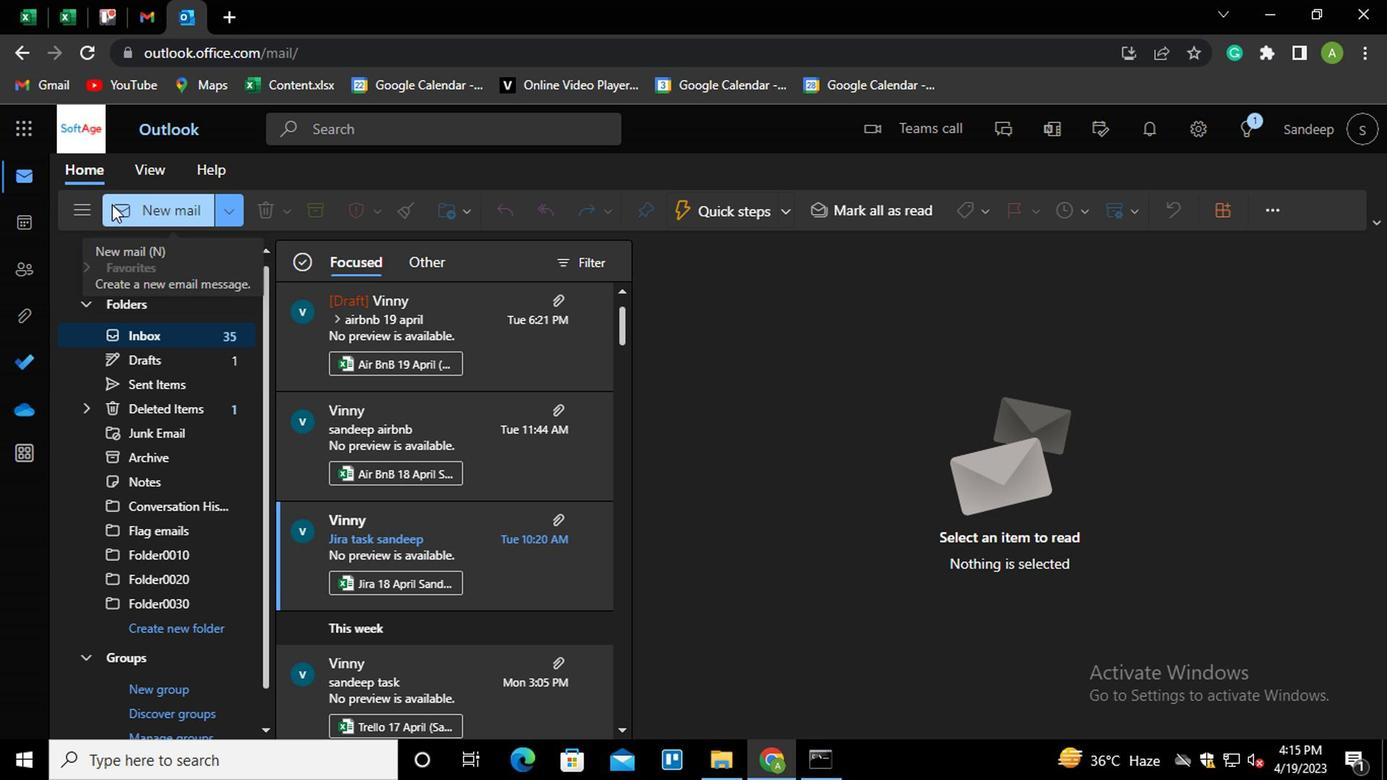 
Action: Mouse pressed left at (119, 211)
Screenshot: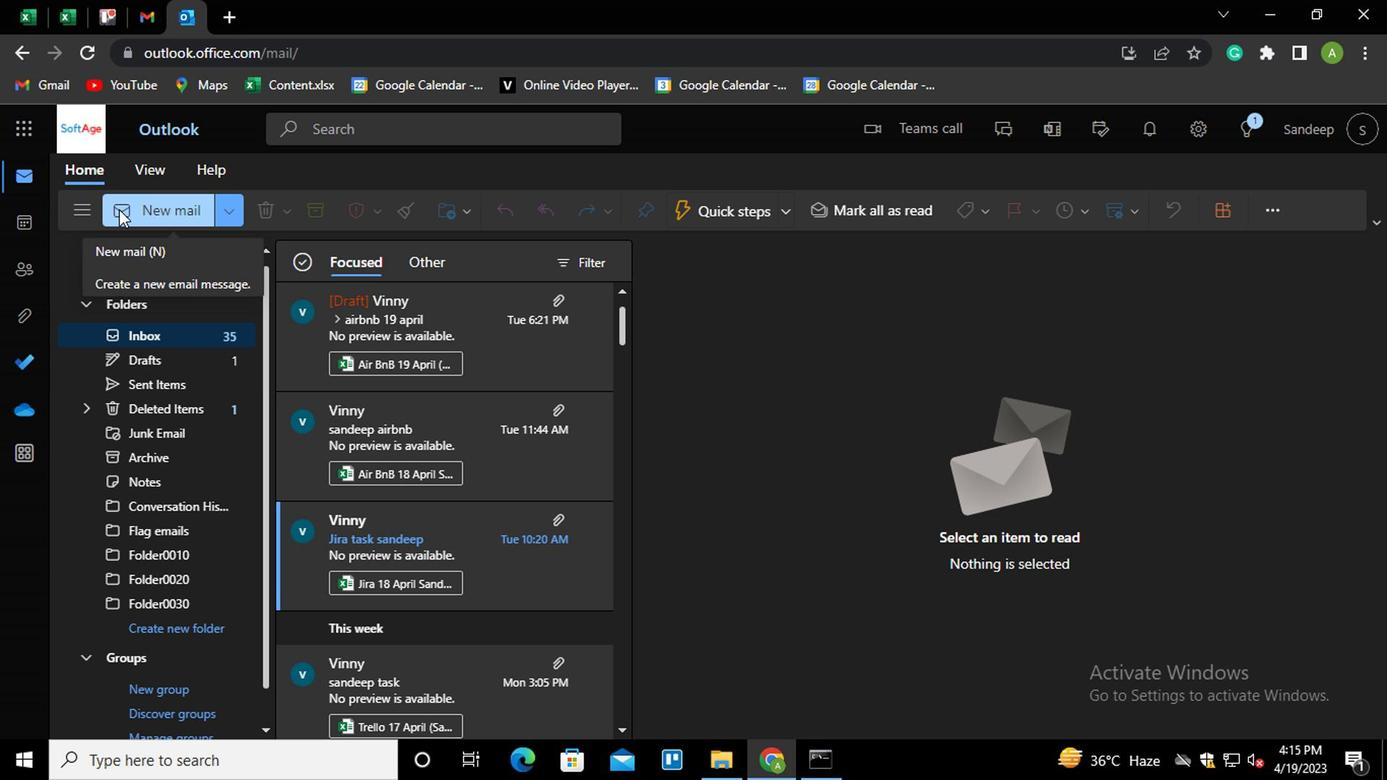 
Action: Mouse moved to (735, 320)
Screenshot: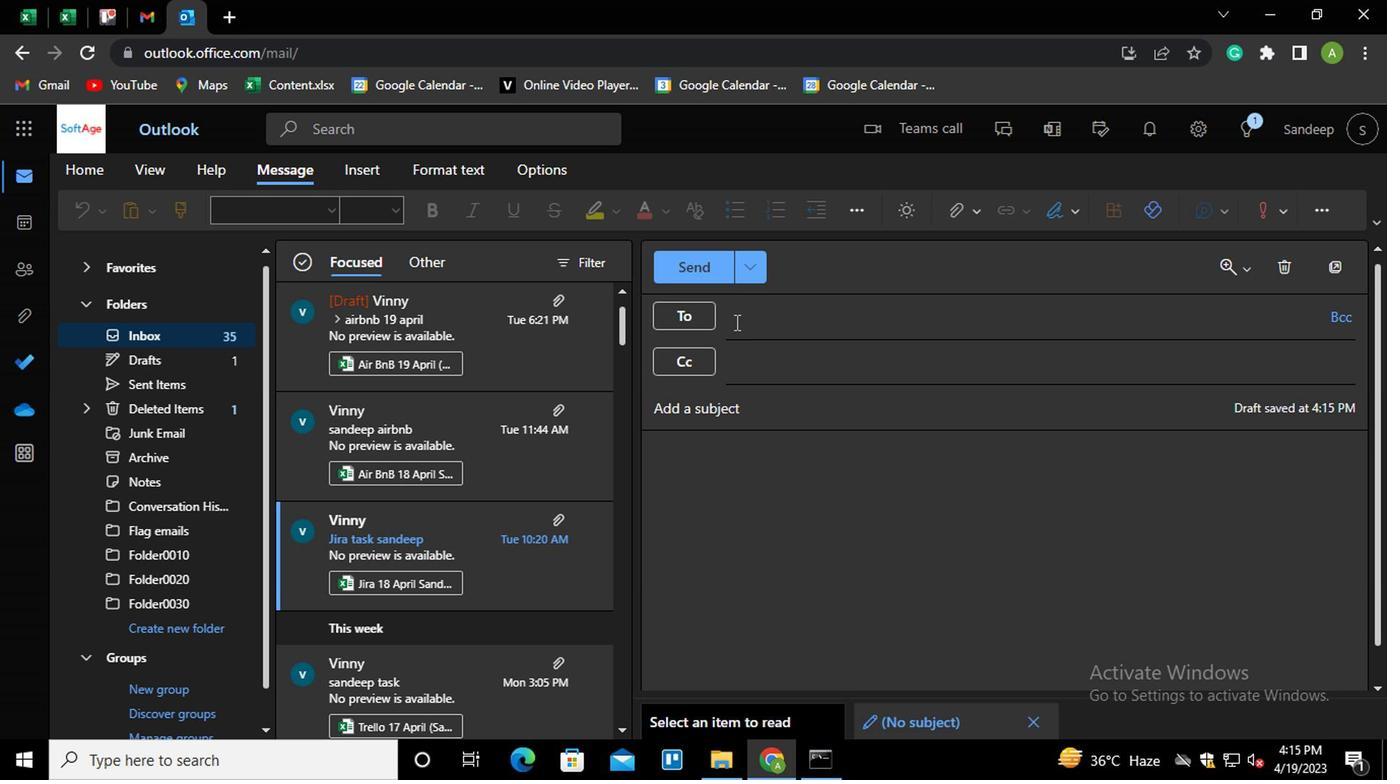 
Action: Mouse pressed left at (735, 320)
Screenshot: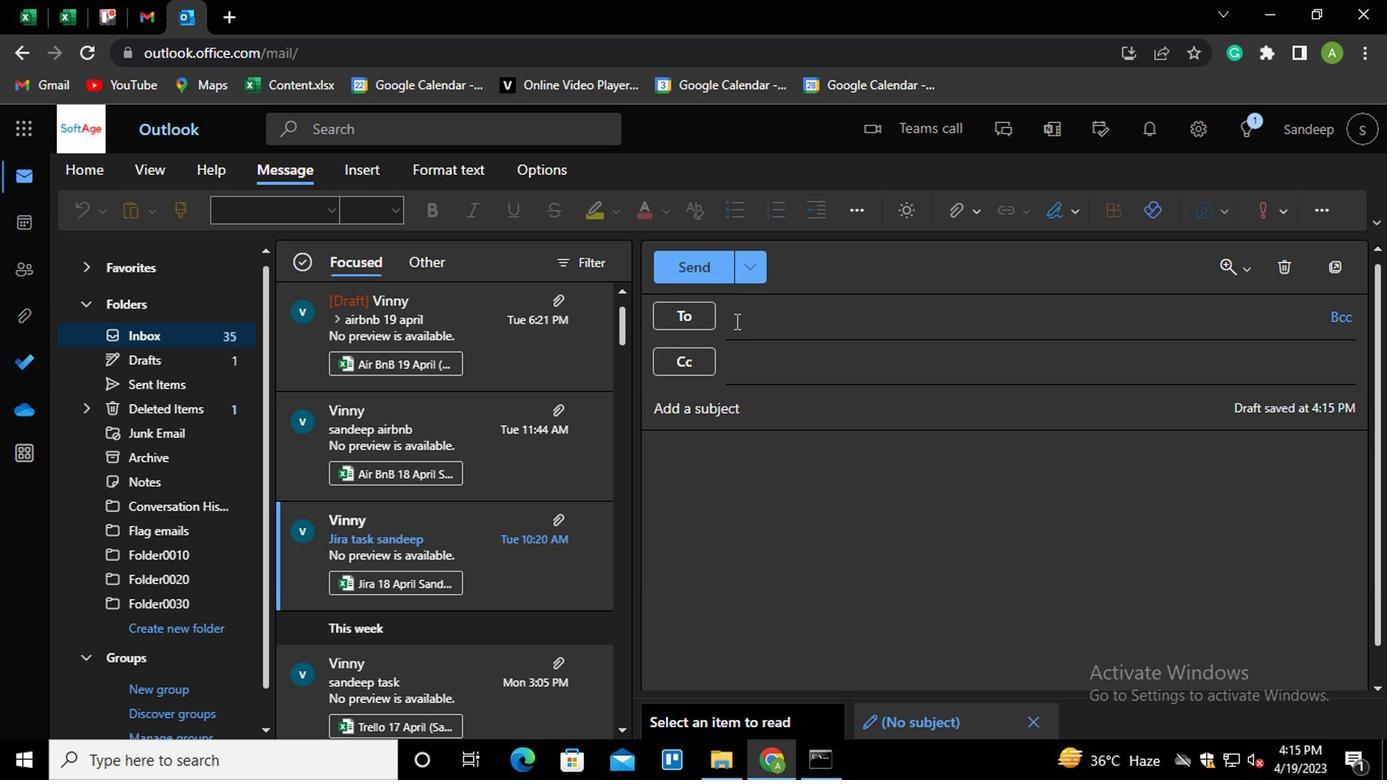 
Action: Mouse moved to (722, 292)
Screenshot: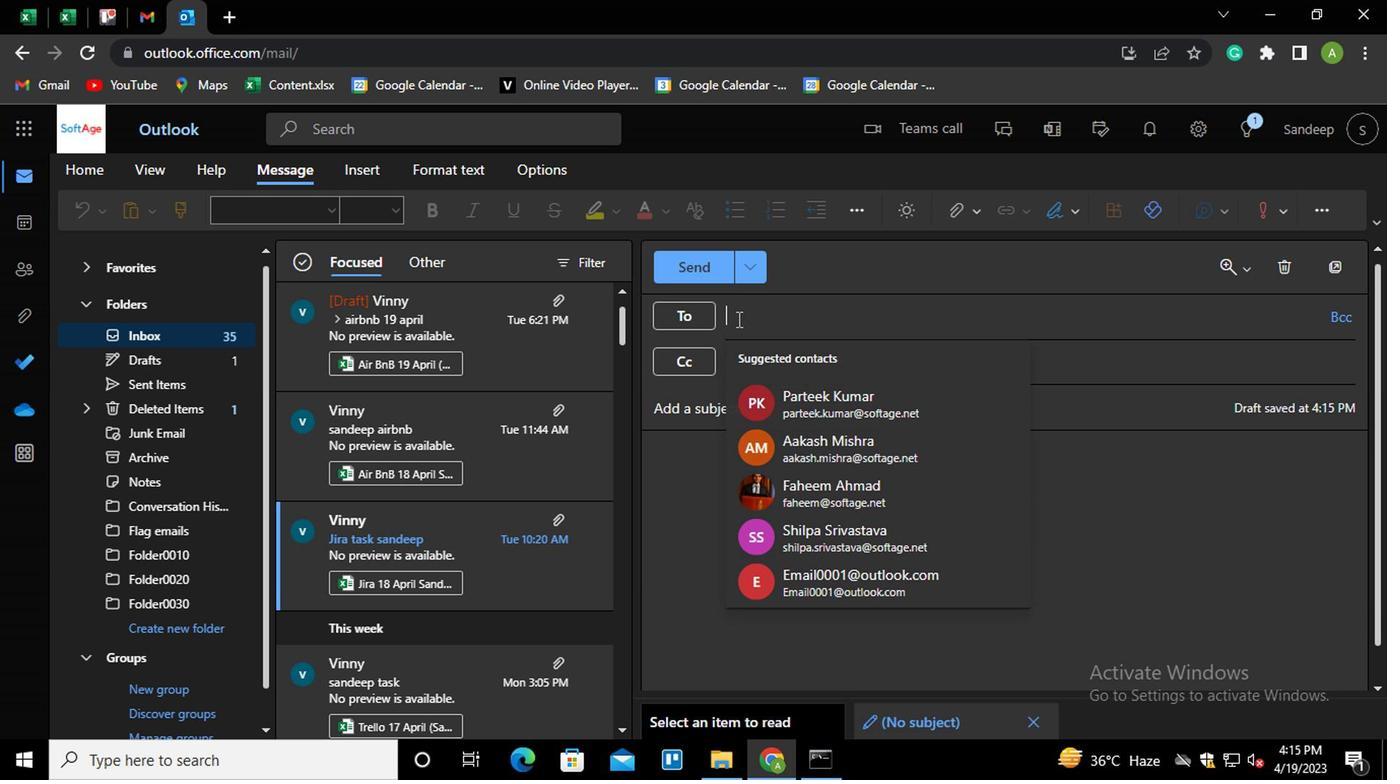 
Action: Key pressed PRA
Screenshot: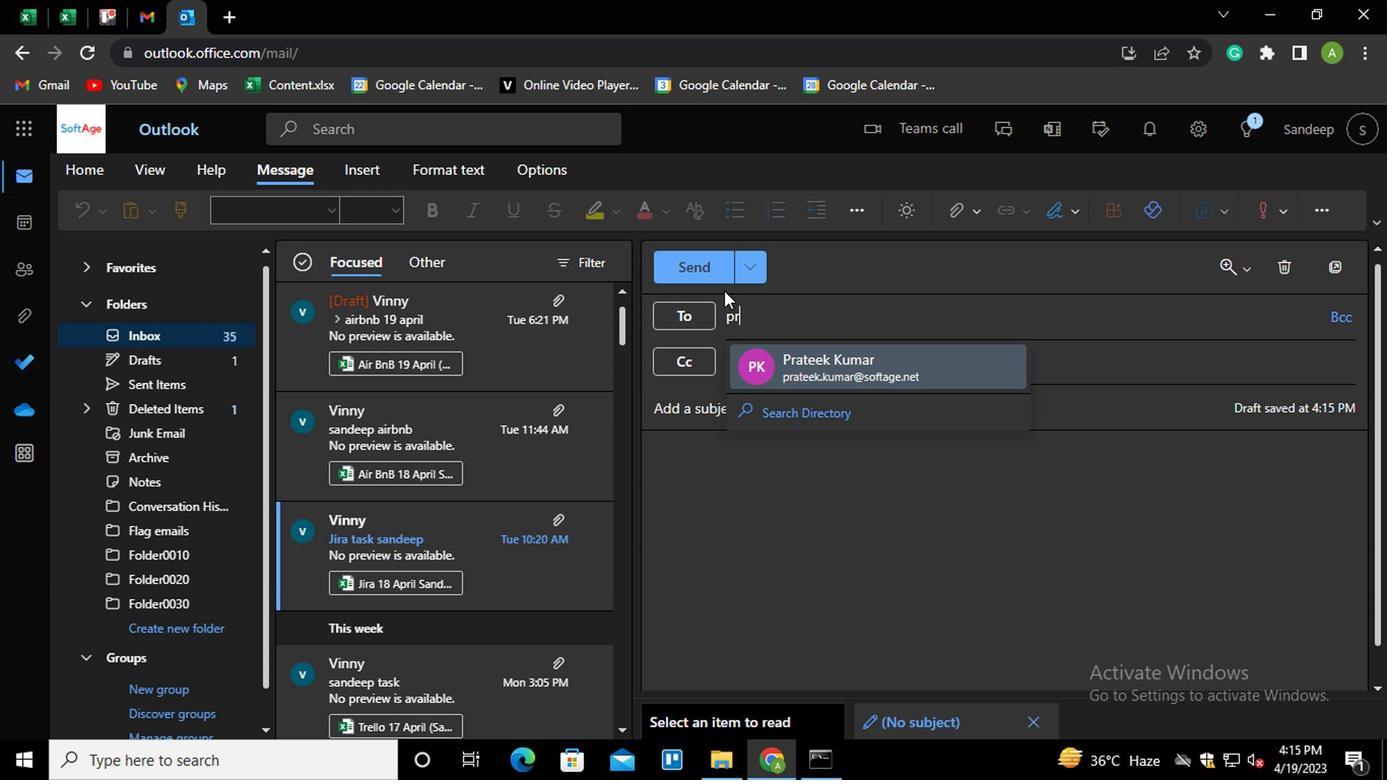 
Action: Mouse moved to (802, 357)
Screenshot: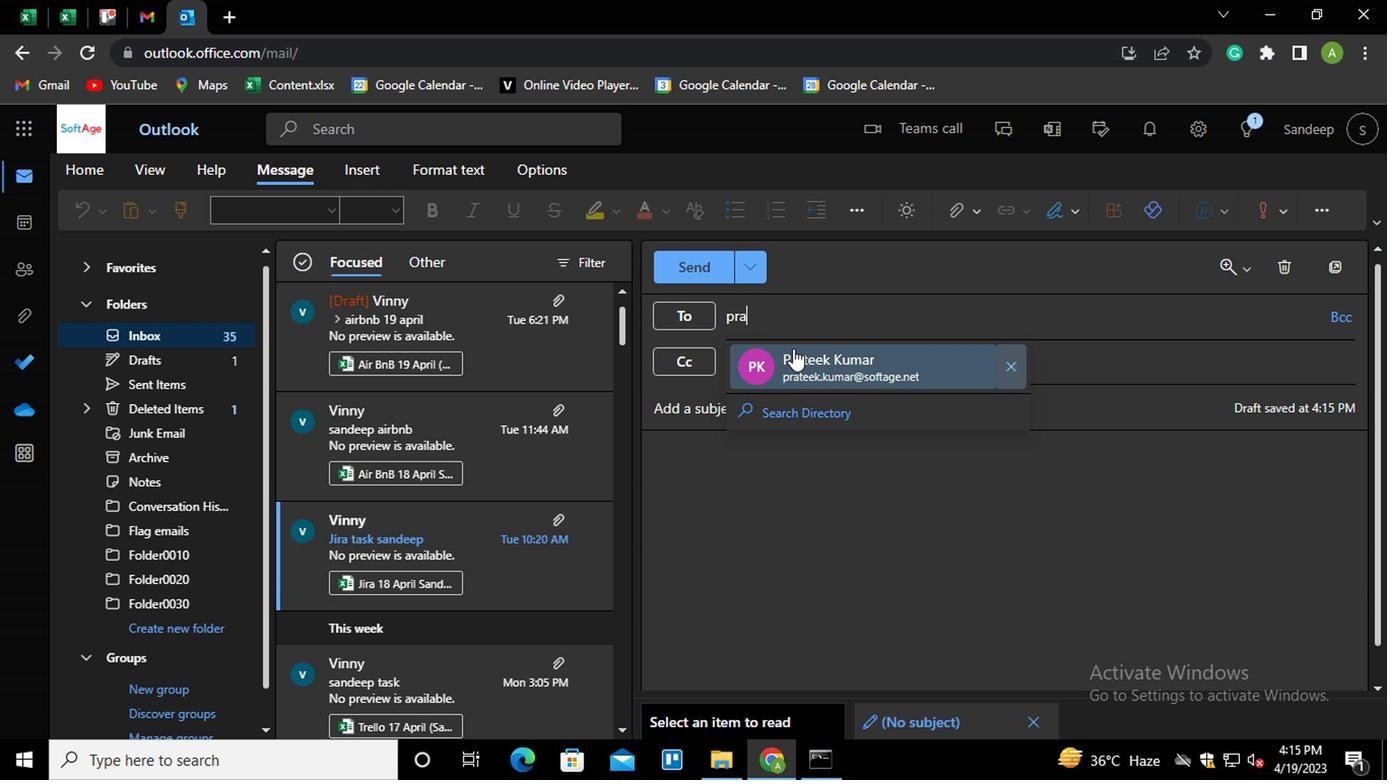 
Action: Mouse pressed left at (802, 357)
Screenshot: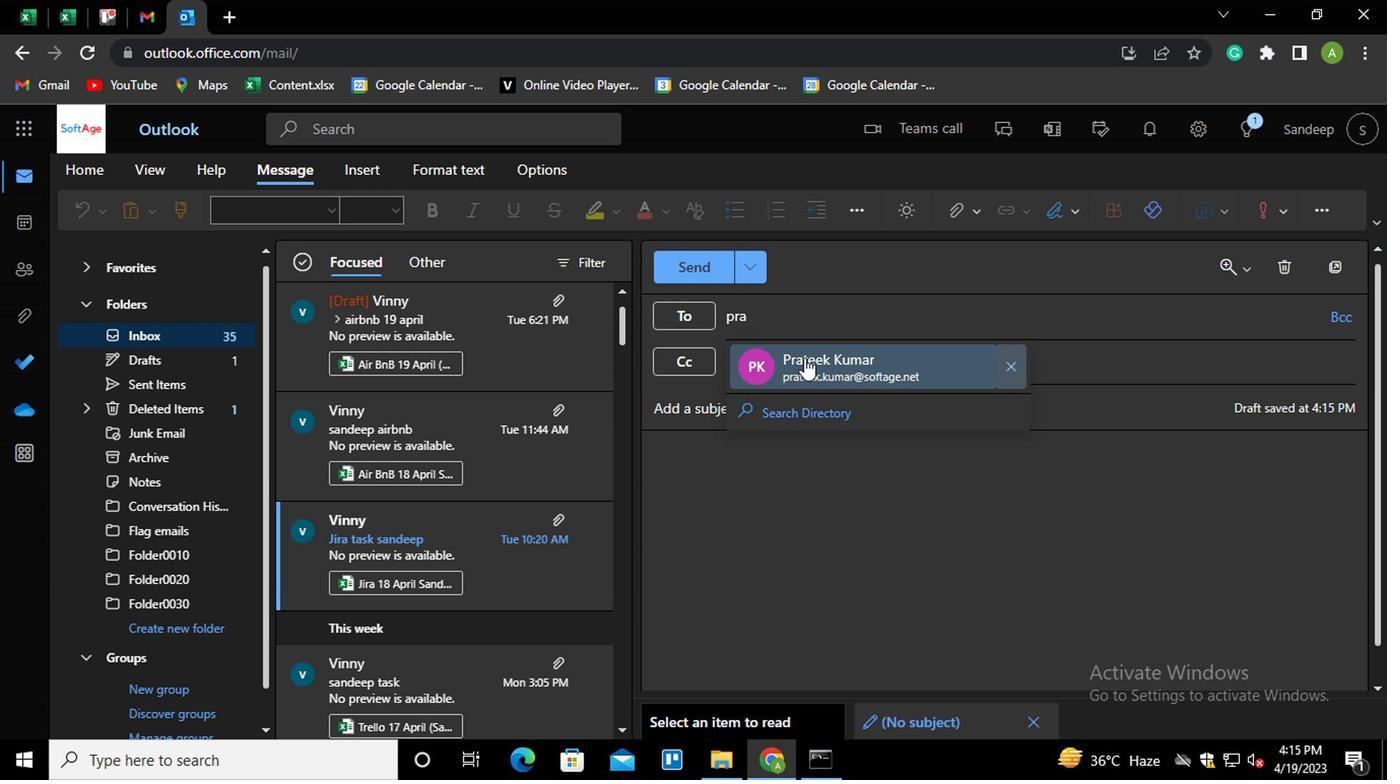 
Action: Mouse moved to (782, 372)
Screenshot: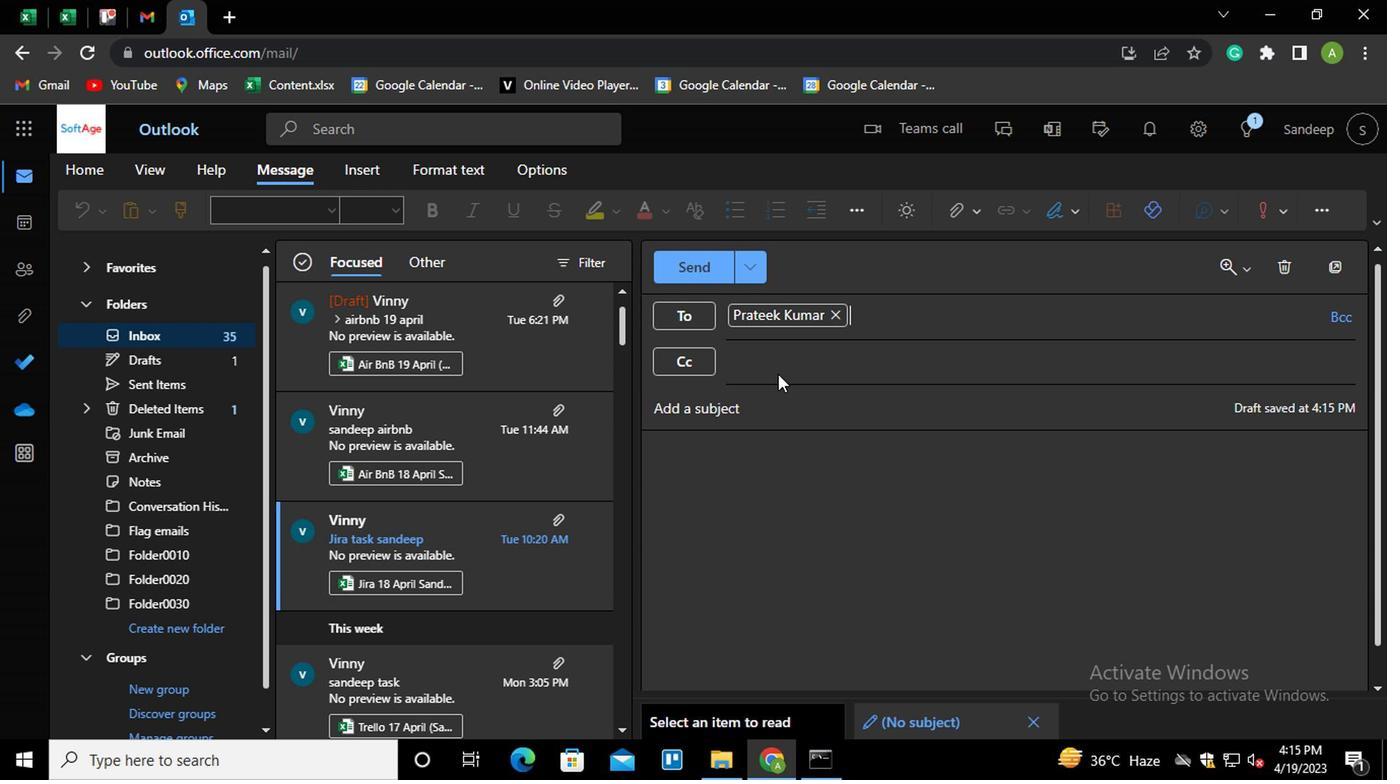 
Action: Mouse pressed left at (782, 372)
Screenshot: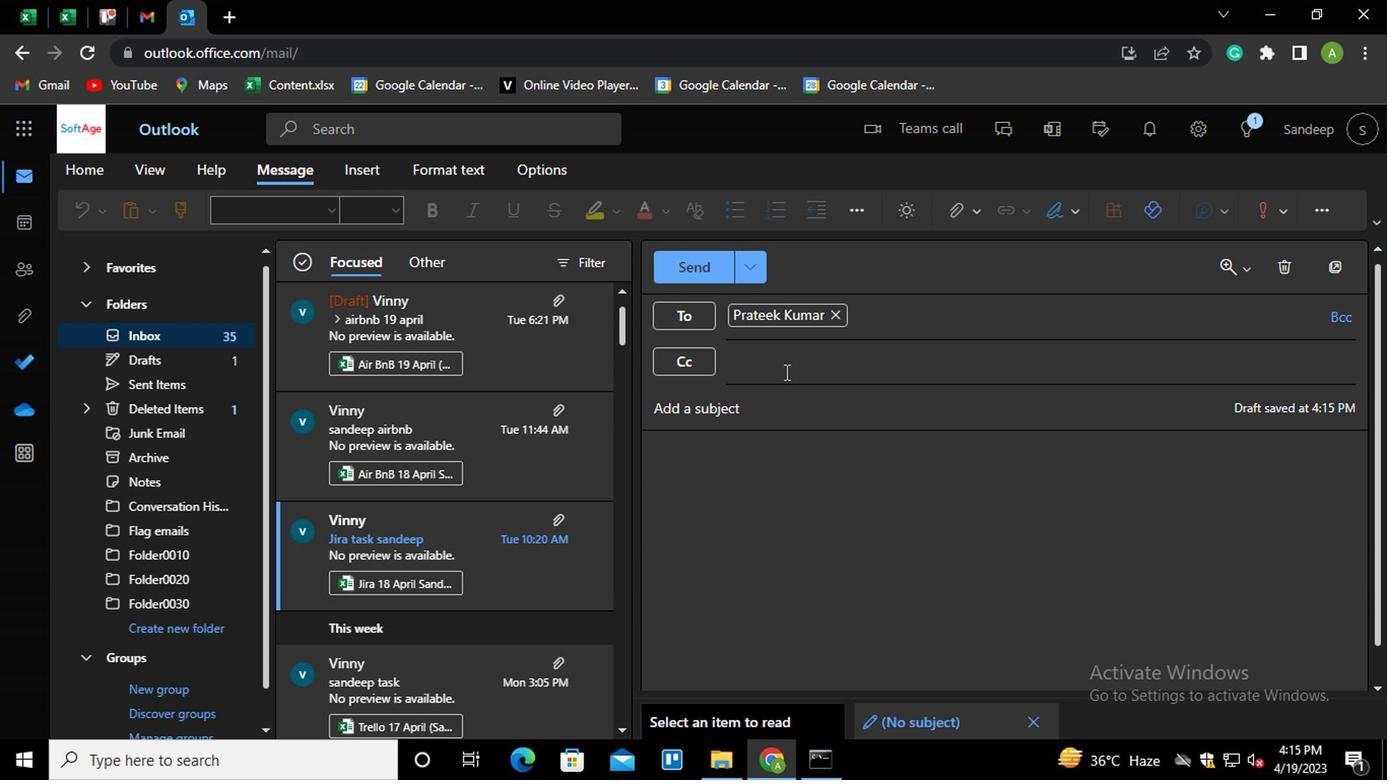 
Action: Mouse moved to (832, 315)
Screenshot: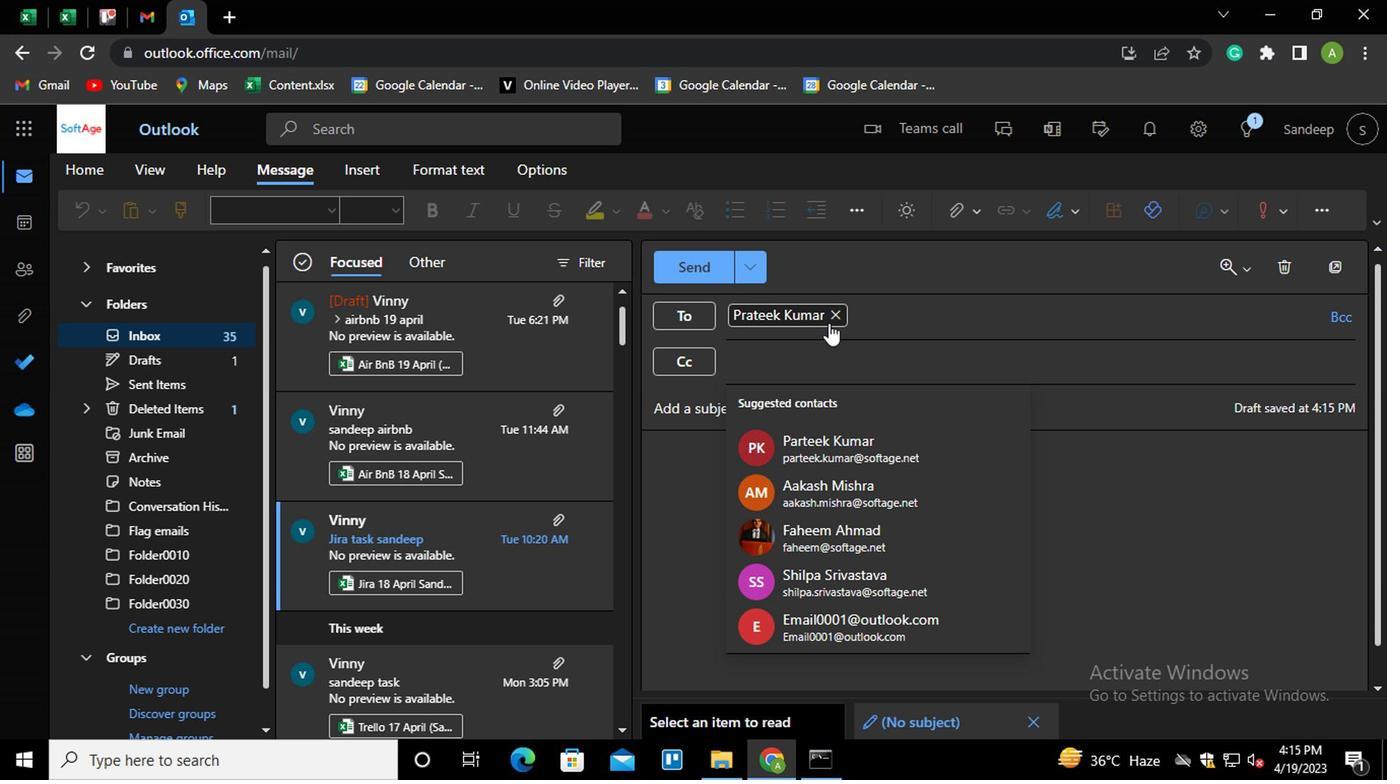 
Action: Mouse pressed left at (832, 315)
Screenshot: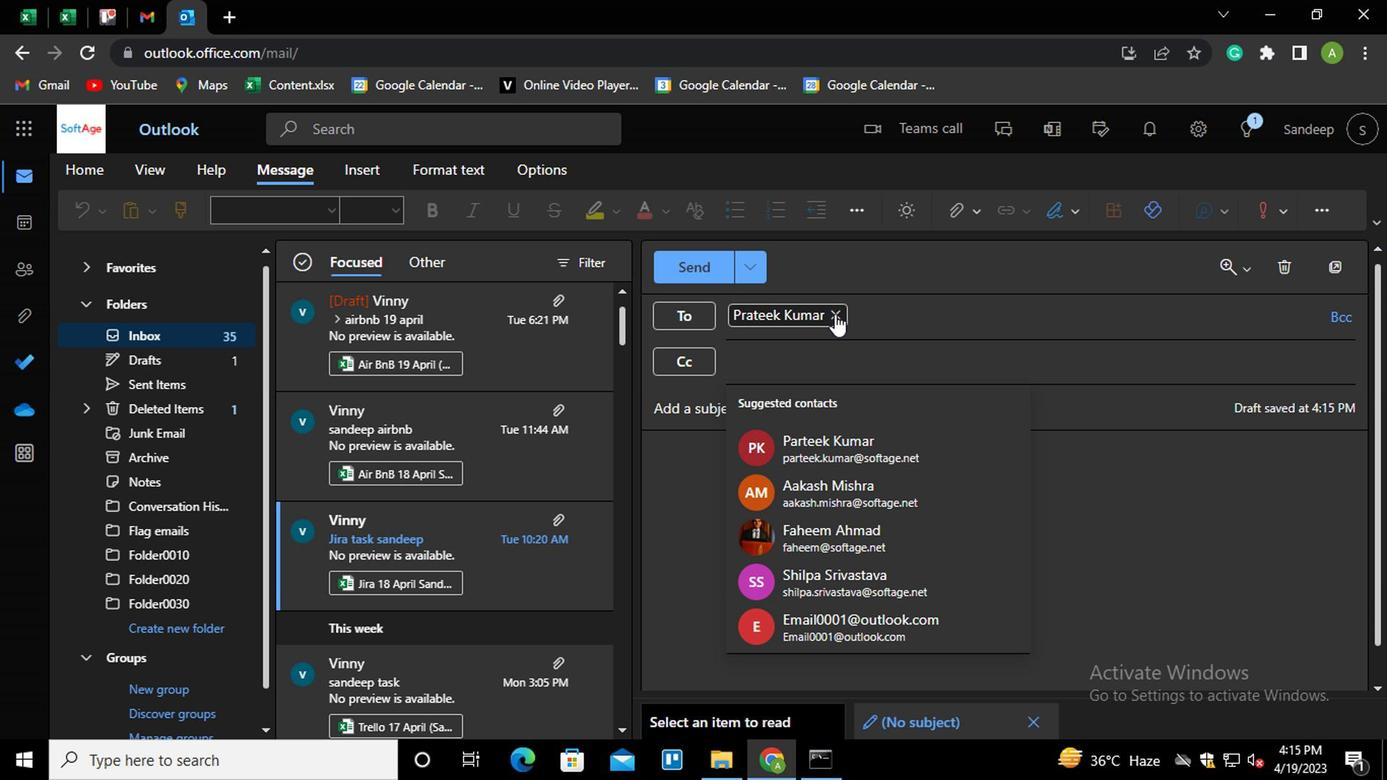 
Action: Mouse moved to (822, 321)
Screenshot: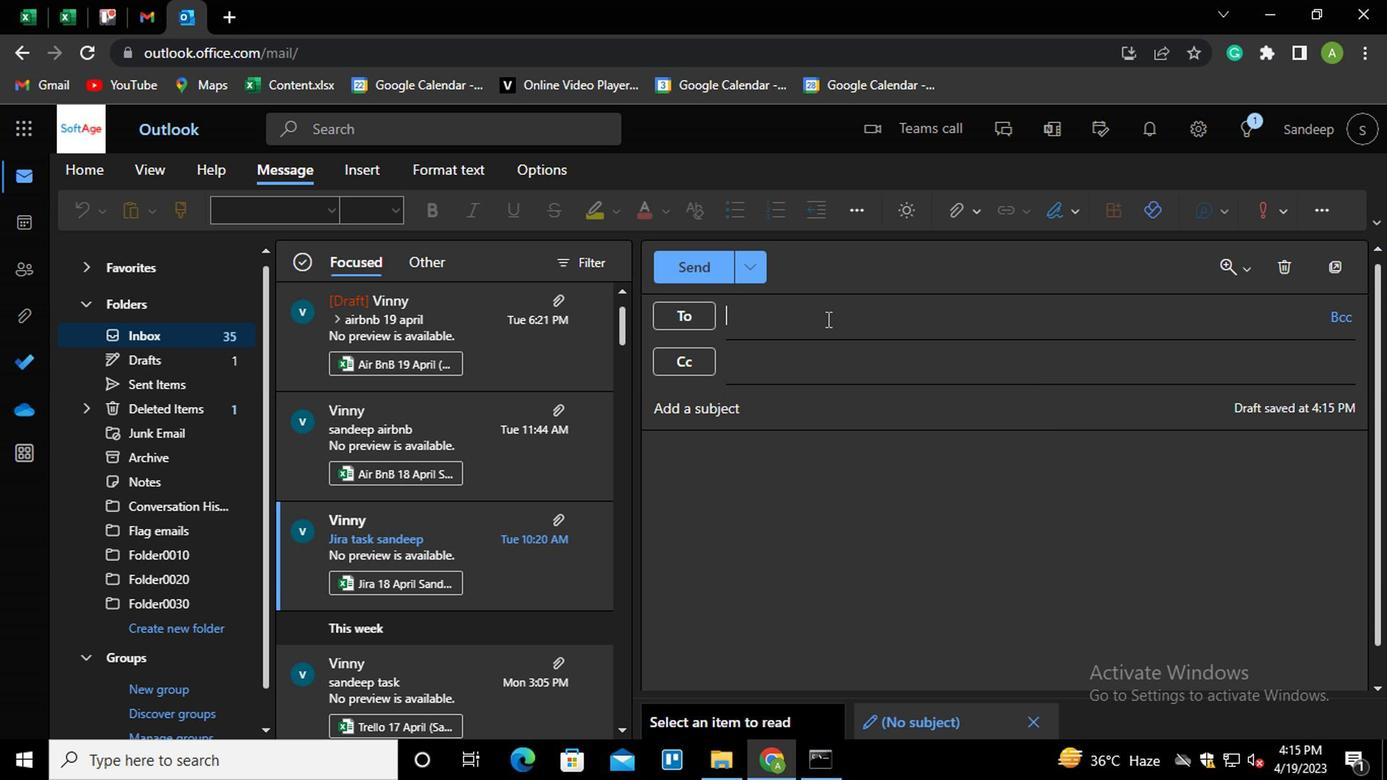 
Action: Mouse pressed left at (822, 321)
Screenshot: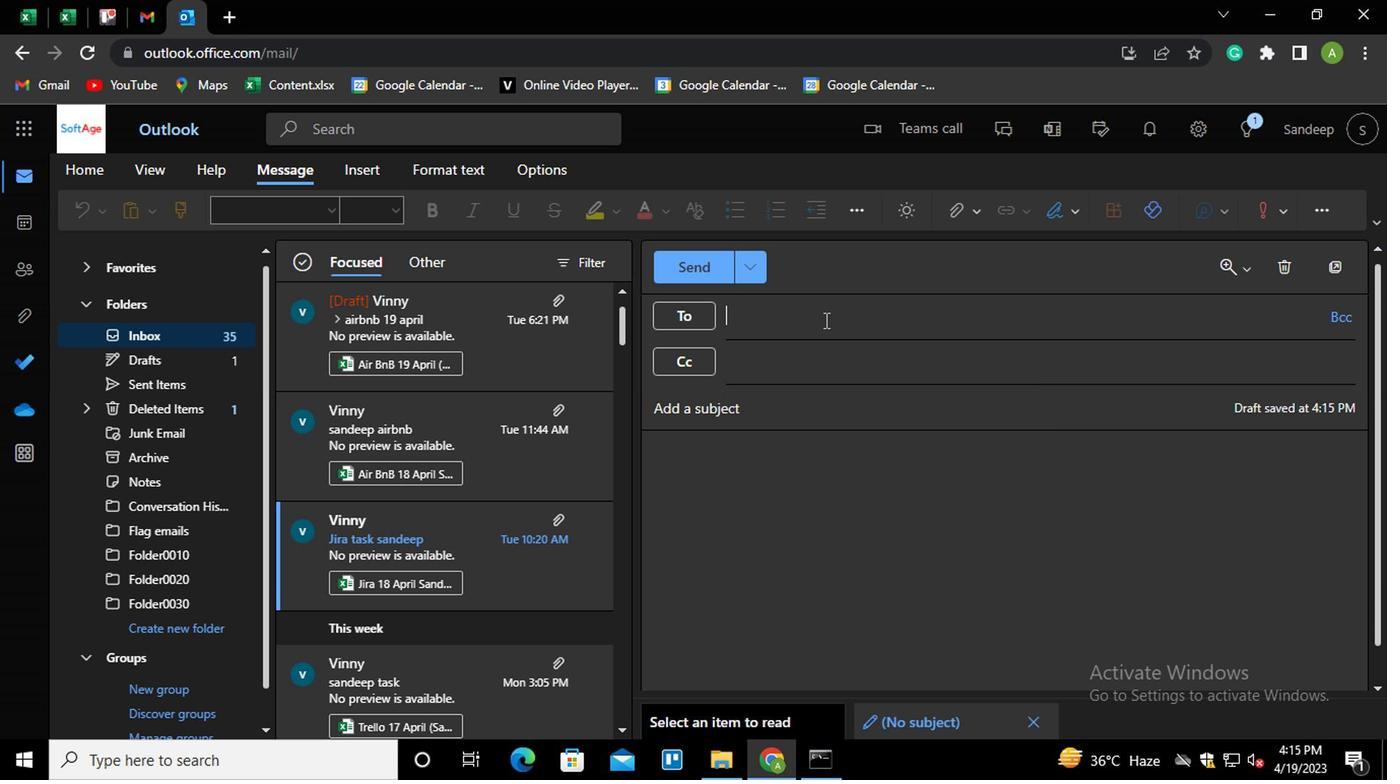 
Action: Mouse moved to (809, 391)
Screenshot: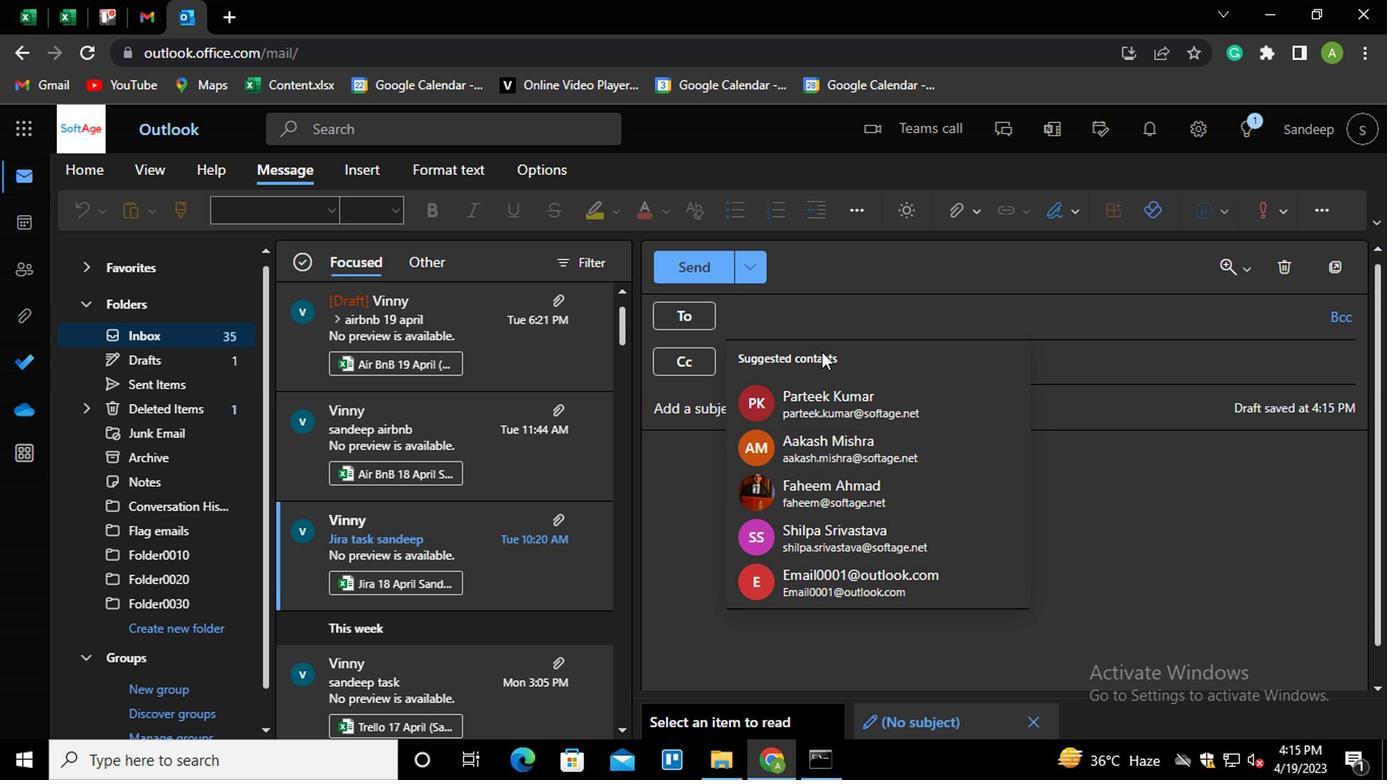 
Action: Mouse pressed left at (809, 391)
Screenshot: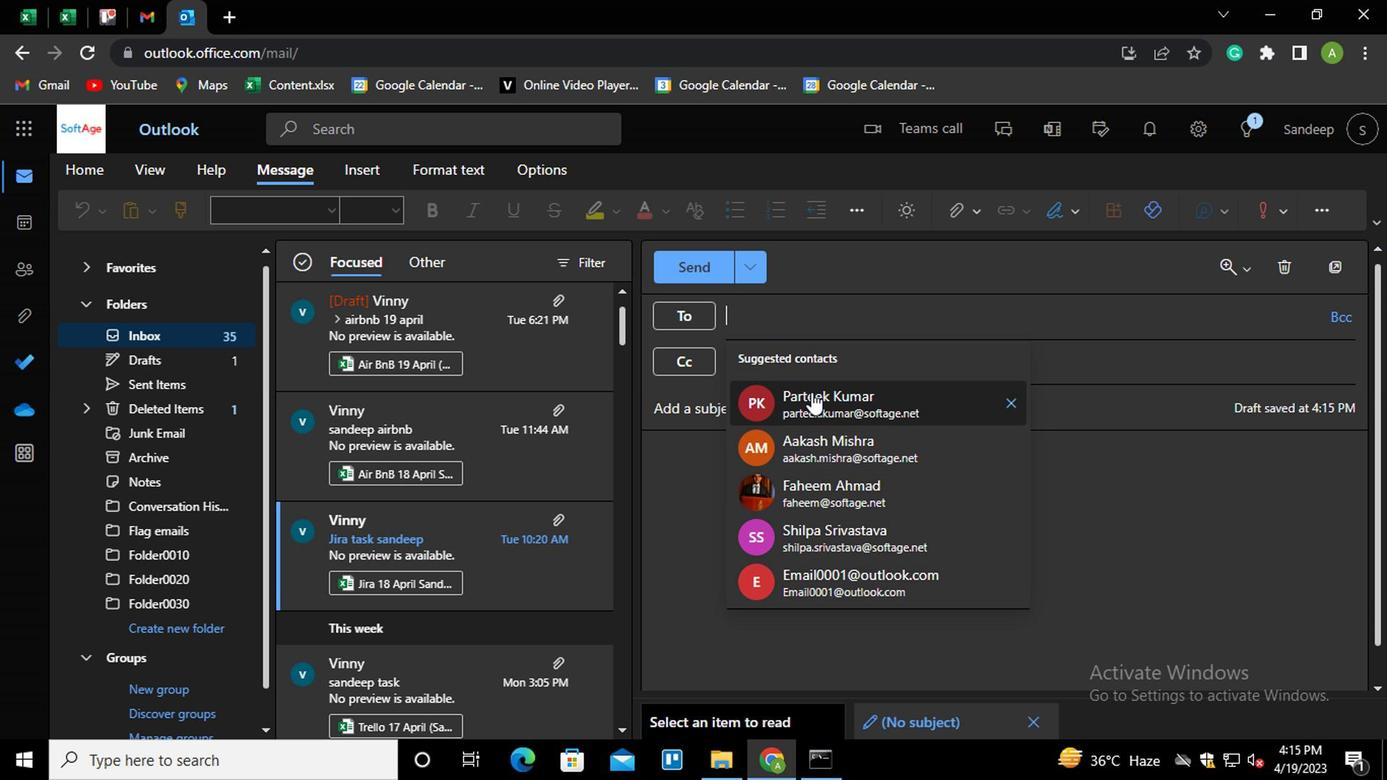 
Action: Mouse moved to (780, 375)
Screenshot: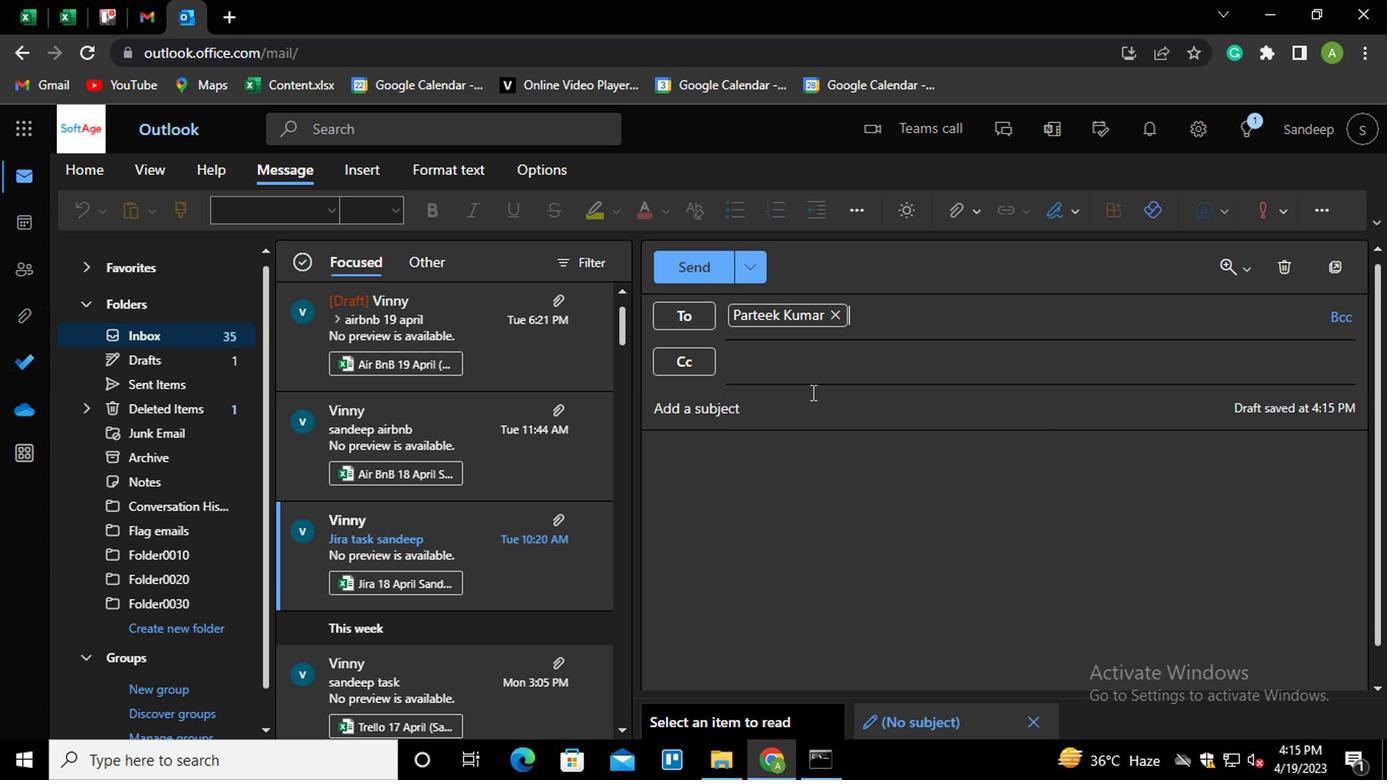 
Action: Mouse pressed left at (780, 375)
Screenshot: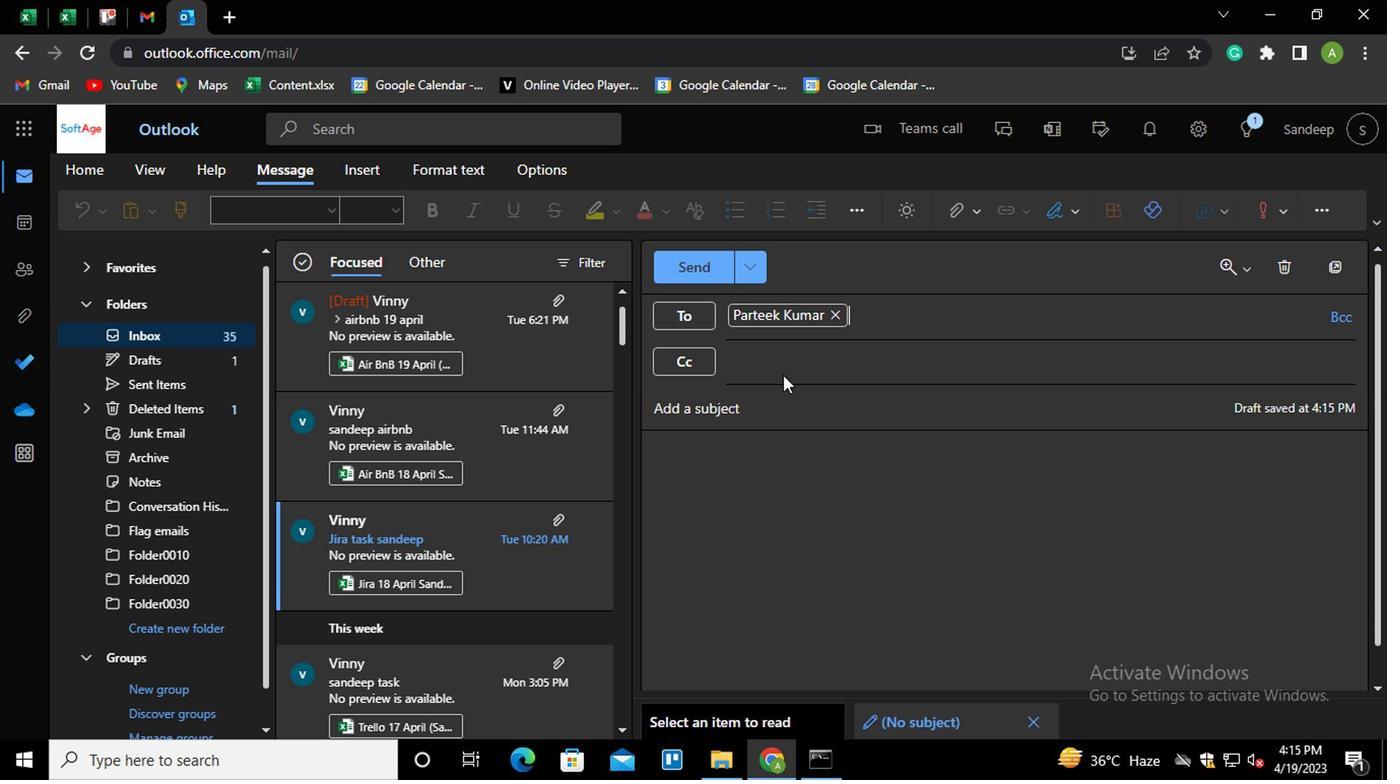 
Action: Mouse moved to (779, 365)
Screenshot: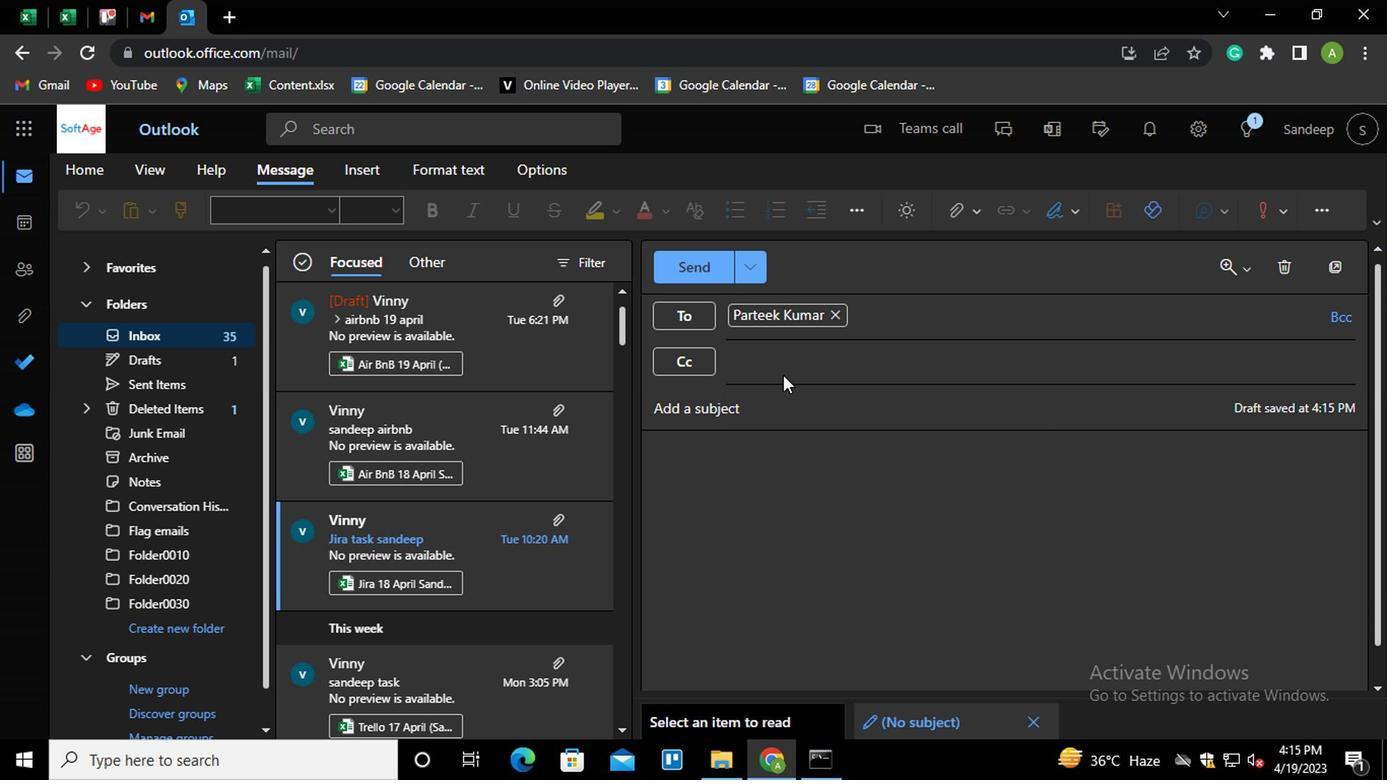 
Action: Mouse pressed left at (779, 365)
Screenshot: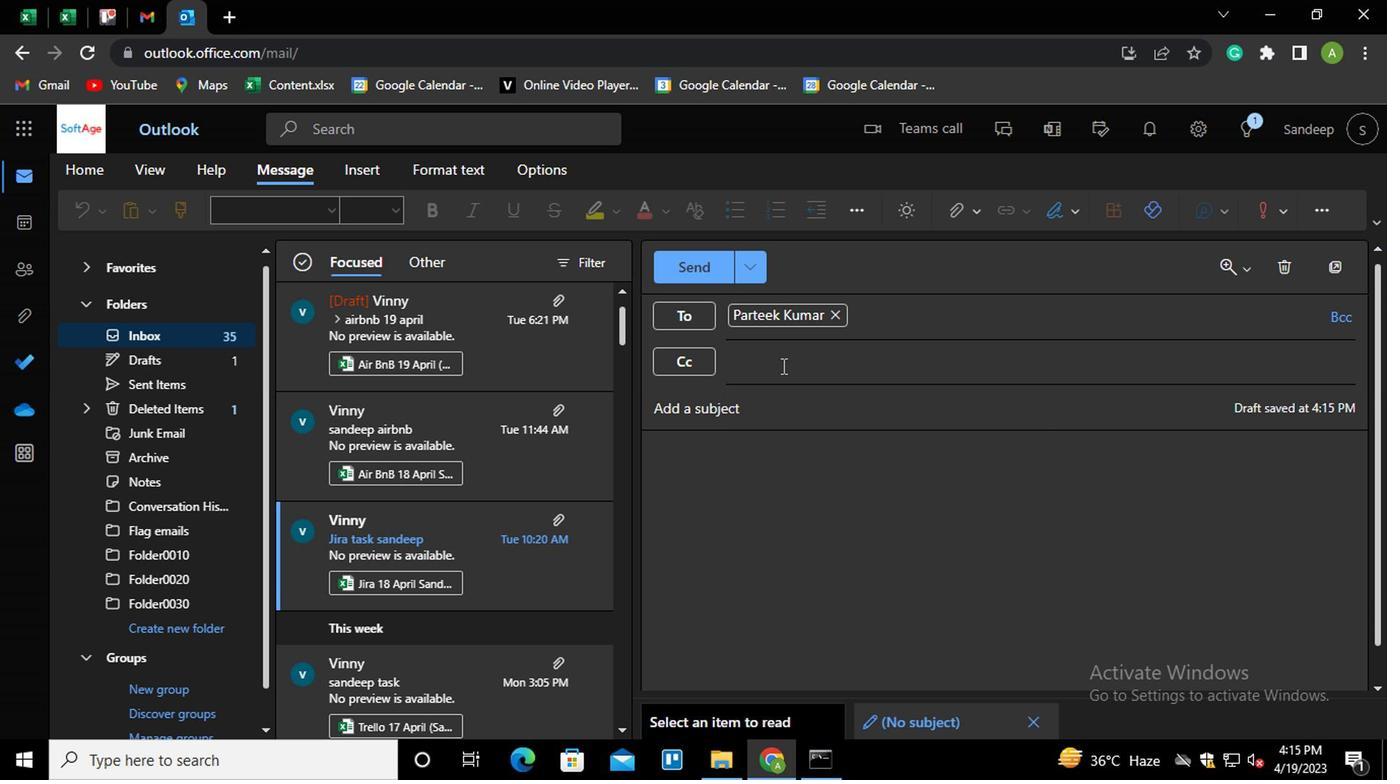 
Action: Key pressed <Key.shift>AAK
Screenshot: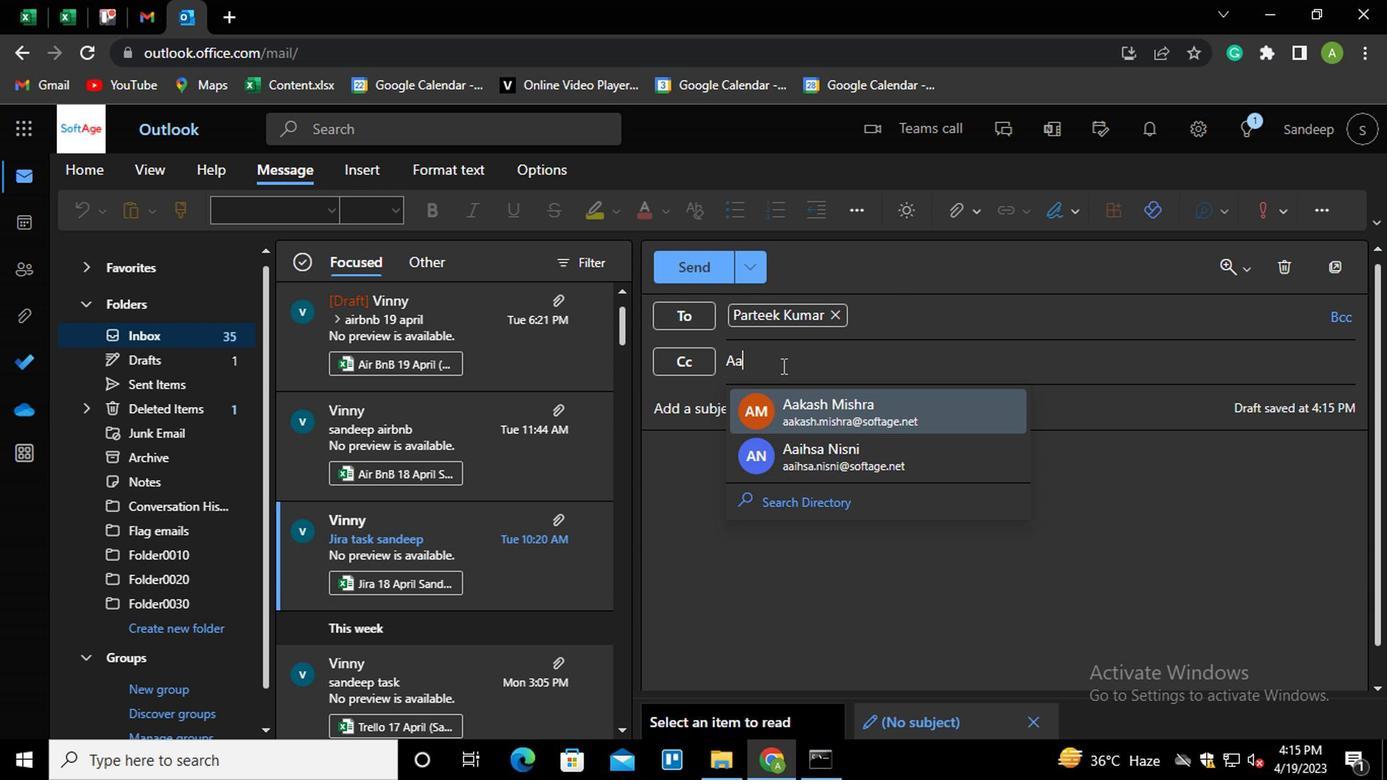 
Action: Mouse moved to (787, 396)
Screenshot: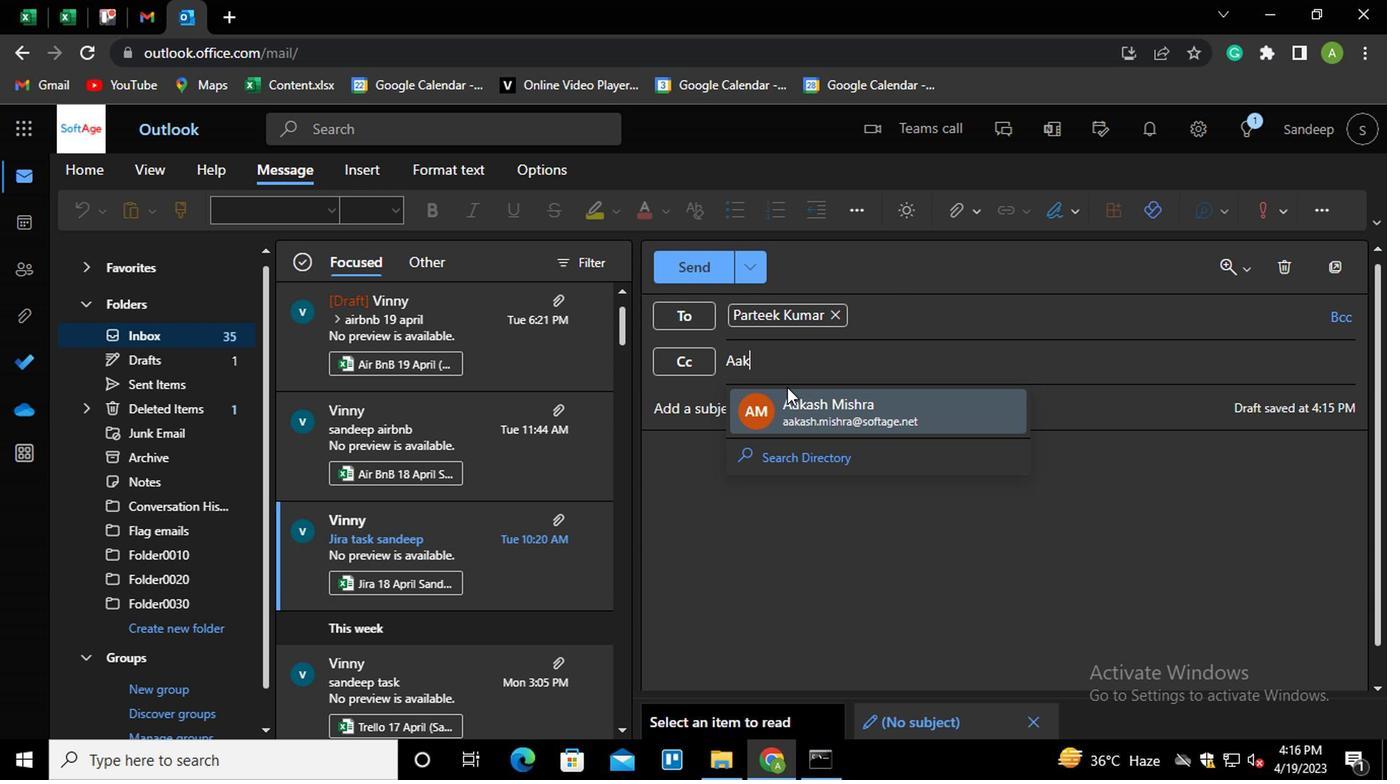 
Action: Mouse pressed left at (787, 396)
Screenshot: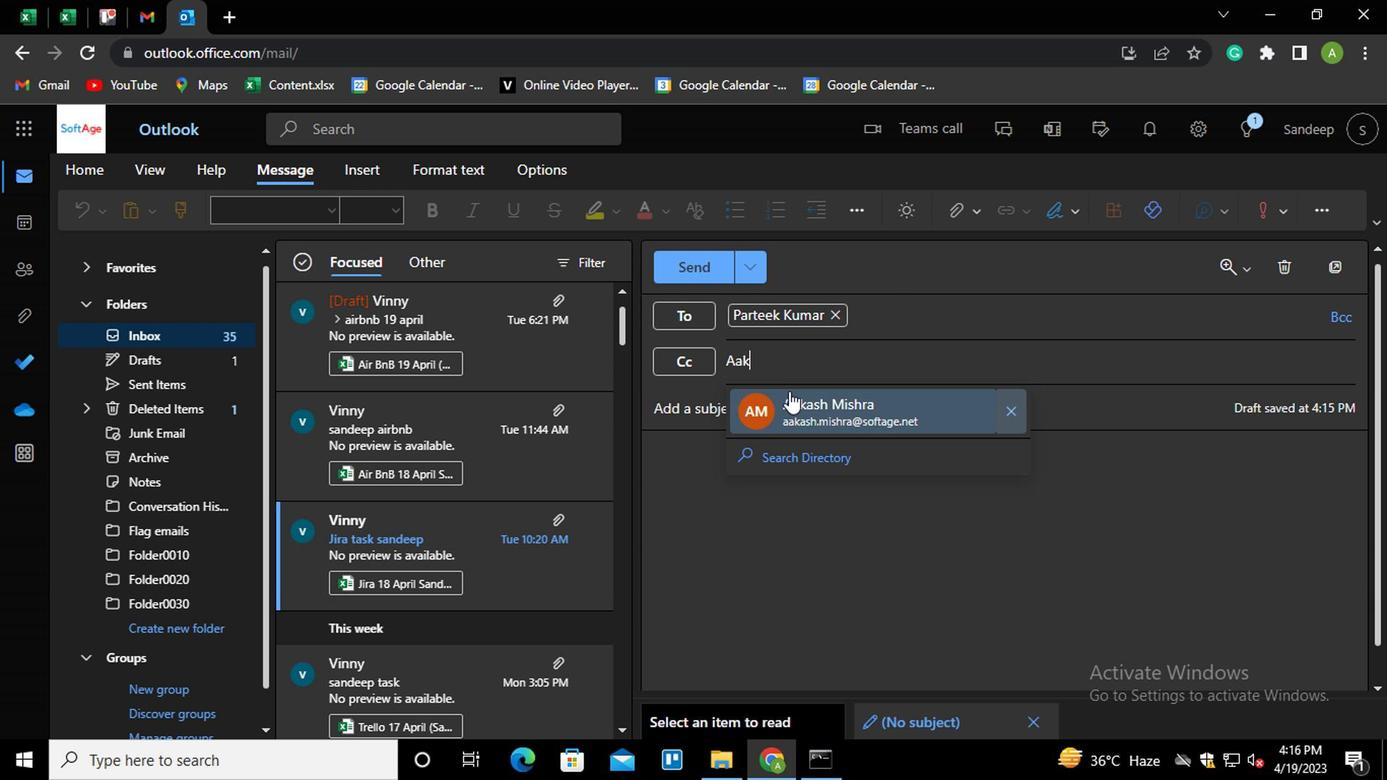 
Action: Mouse moved to (787, 413)
Screenshot: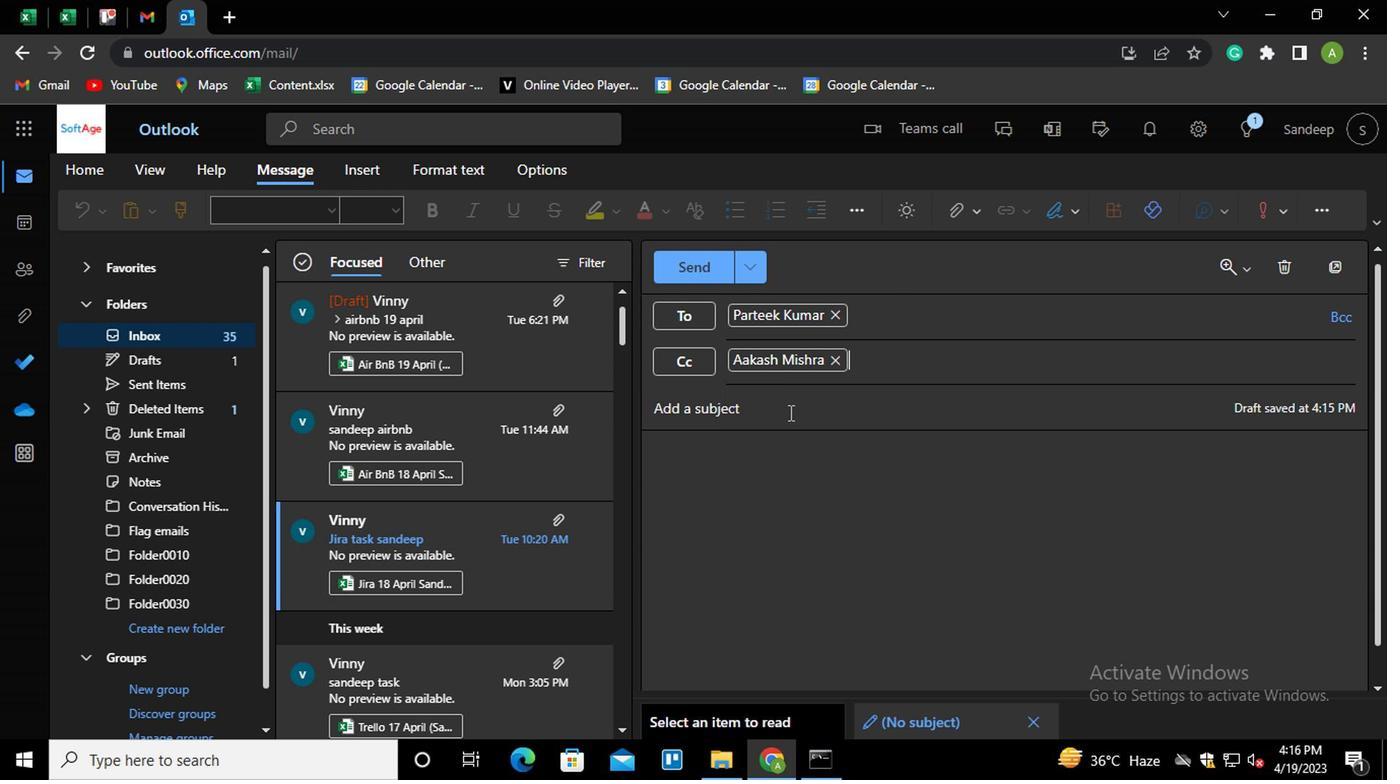 
Action: Mouse pressed left at (787, 413)
Screenshot: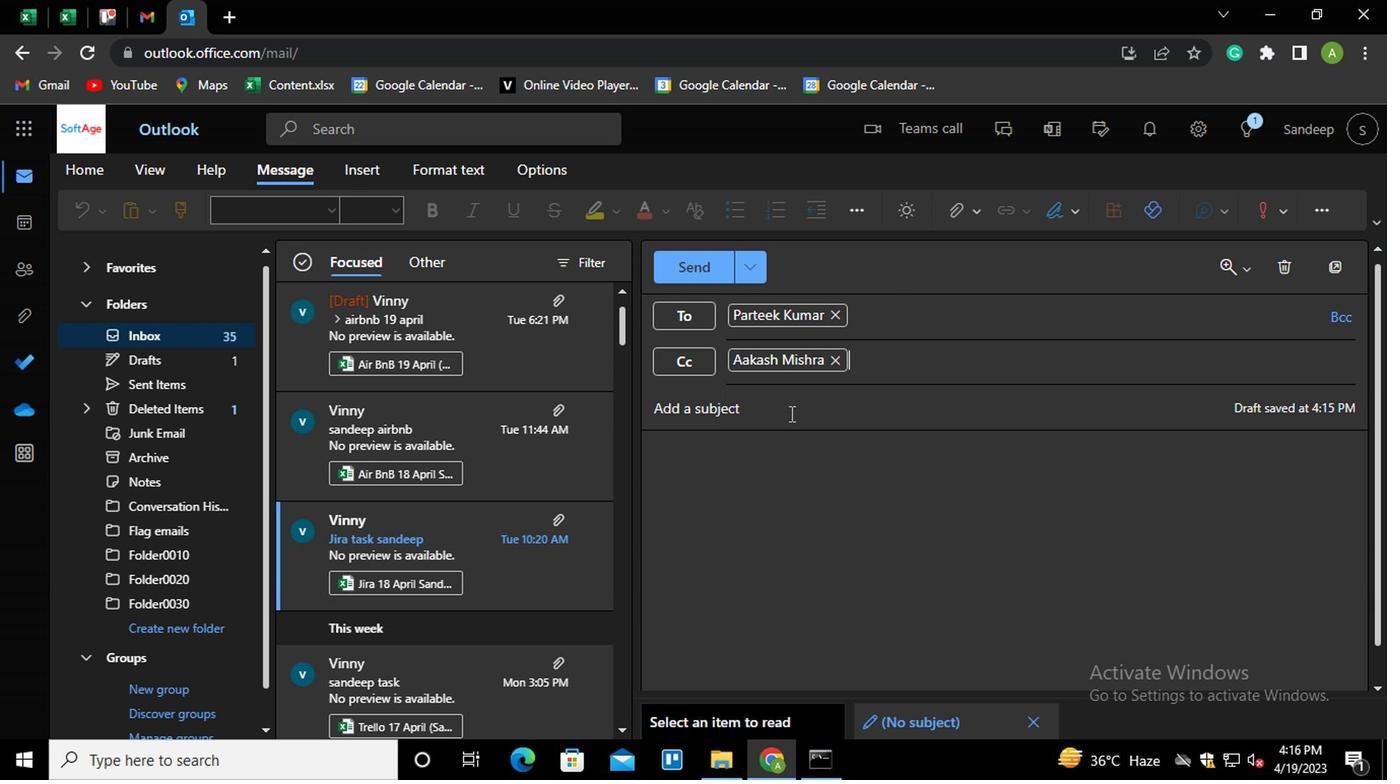 
Action: Key pressed <Key.shift>SUBJECT0000000001
Screenshot: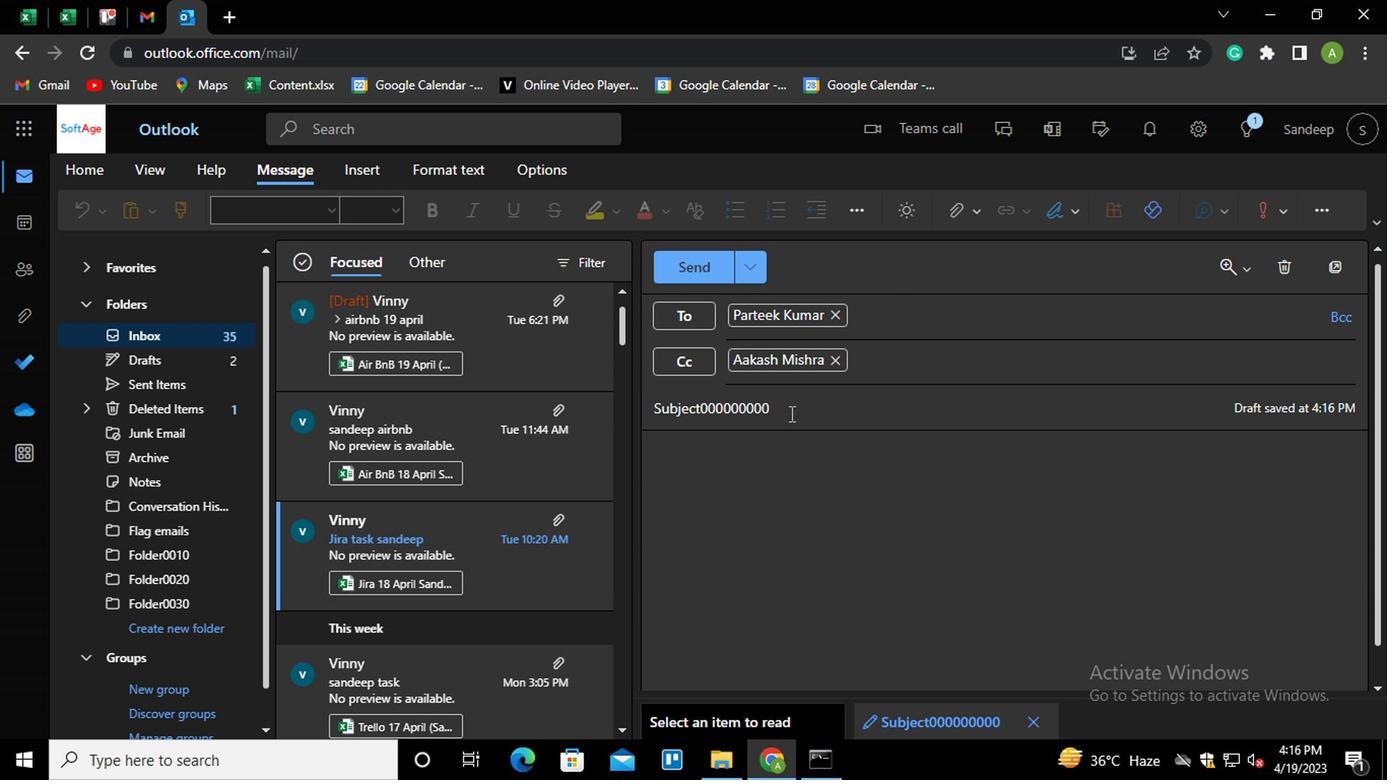 
Action: Mouse moved to (784, 489)
Screenshot: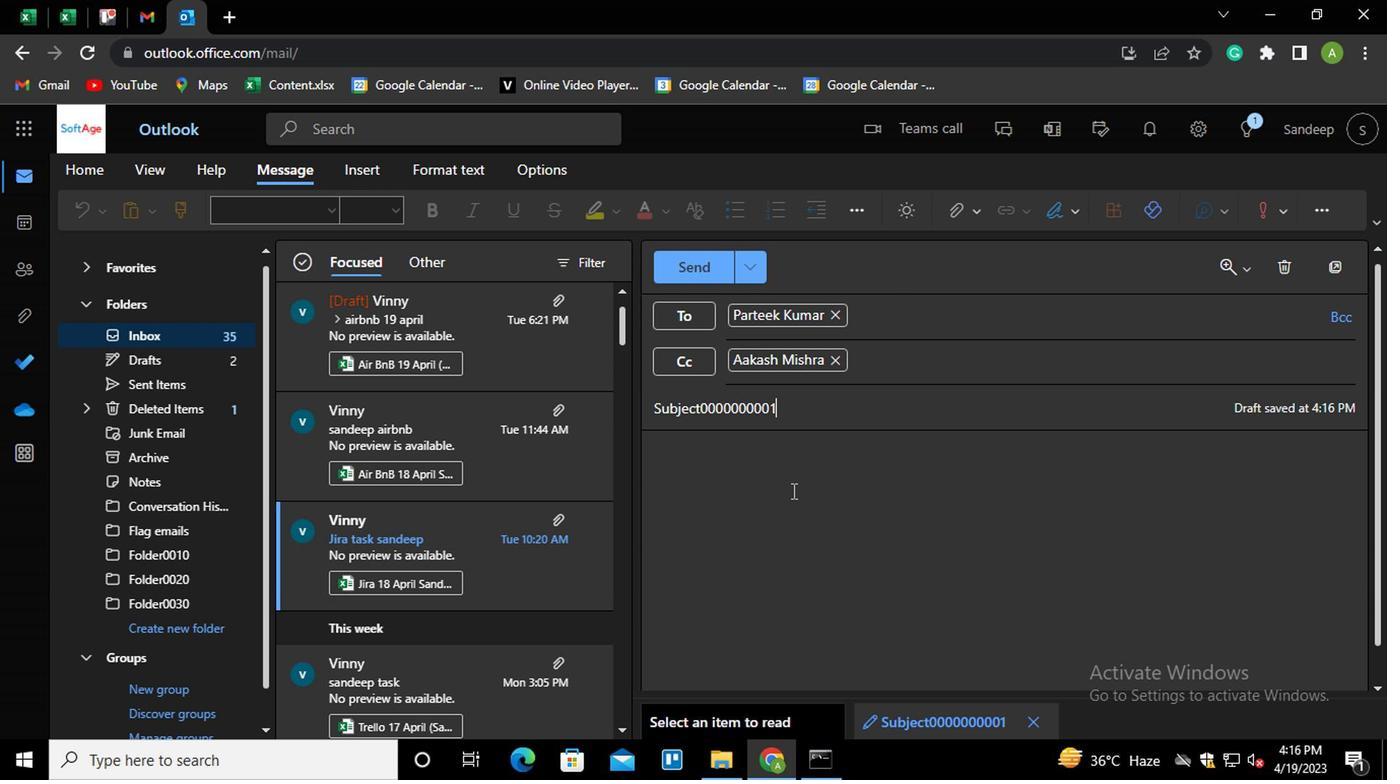 
Action: Mouse pressed left at (784, 489)
Screenshot: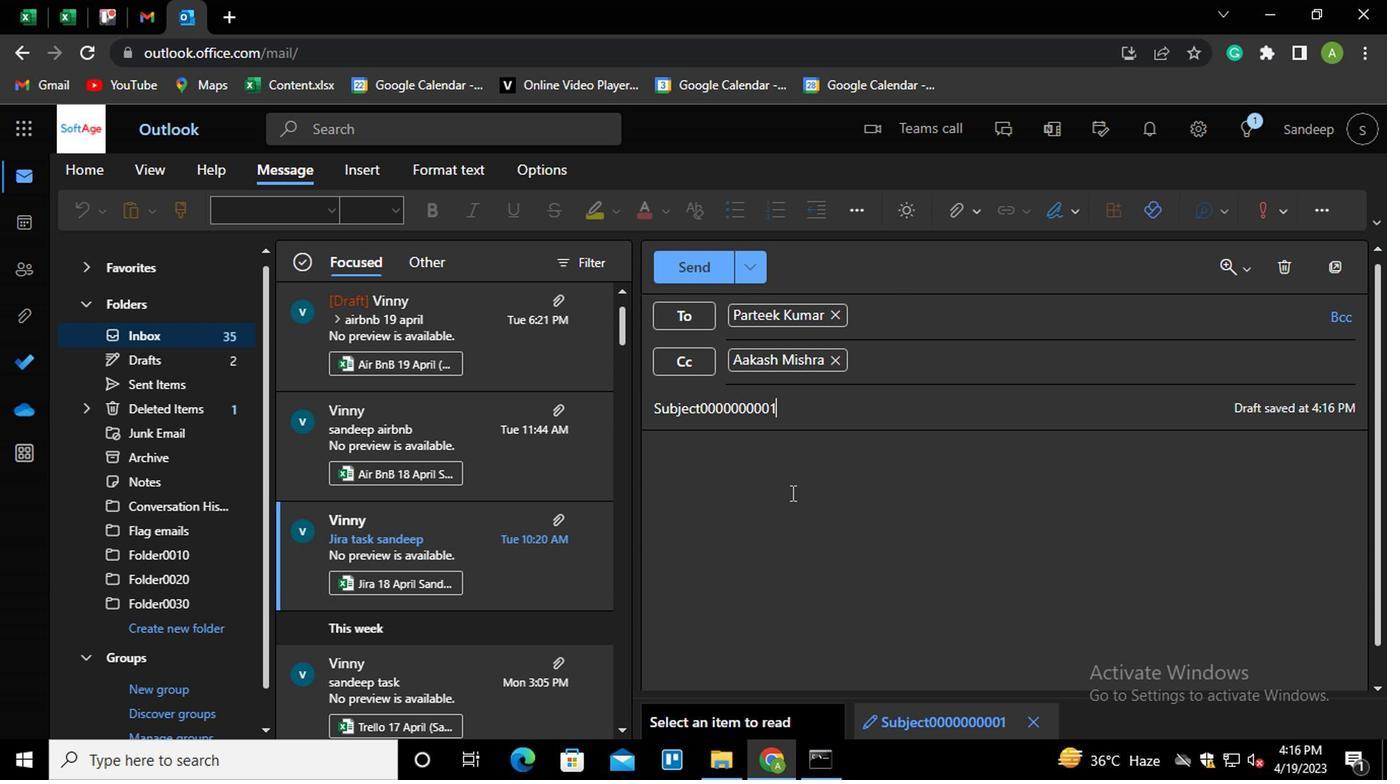 
Action: Key pressed <Key.shift_r>MESSAGE0000000003
Screenshot: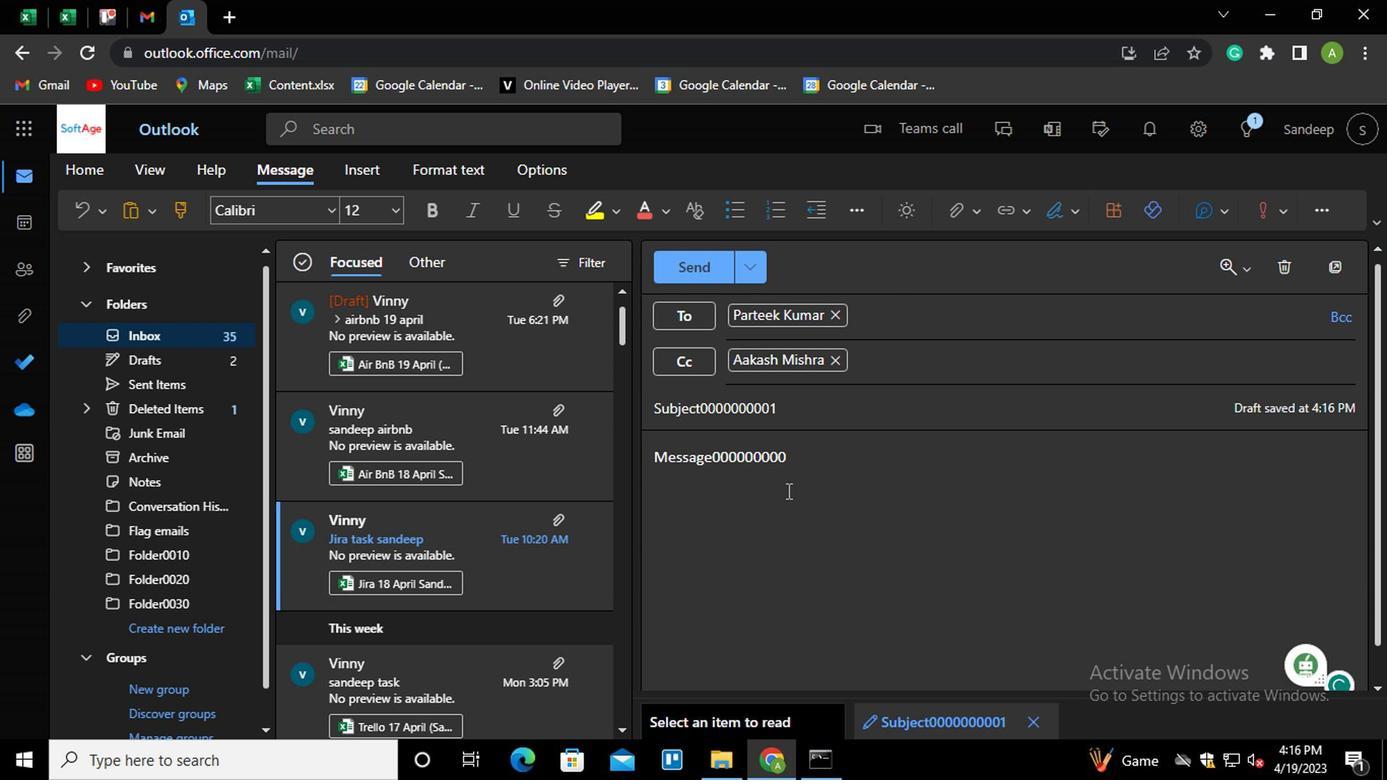 
Action: Mouse moved to (709, 275)
Screenshot: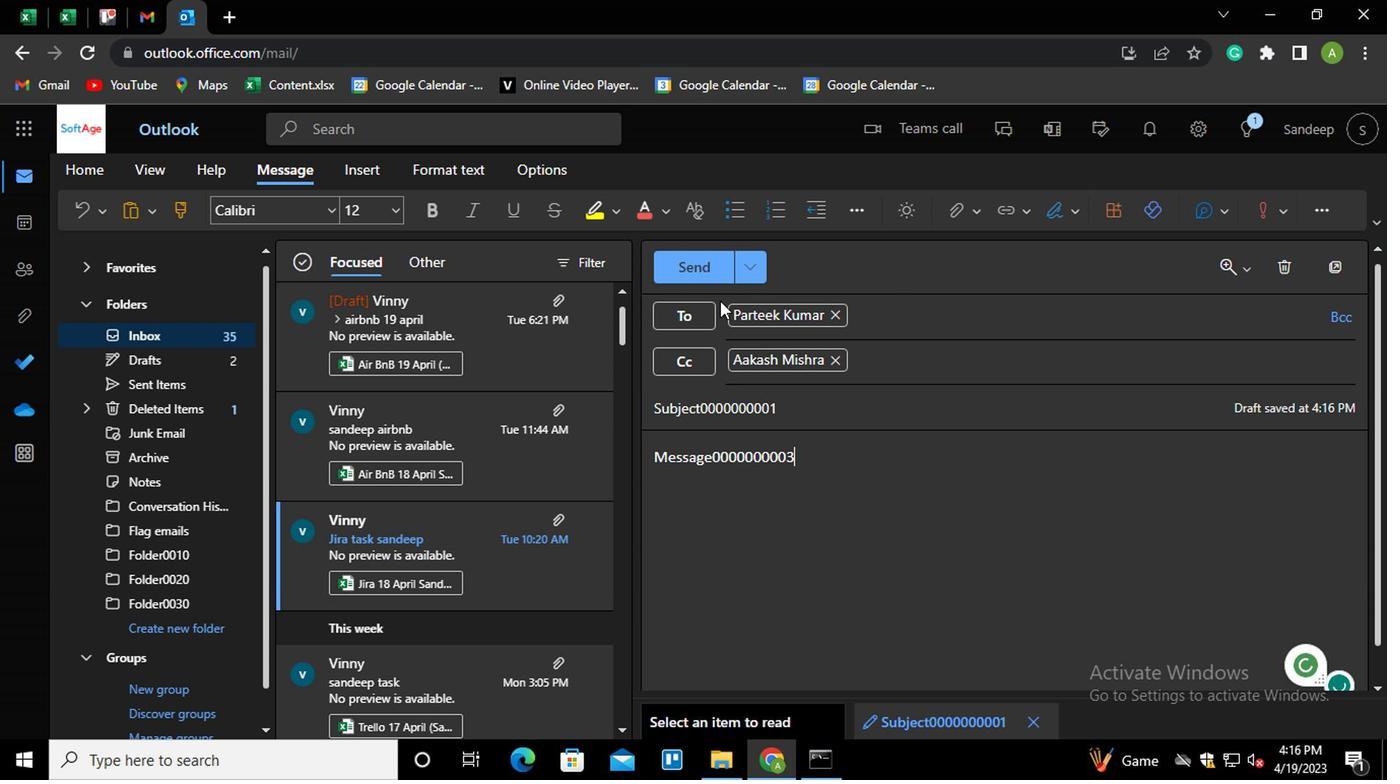 
Action: Mouse pressed left at (709, 275)
Screenshot: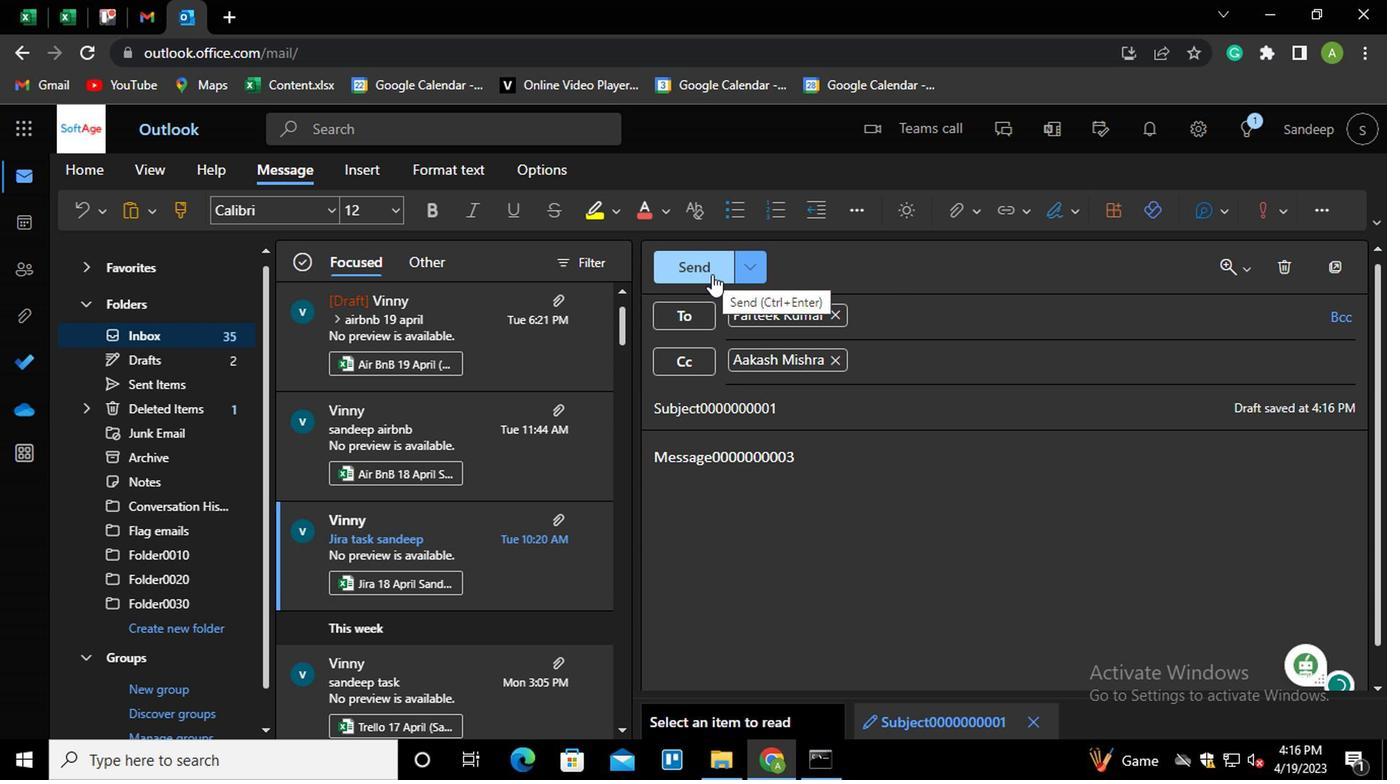 
Action: Mouse moved to (787, 535)
Screenshot: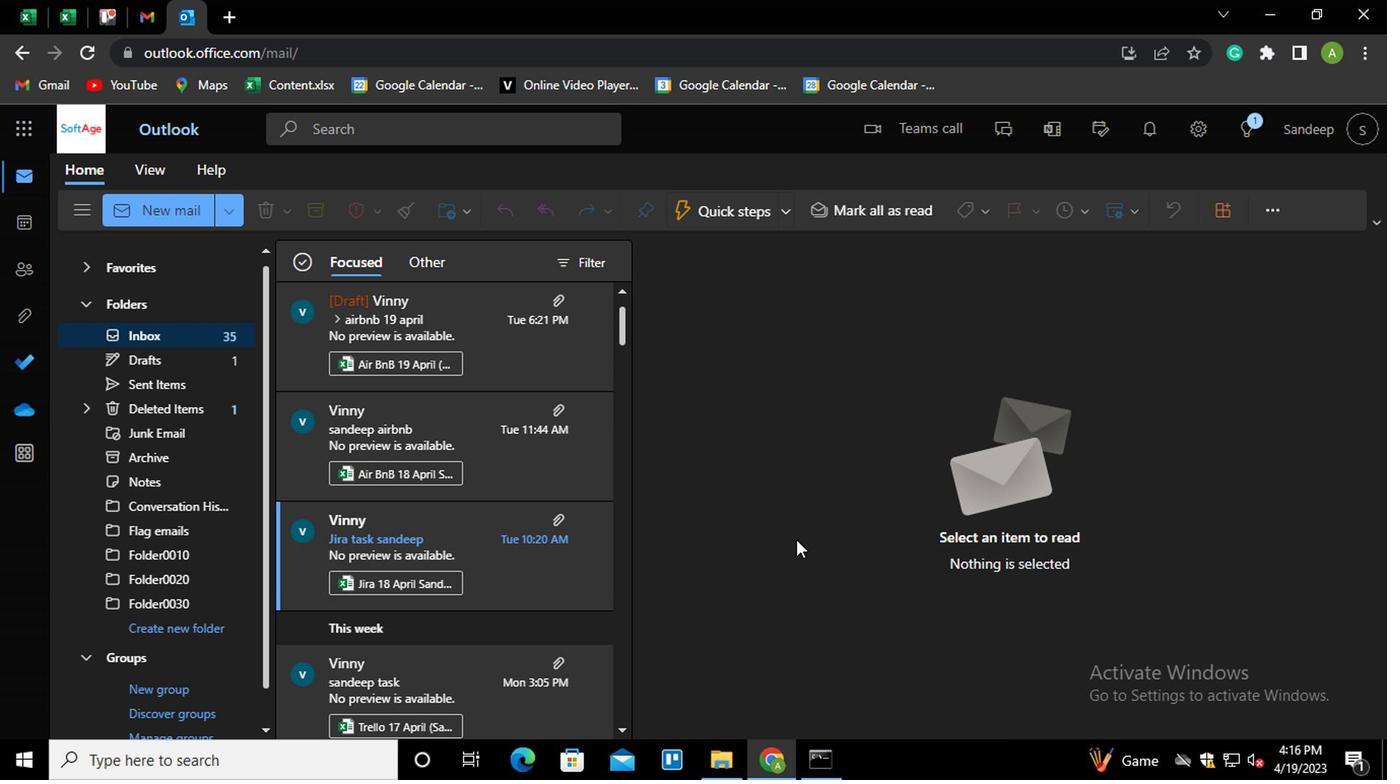 
